 Task: Look for space in Gent, Belgium from 9th June, 2023 to 17th June, 2023 for 2 adults in price range Rs.7000 to Rs.12000. Place can be private room with 1  bedroom having 2 beds and 1 bathroom. Property type can be house, flat, guest house. Amenities needed are: heating. Booking option can be shelf check-in. Required host language is English.
Action: Key pressed <Key.caps_lock>g<Key.caps_lock>ent,<Key.space><Key.caps_lock>b<Key.caps_lock>elgium
Screenshot: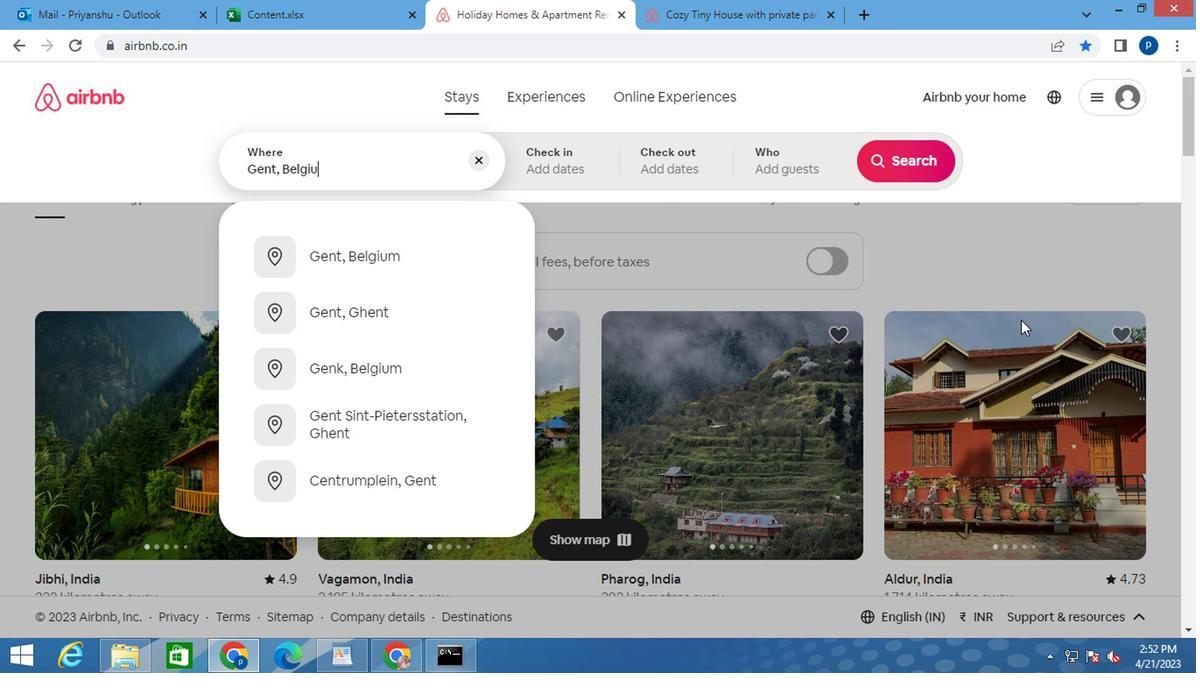 
Action: Mouse moved to (336, 257)
Screenshot: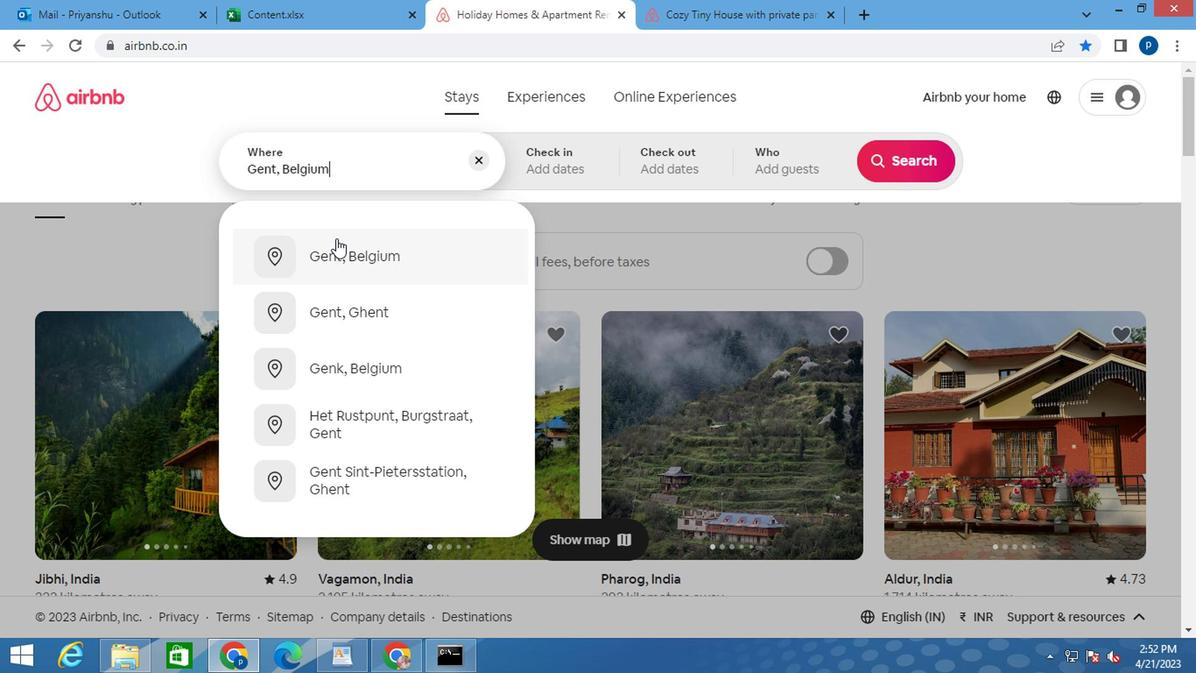 
Action: Mouse pressed left at (336, 257)
Screenshot: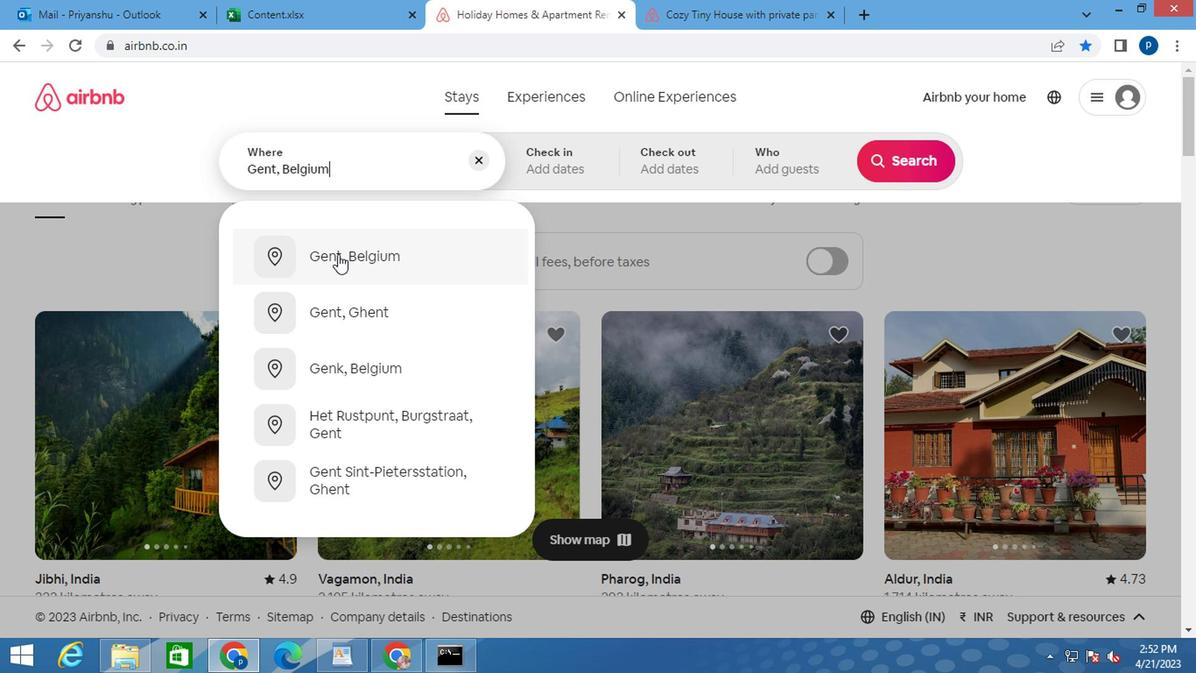 
Action: Mouse moved to (884, 301)
Screenshot: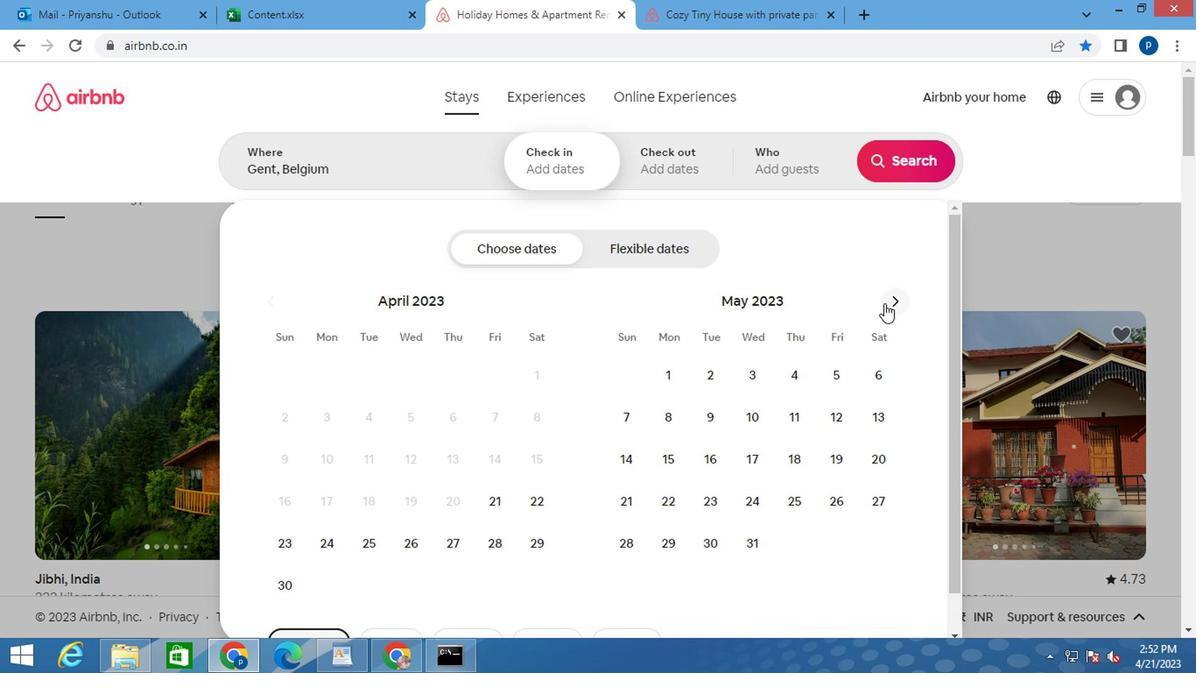 
Action: Mouse pressed left at (884, 301)
Screenshot: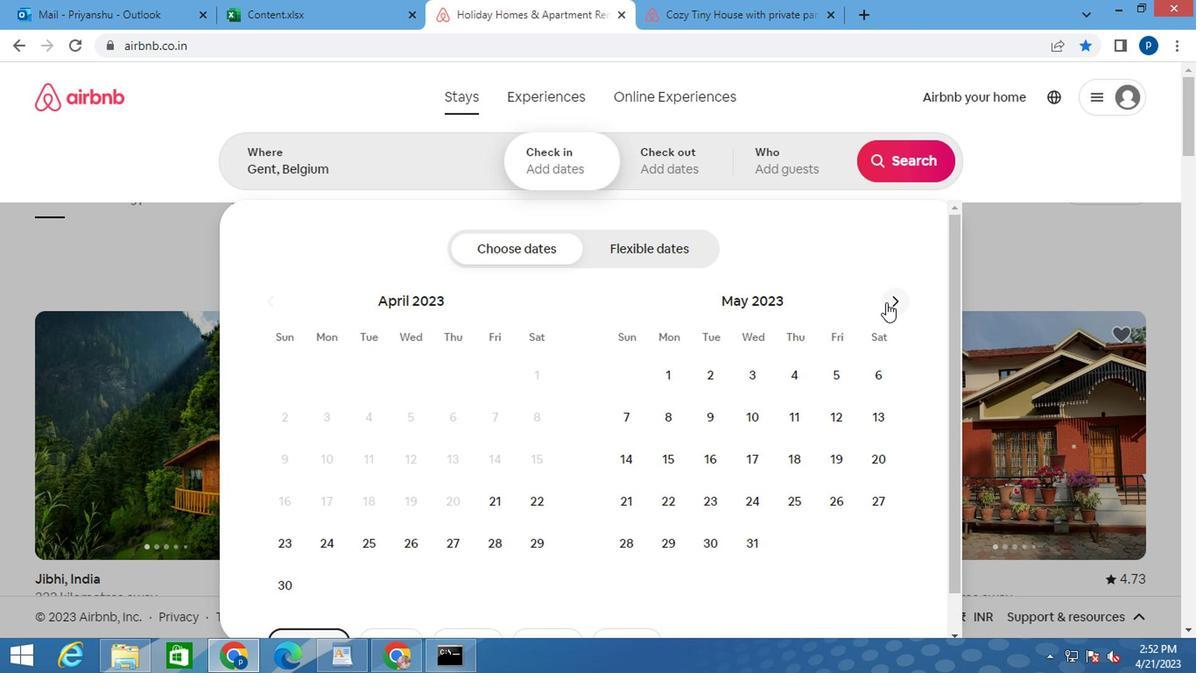 
Action: Mouse moved to (884, 301)
Screenshot: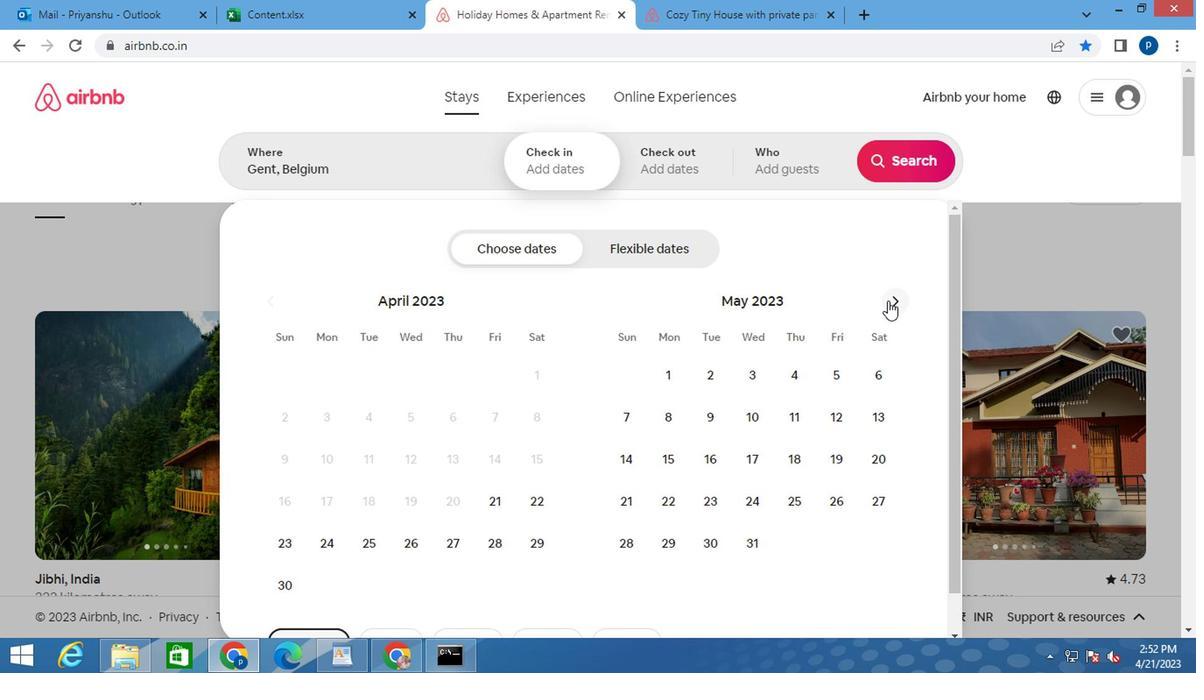 
Action: Mouse pressed left at (884, 301)
Screenshot: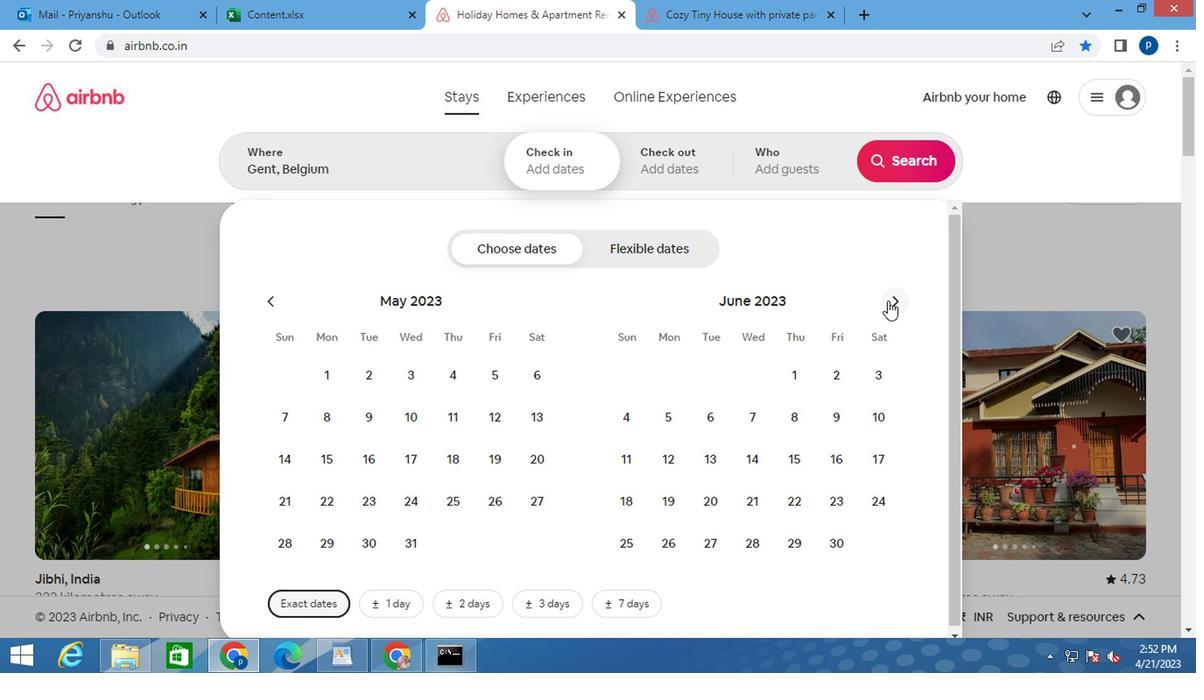 
Action: Mouse moved to (484, 415)
Screenshot: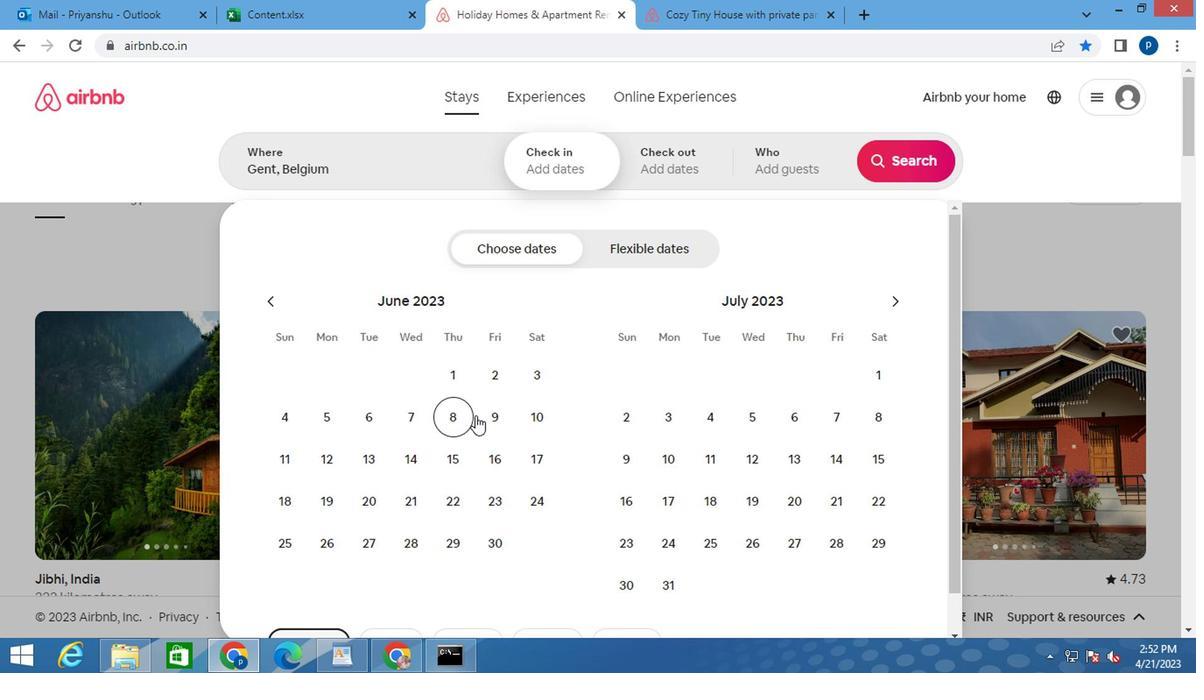 
Action: Mouse pressed left at (484, 415)
Screenshot: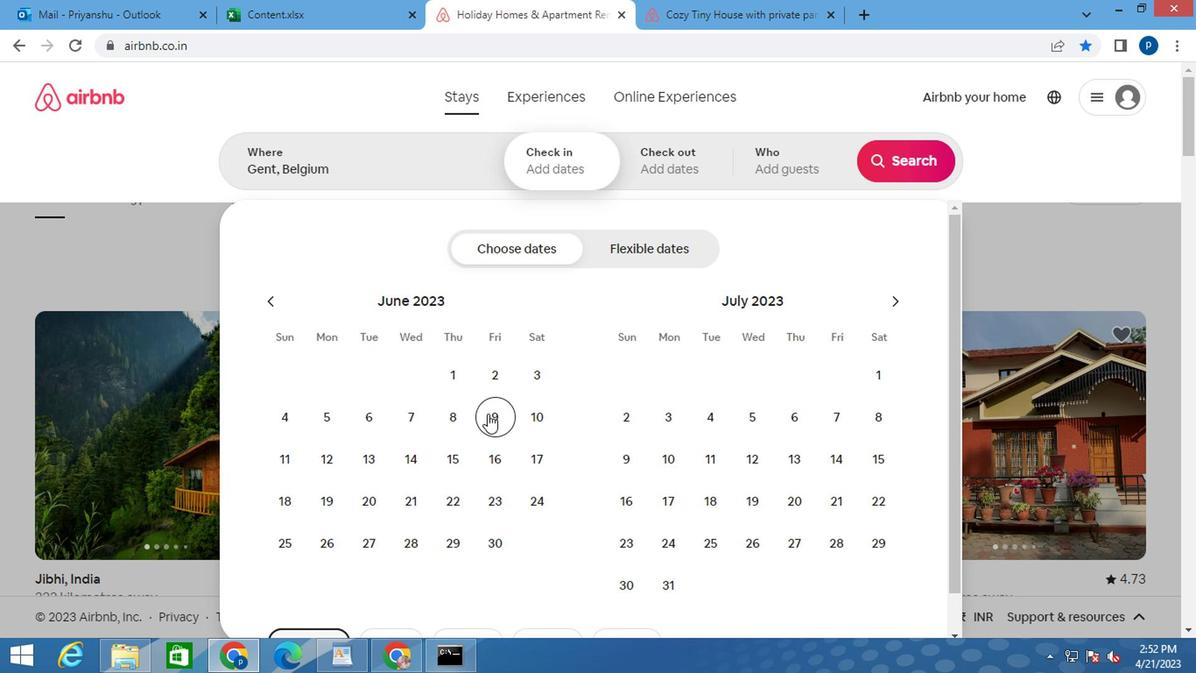 
Action: Mouse moved to (529, 457)
Screenshot: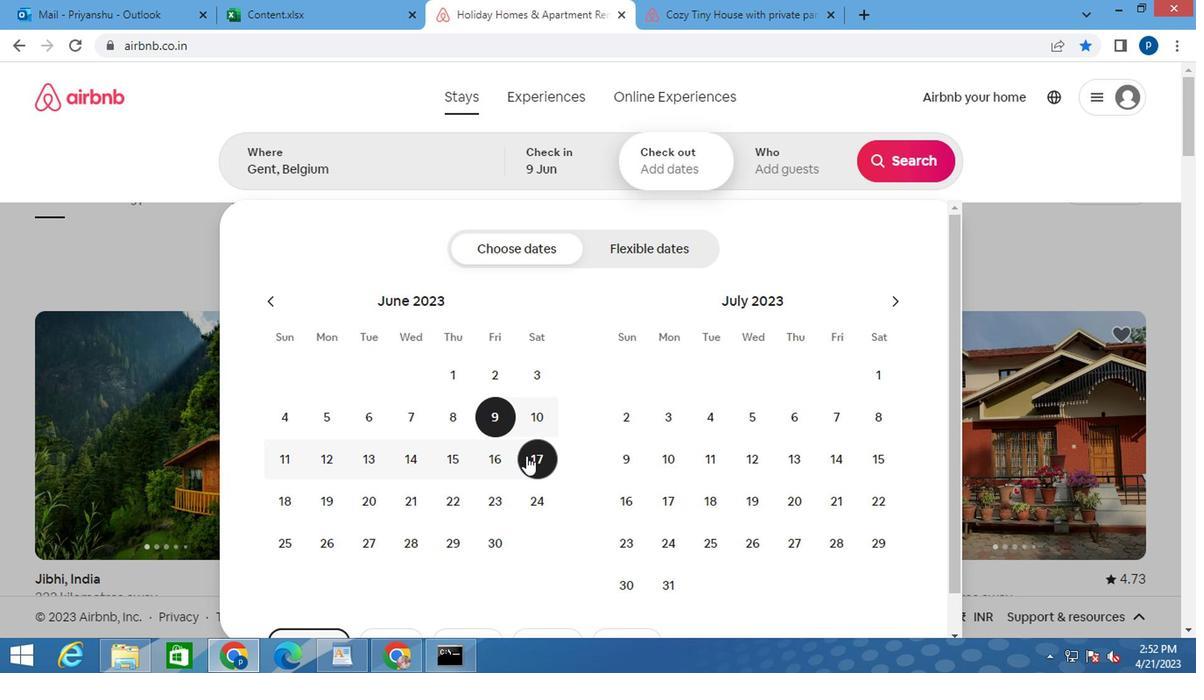 
Action: Mouse pressed left at (529, 457)
Screenshot: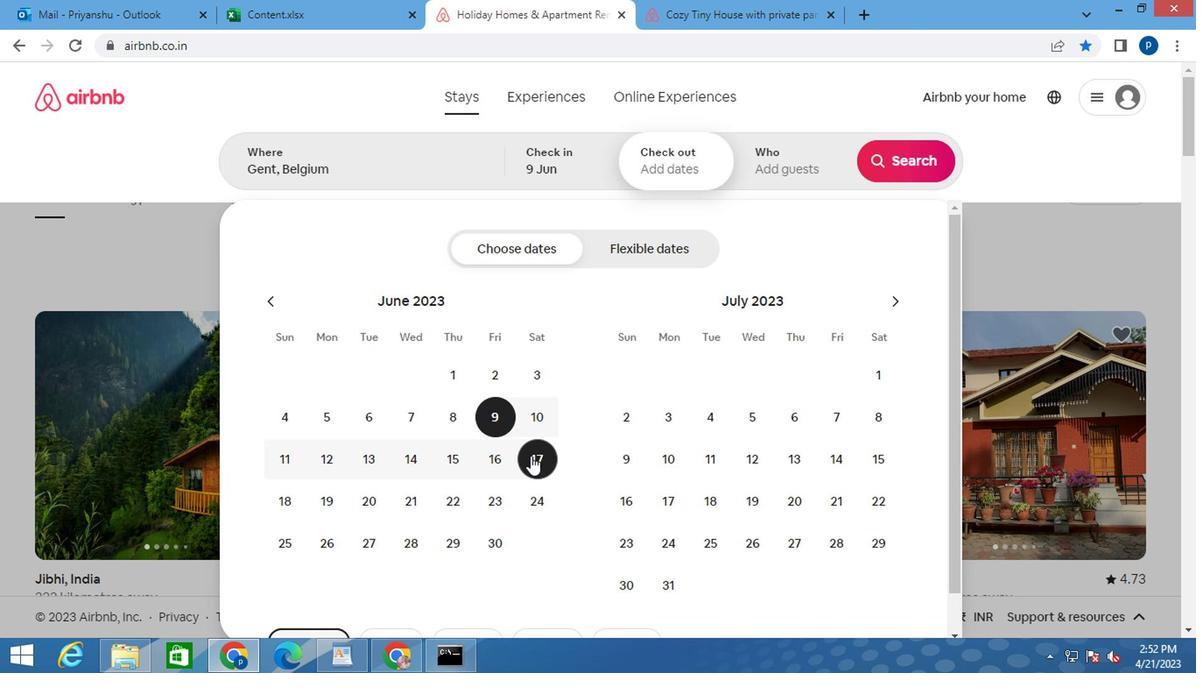 
Action: Mouse moved to (771, 172)
Screenshot: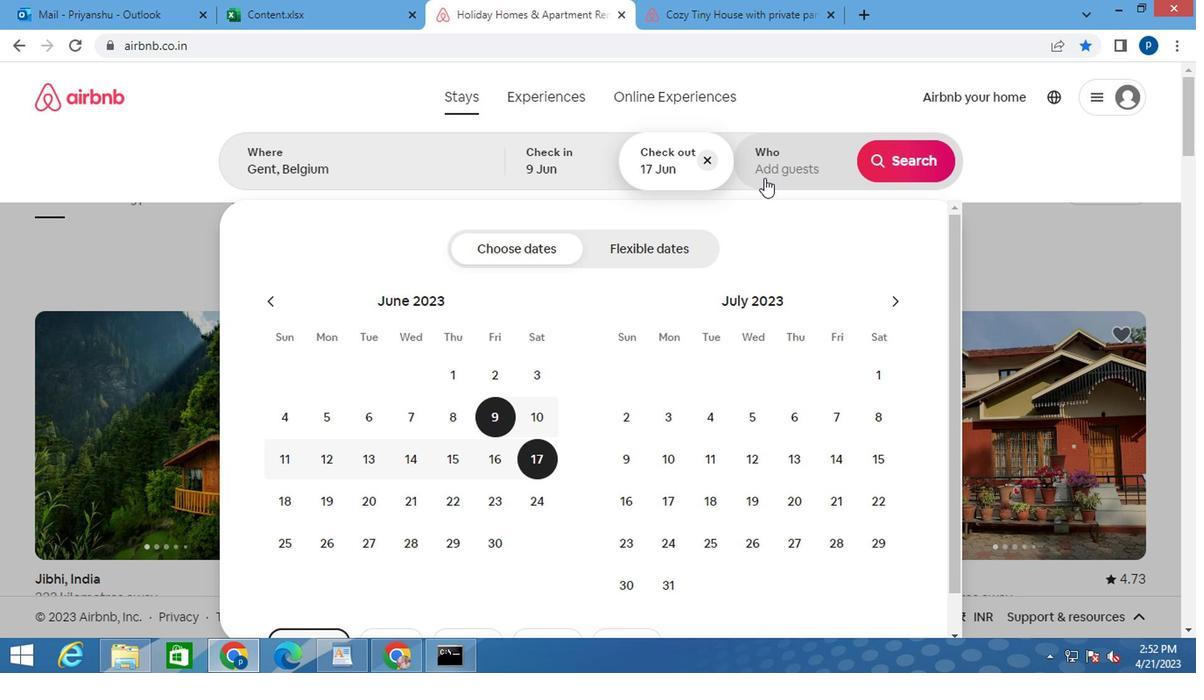 
Action: Mouse pressed left at (771, 172)
Screenshot: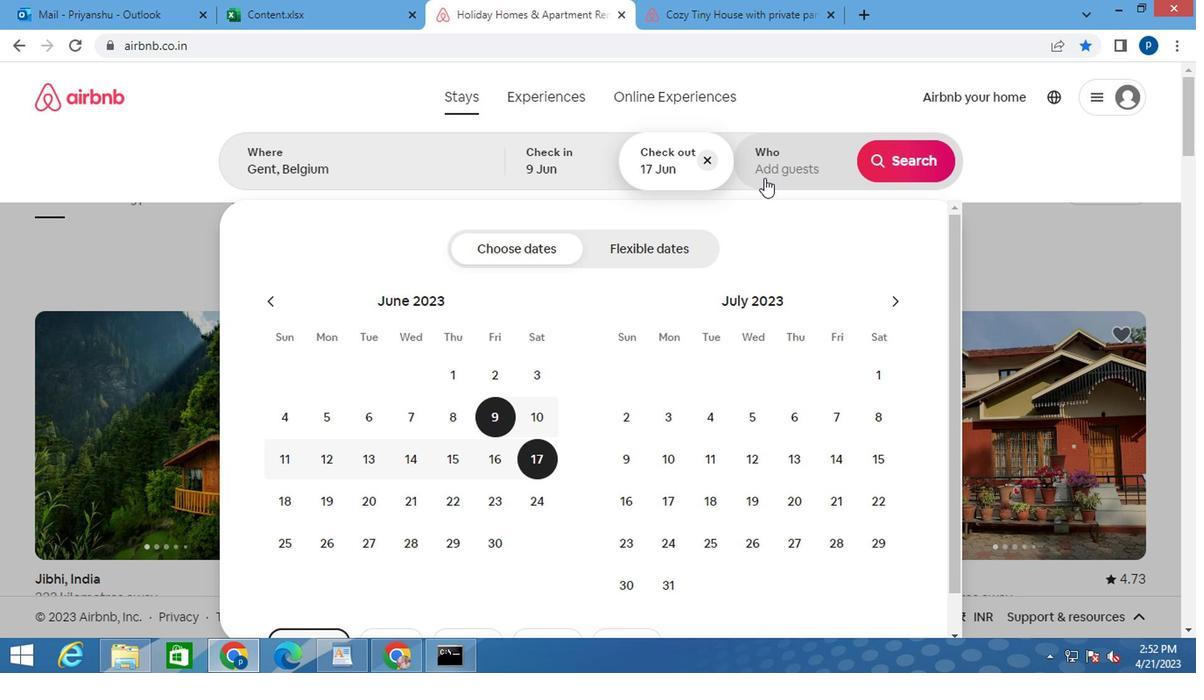 
Action: Mouse moved to (907, 244)
Screenshot: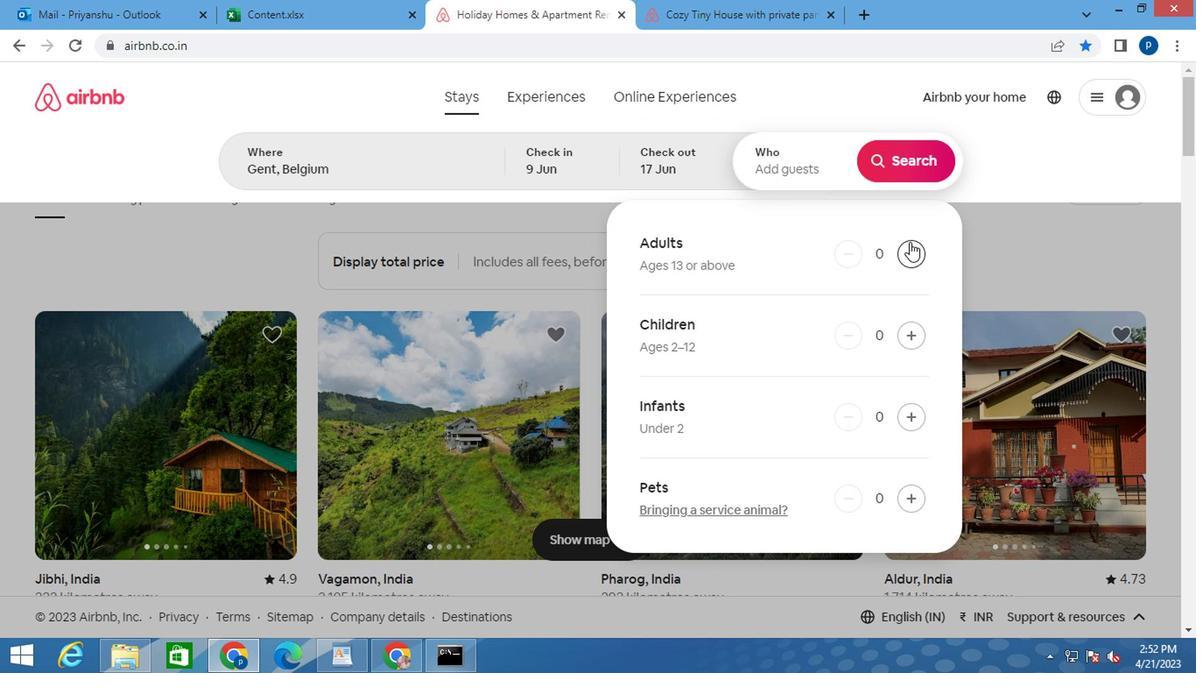 
Action: Mouse pressed left at (907, 244)
Screenshot: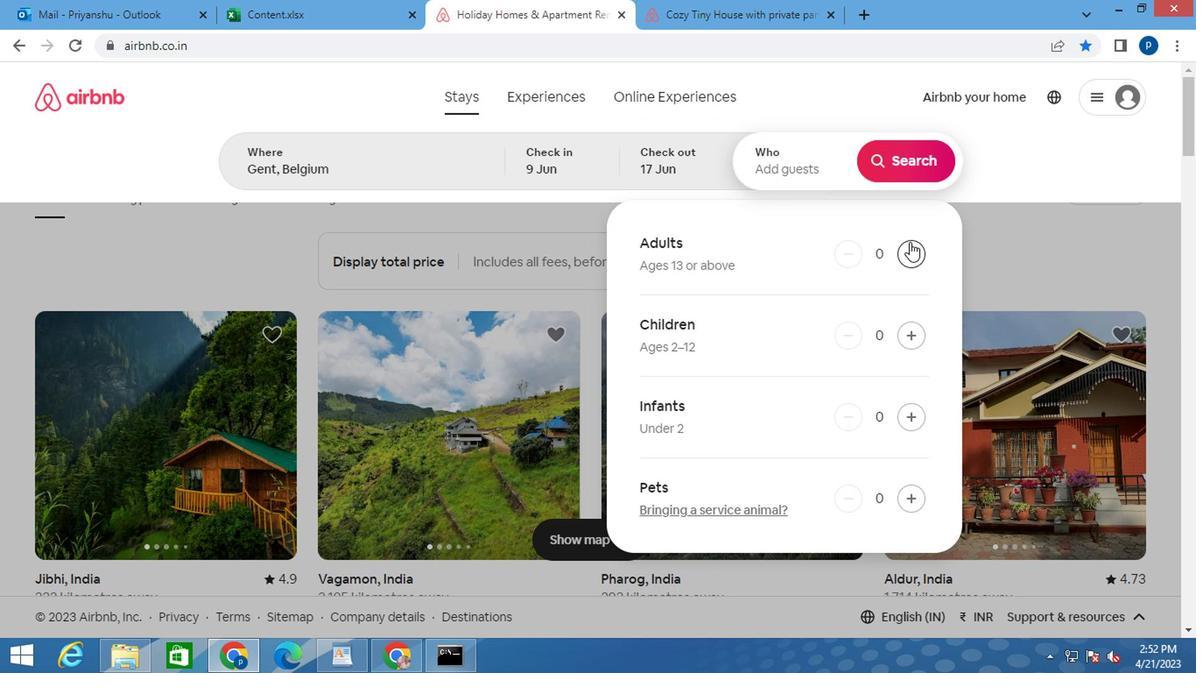 
Action: Mouse pressed left at (907, 244)
Screenshot: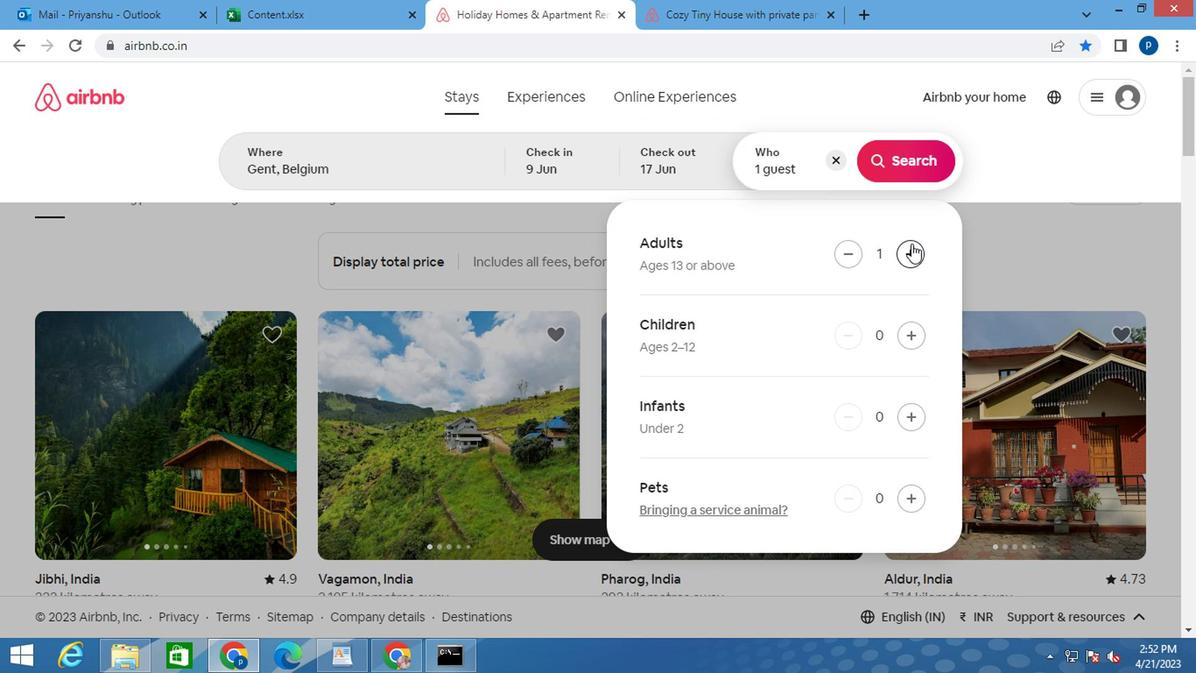 
Action: Mouse moved to (915, 163)
Screenshot: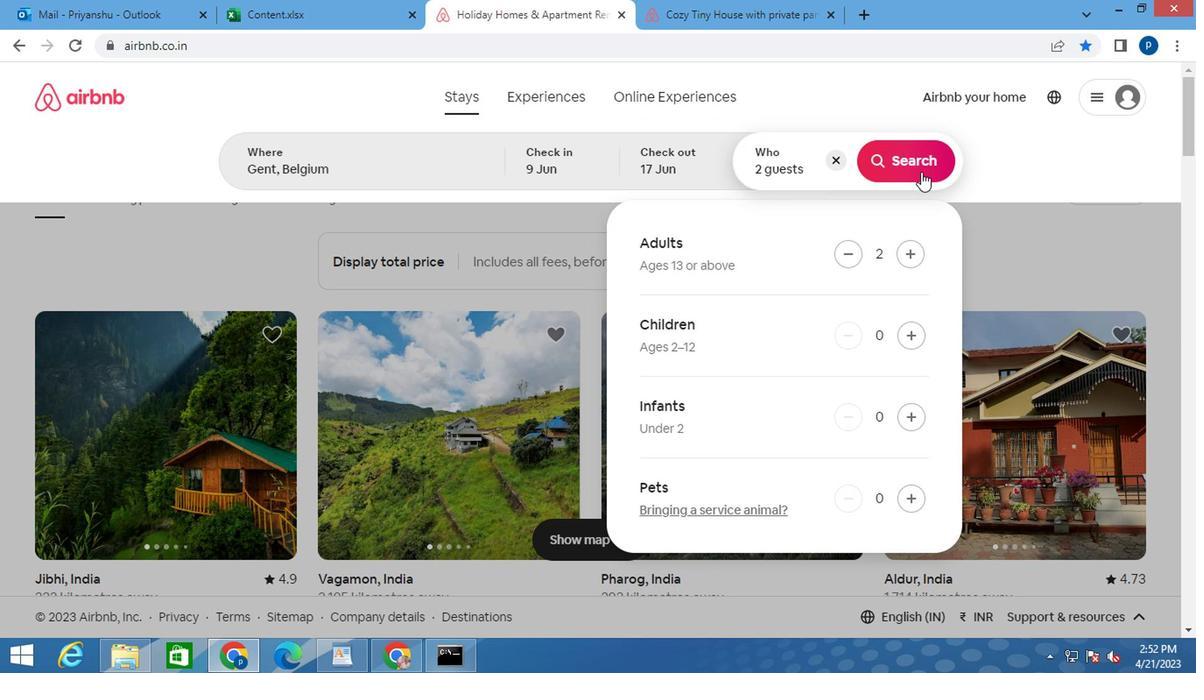 
Action: Mouse pressed left at (915, 163)
Screenshot: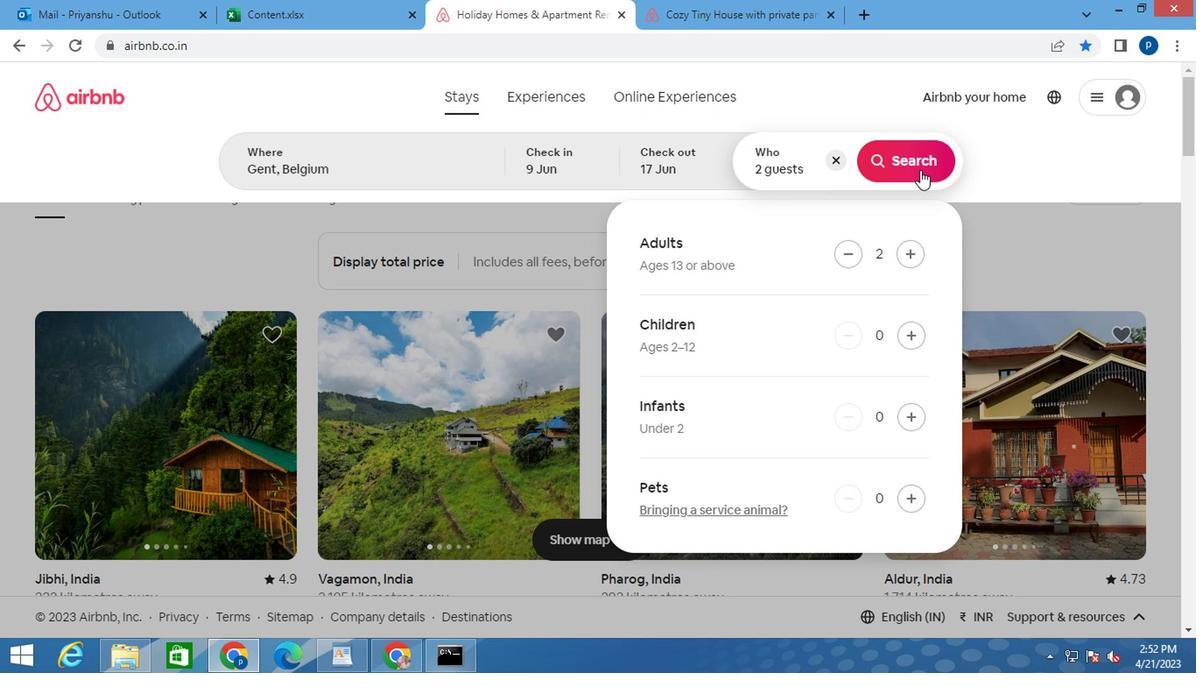 
Action: Mouse moved to (1095, 180)
Screenshot: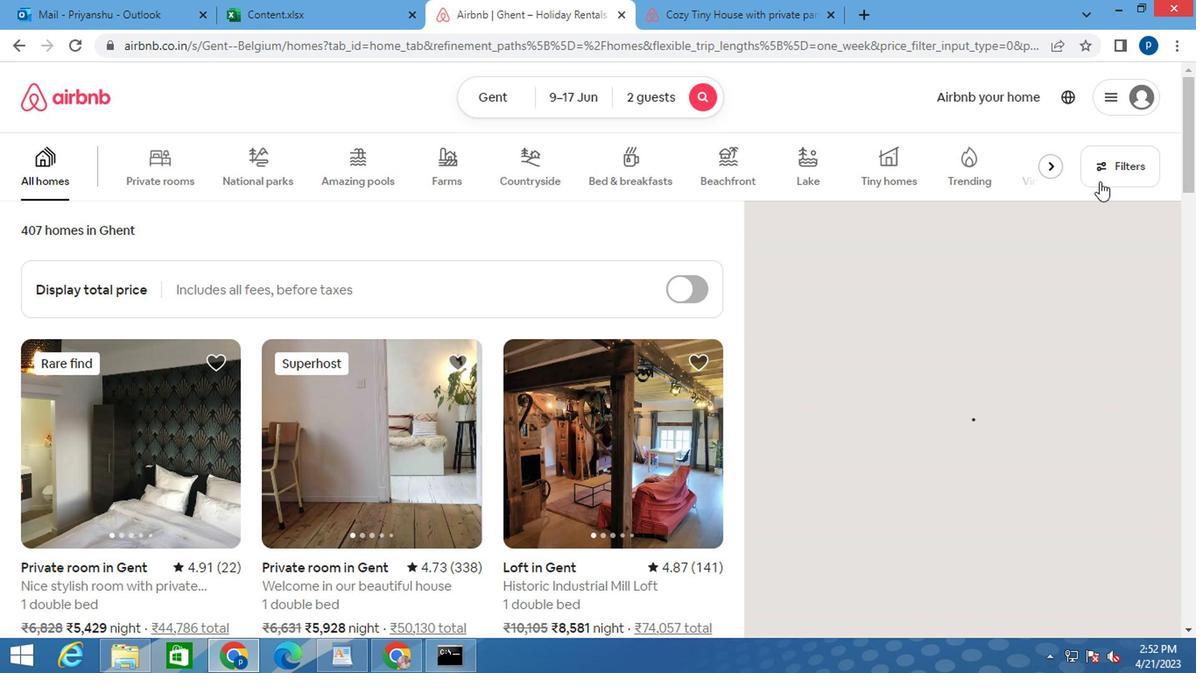 
Action: Mouse pressed left at (1095, 180)
Screenshot: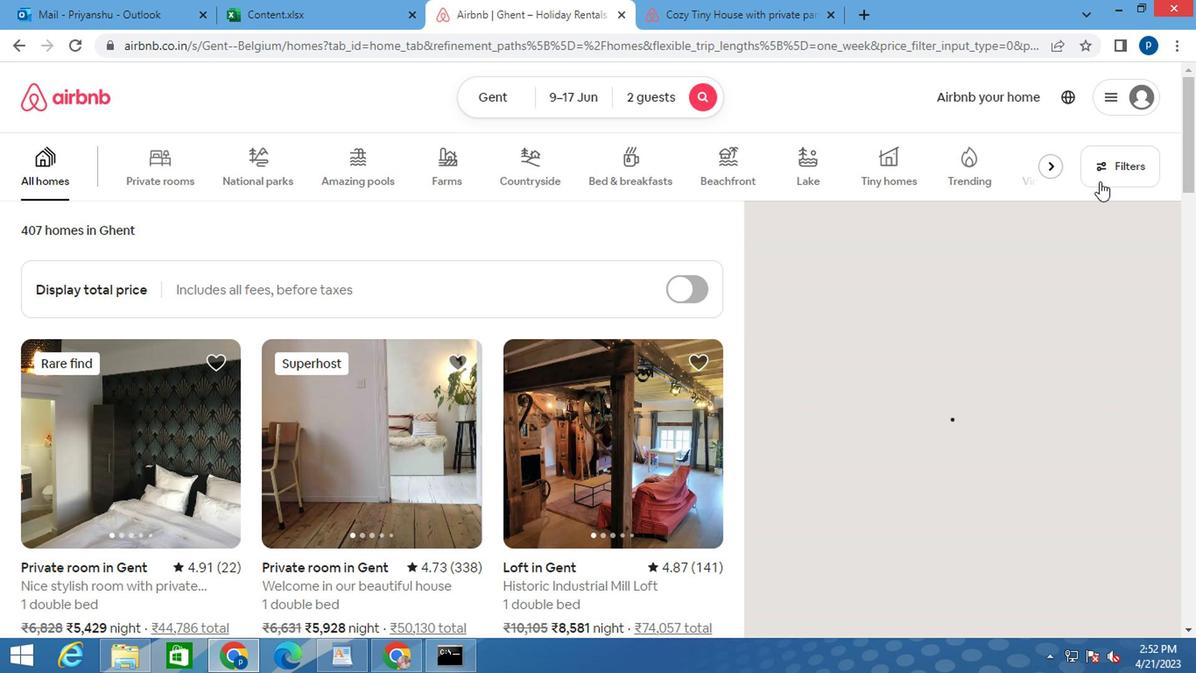 
Action: Mouse moved to (361, 386)
Screenshot: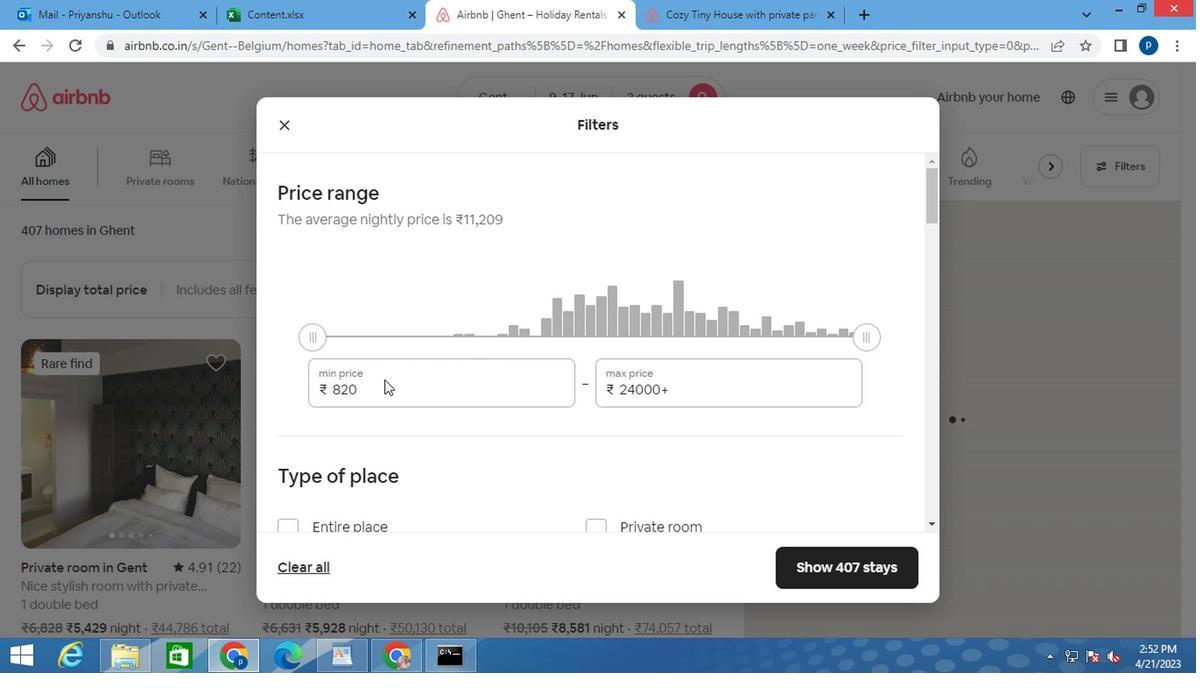
Action: Mouse pressed left at (361, 386)
Screenshot: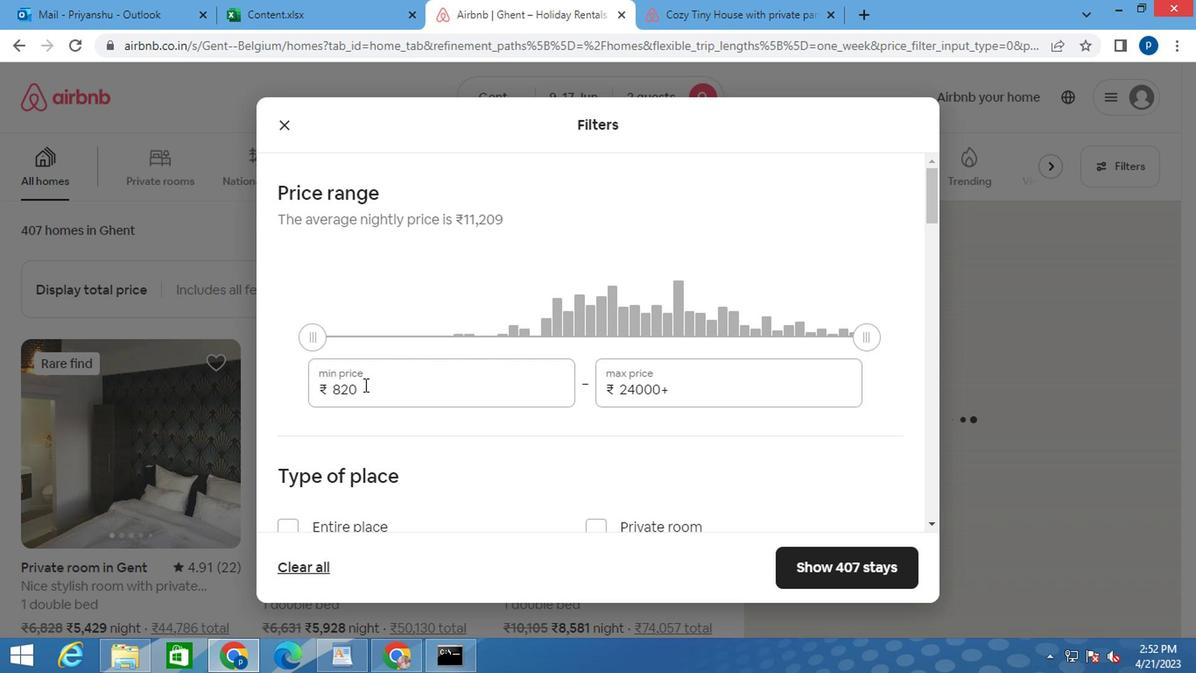 
Action: Mouse pressed left at (361, 386)
Screenshot: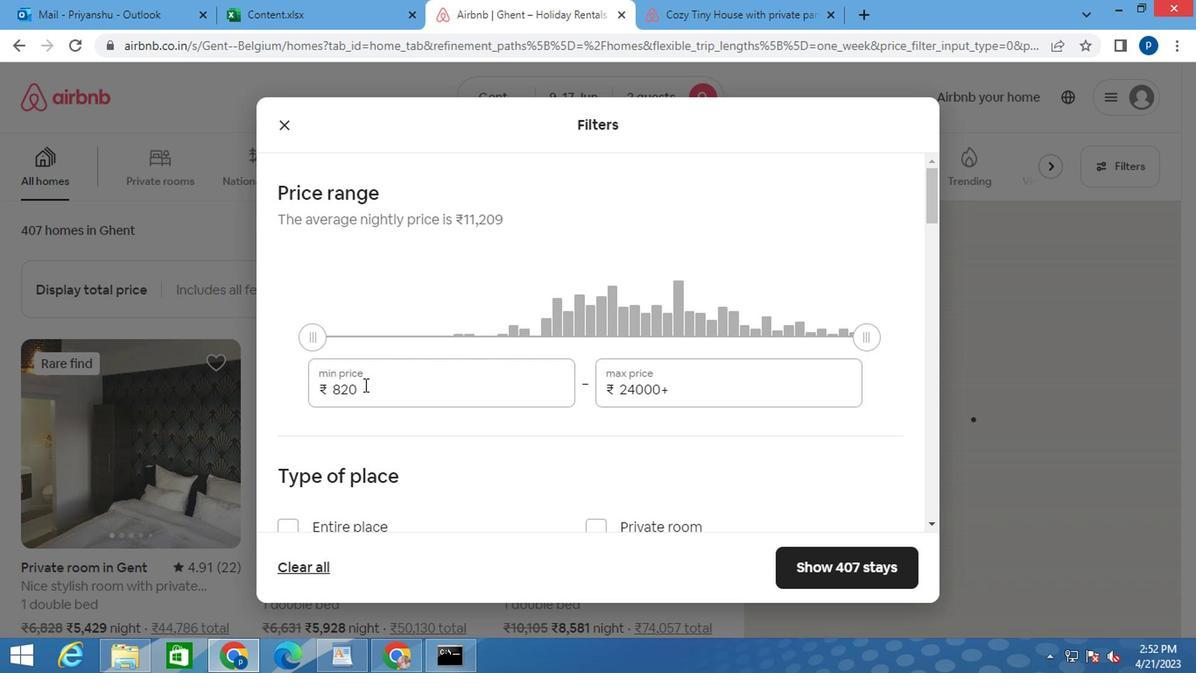 
Action: Key pressed 7000<Key.tab>12000
Screenshot: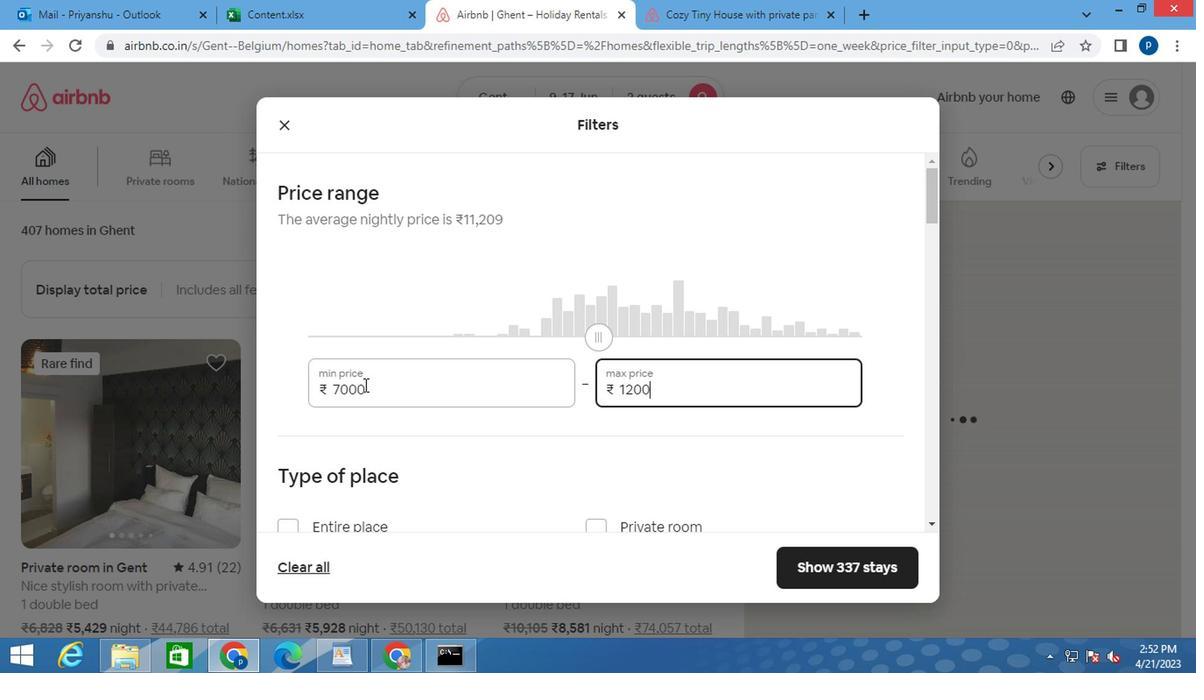 
Action: Mouse moved to (310, 454)
Screenshot: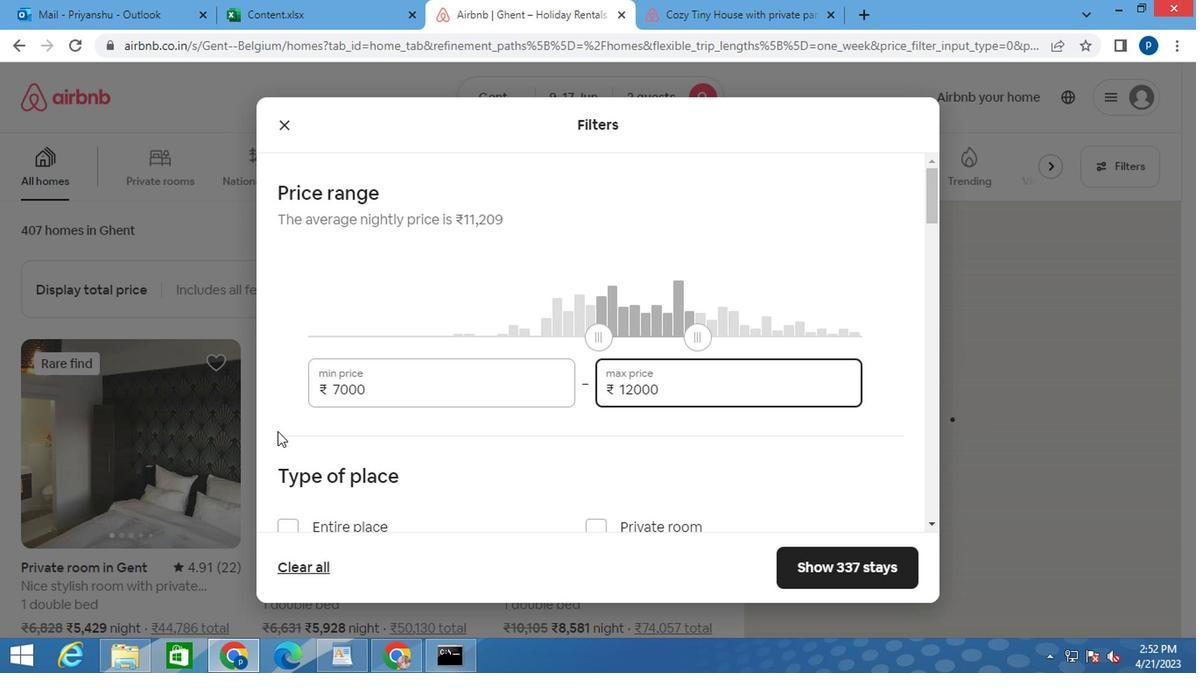 
Action: Mouse scrolled (310, 454) with delta (0, 0)
Screenshot: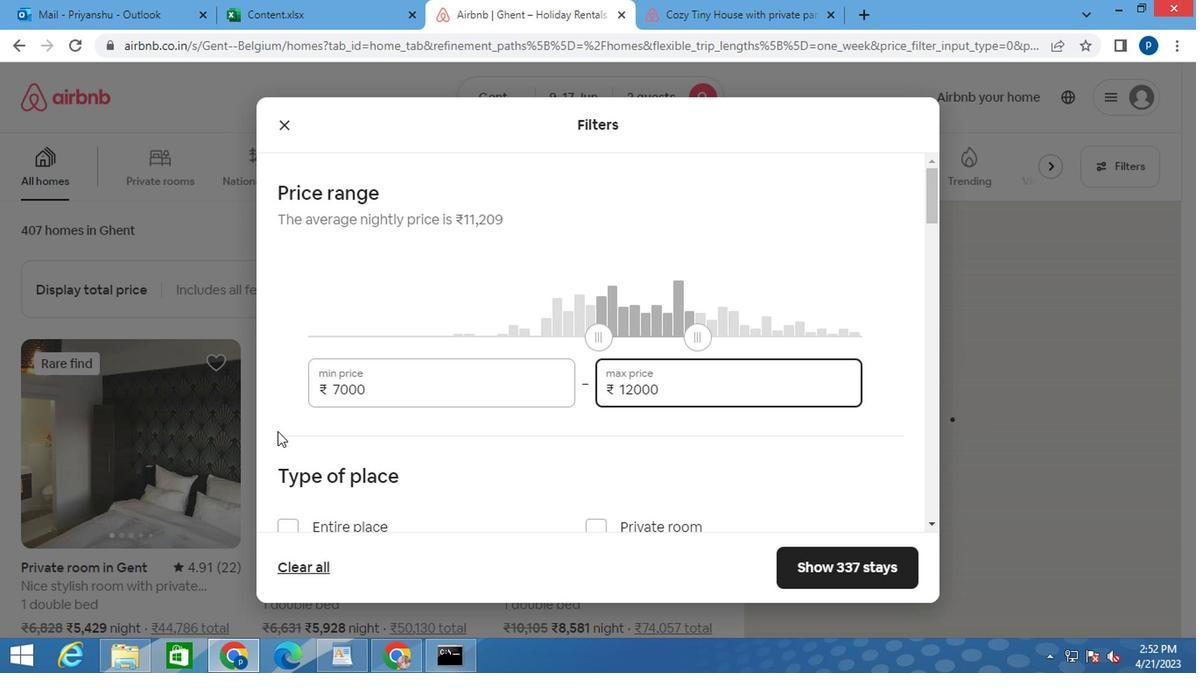 
Action: Mouse scrolled (310, 454) with delta (0, 0)
Screenshot: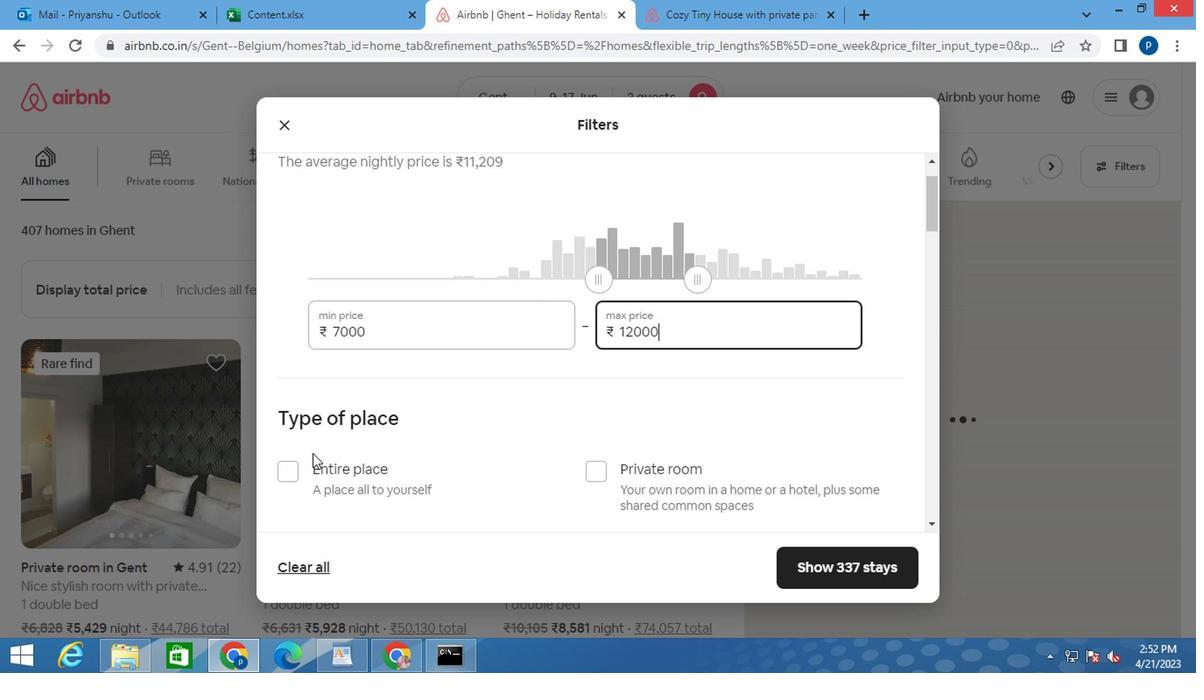 
Action: Mouse moved to (285, 363)
Screenshot: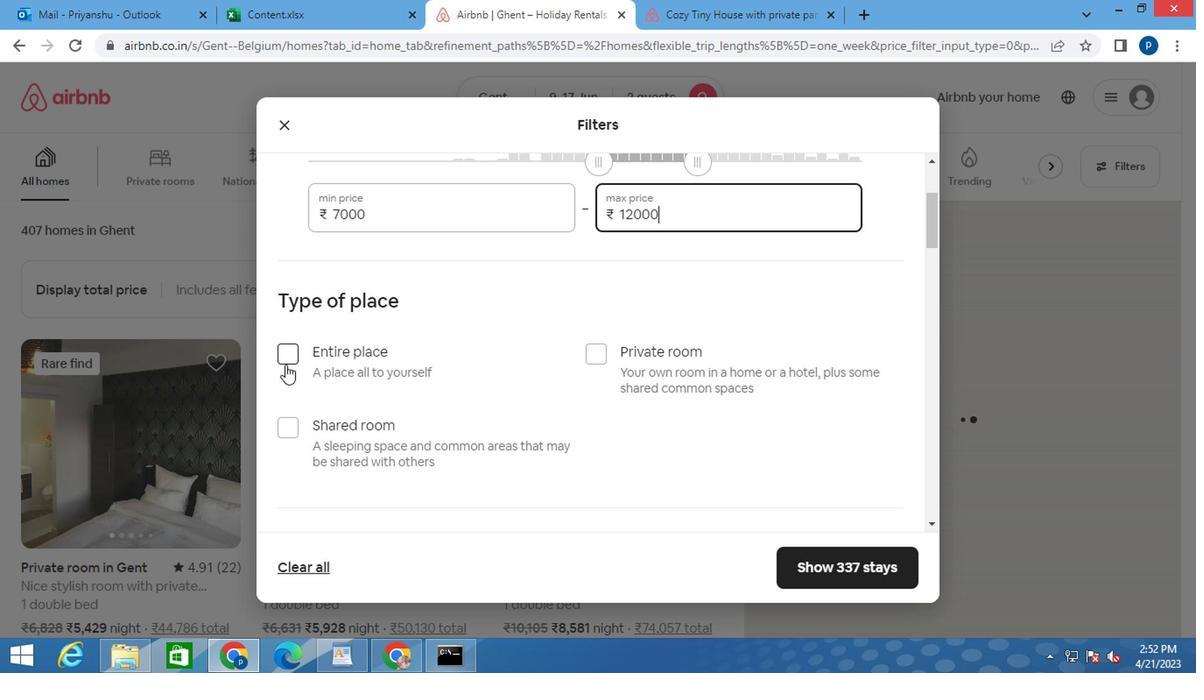 
Action: Mouse pressed left at (285, 363)
Screenshot: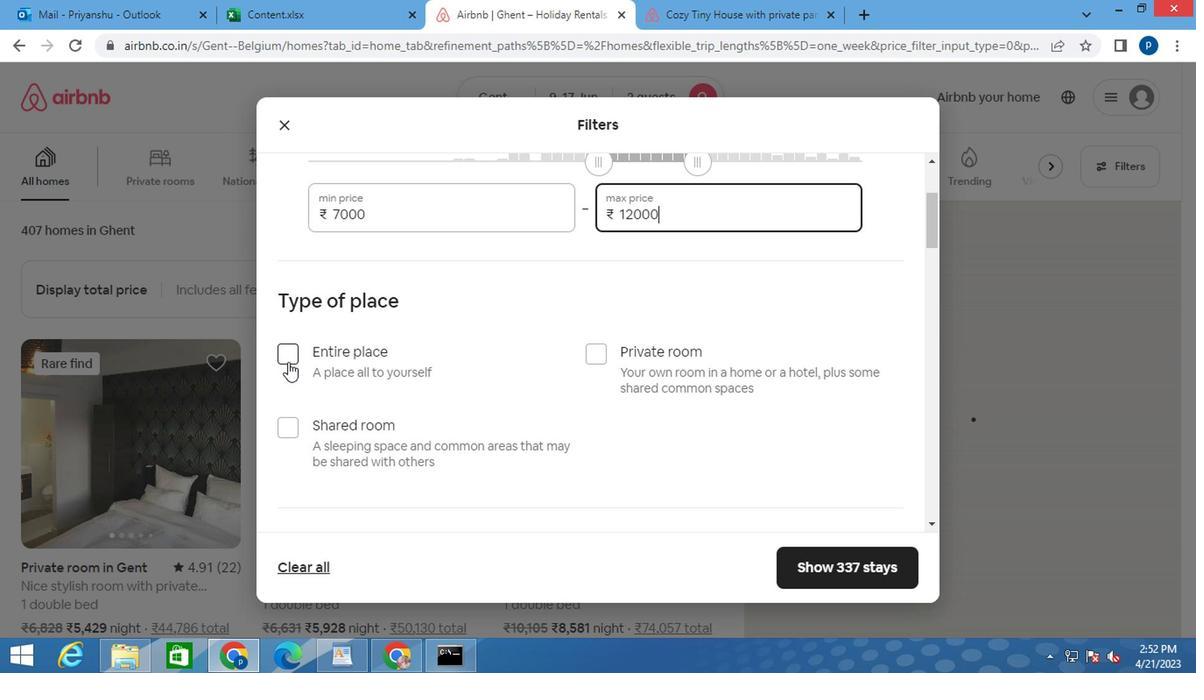 
Action: Mouse moved to (578, 357)
Screenshot: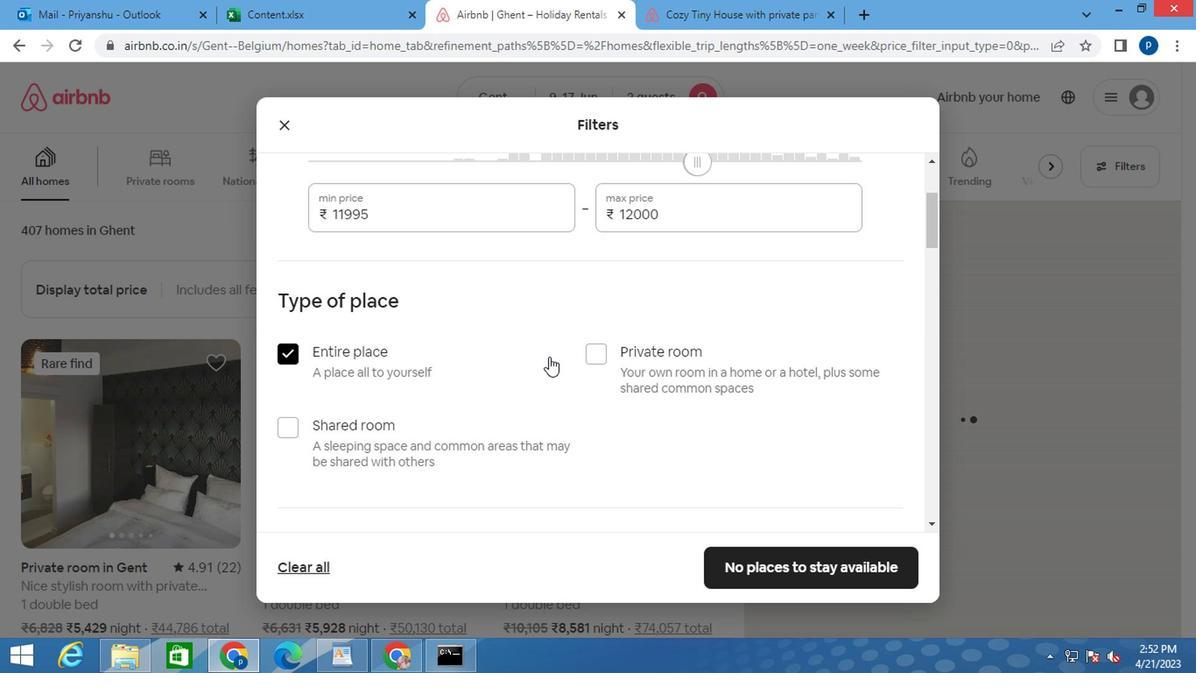 
Action: Mouse pressed left at (578, 357)
Screenshot: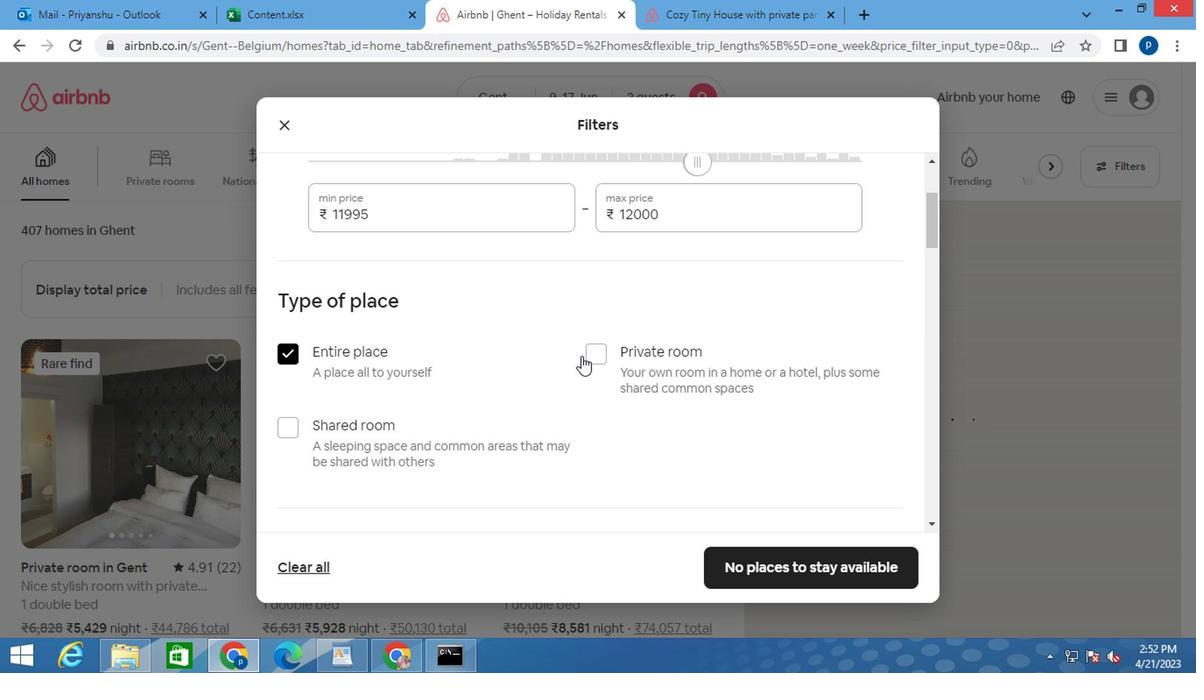 
Action: Mouse moved to (591, 357)
Screenshot: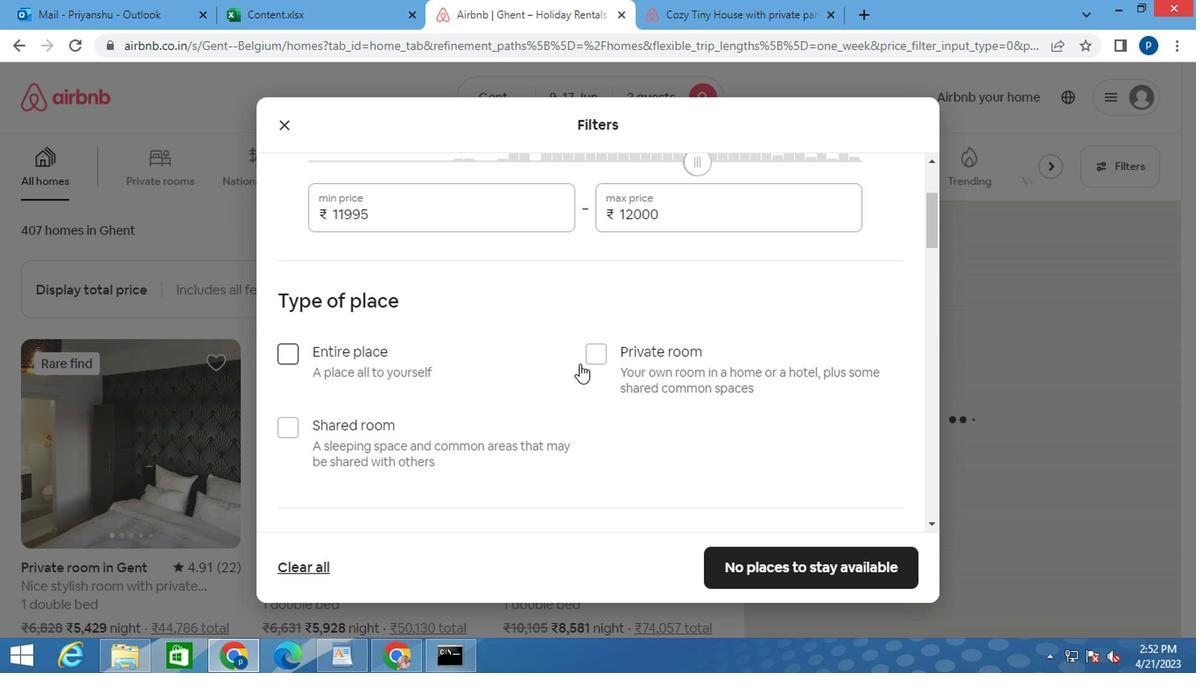 
Action: Mouse pressed left at (591, 357)
Screenshot: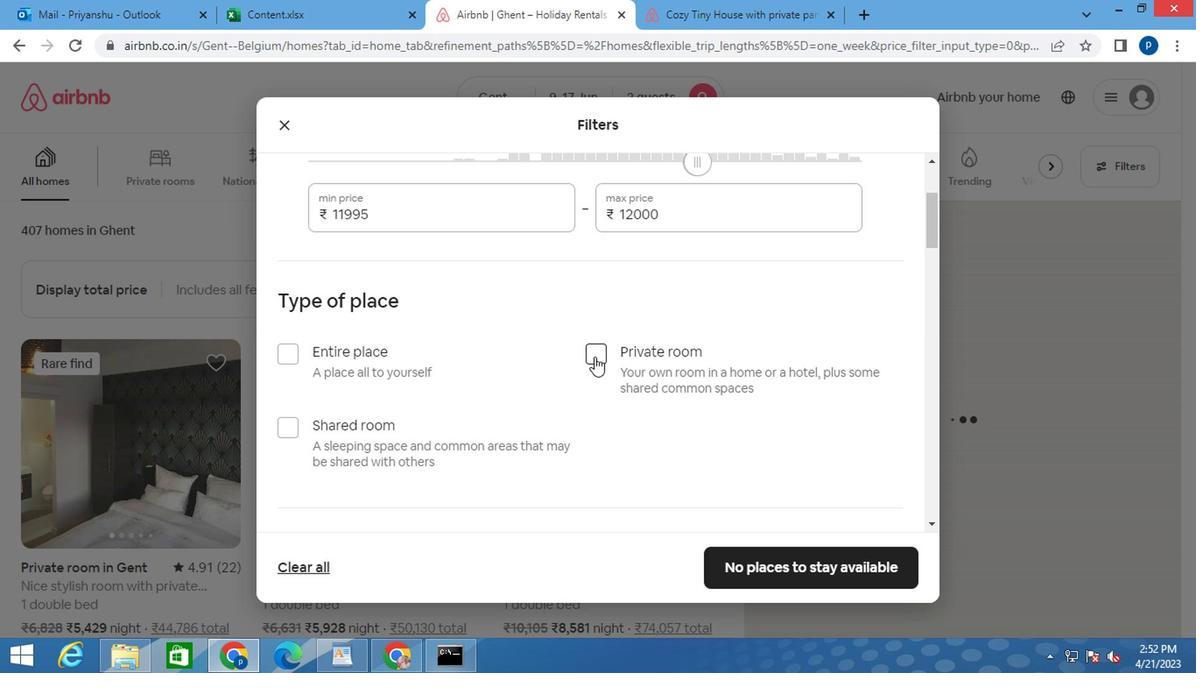 
Action: Mouse moved to (582, 355)
Screenshot: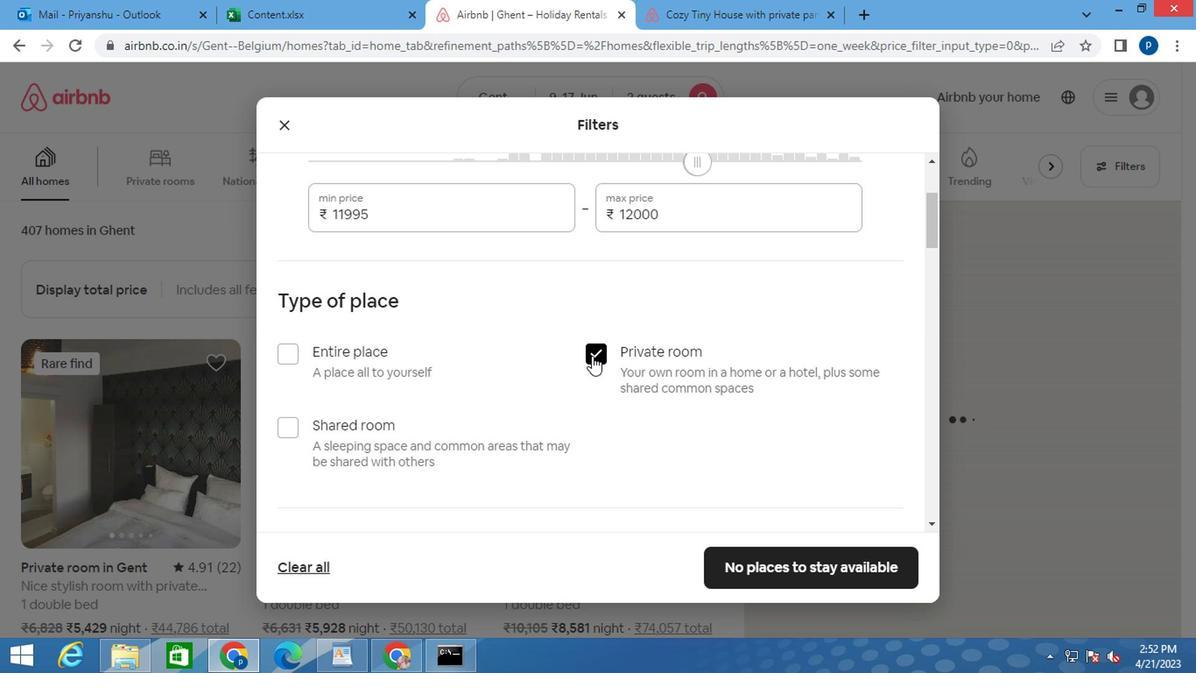 
Action: Mouse scrolled (582, 355) with delta (0, 0)
Screenshot: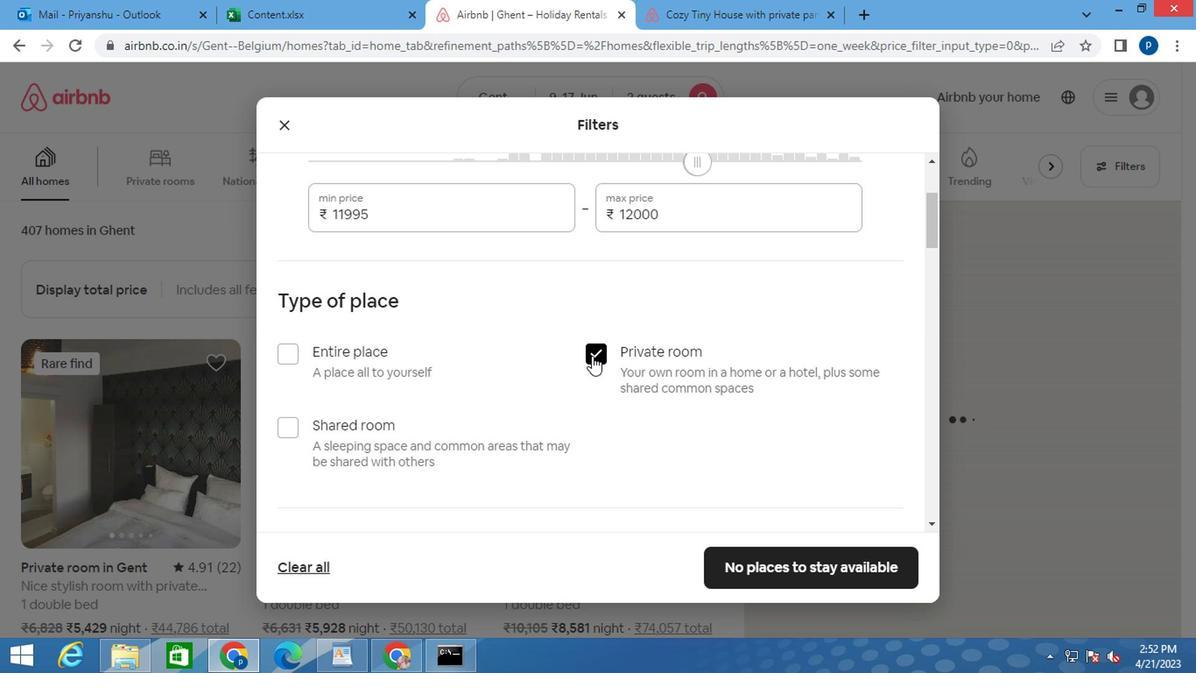 
Action: Mouse moved to (580, 355)
Screenshot: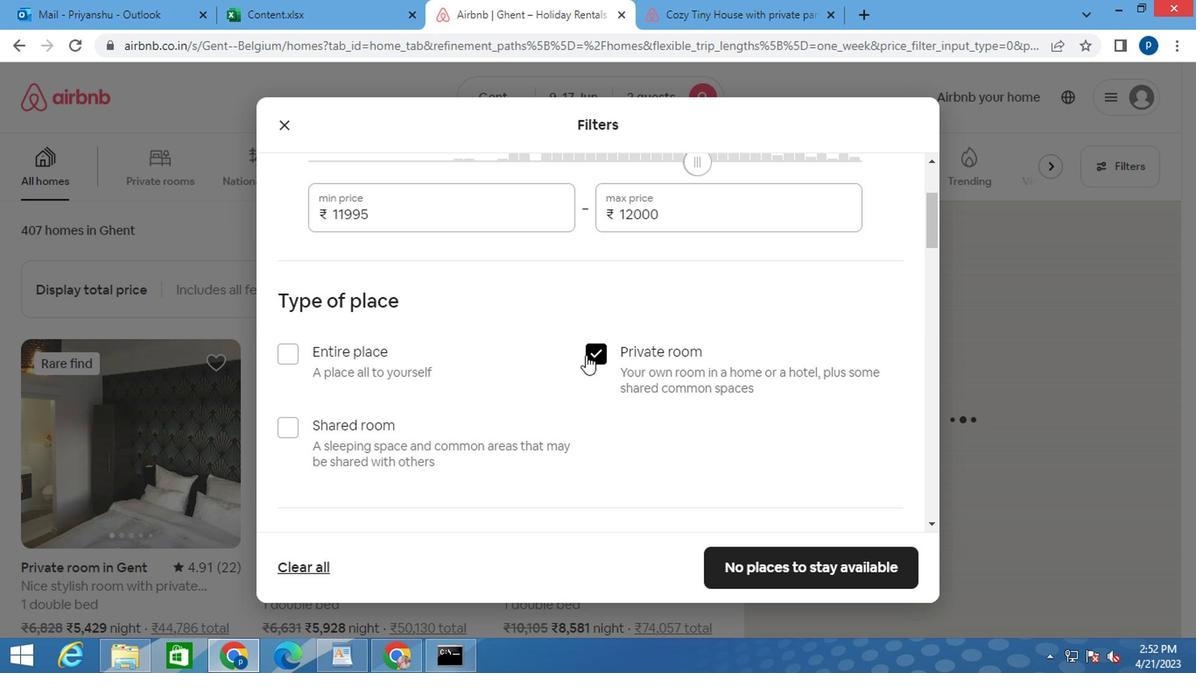 
Action: Mouse scrolled (580, 355) with delta (0, 0)
Screenshot: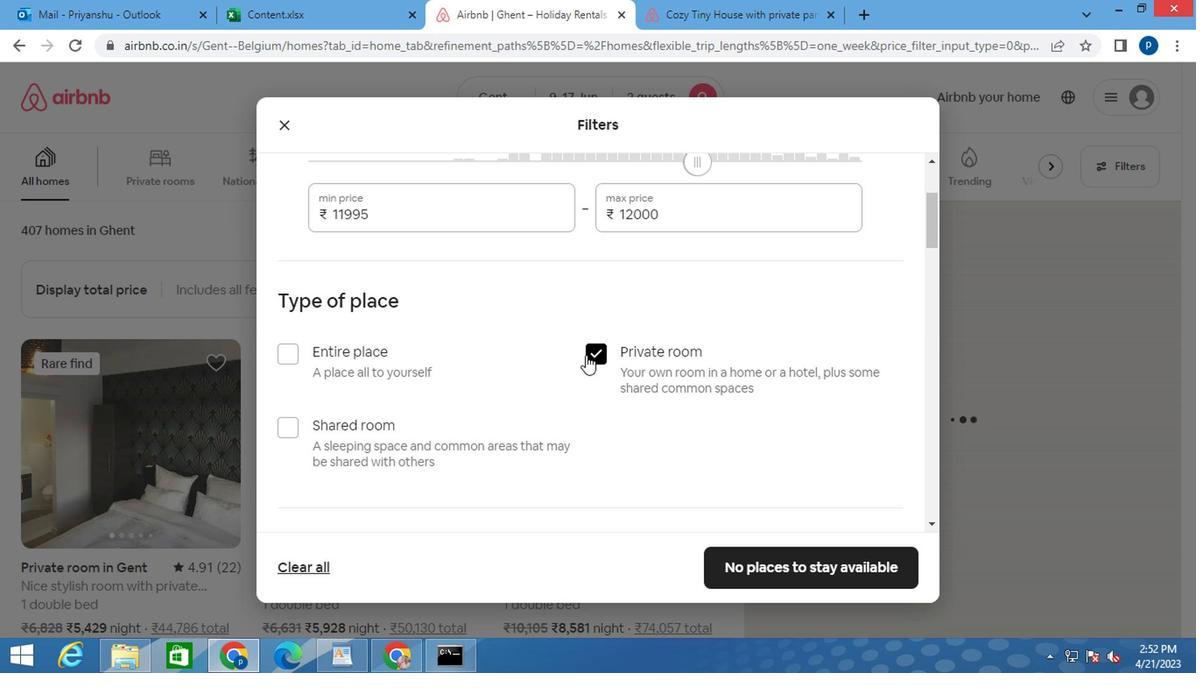 
Action: Mouse moved to (506, 347)
Screenshot: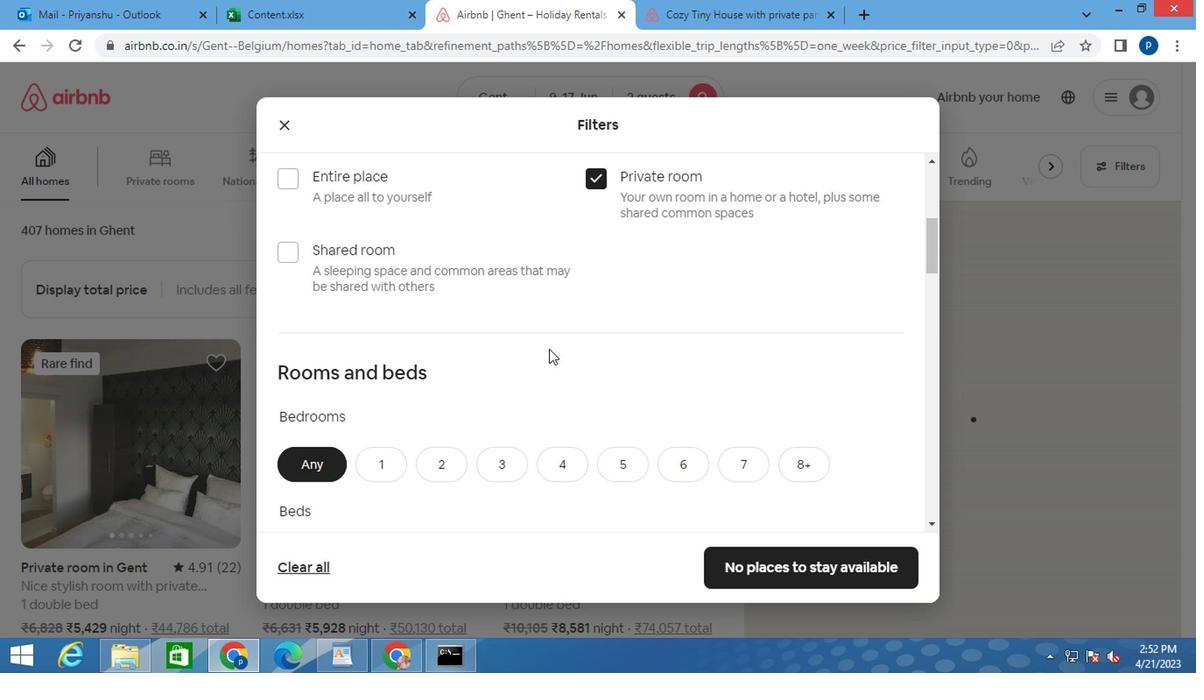 
Action: Mouse scrolled (506, 346) with delta (0, 0)
Screenshot: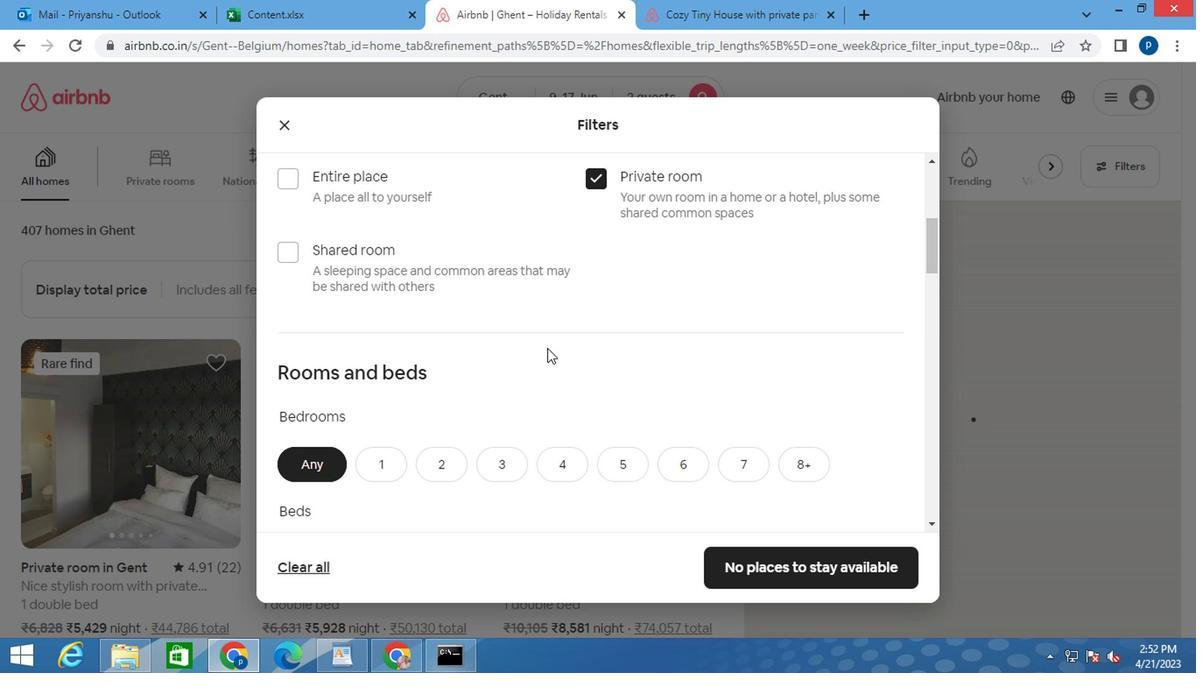 
Action: Mouse moved to (378, 373)
Screenshot: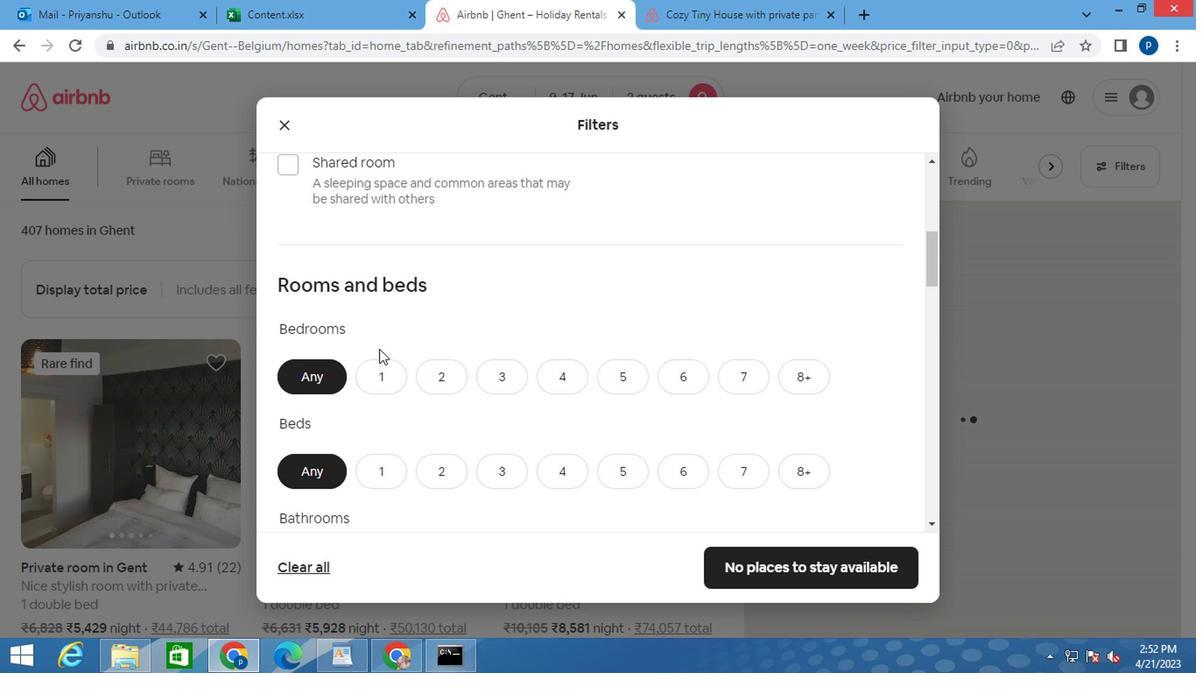 
Action: Mouse pressed left at (378, 373)
Screenshot: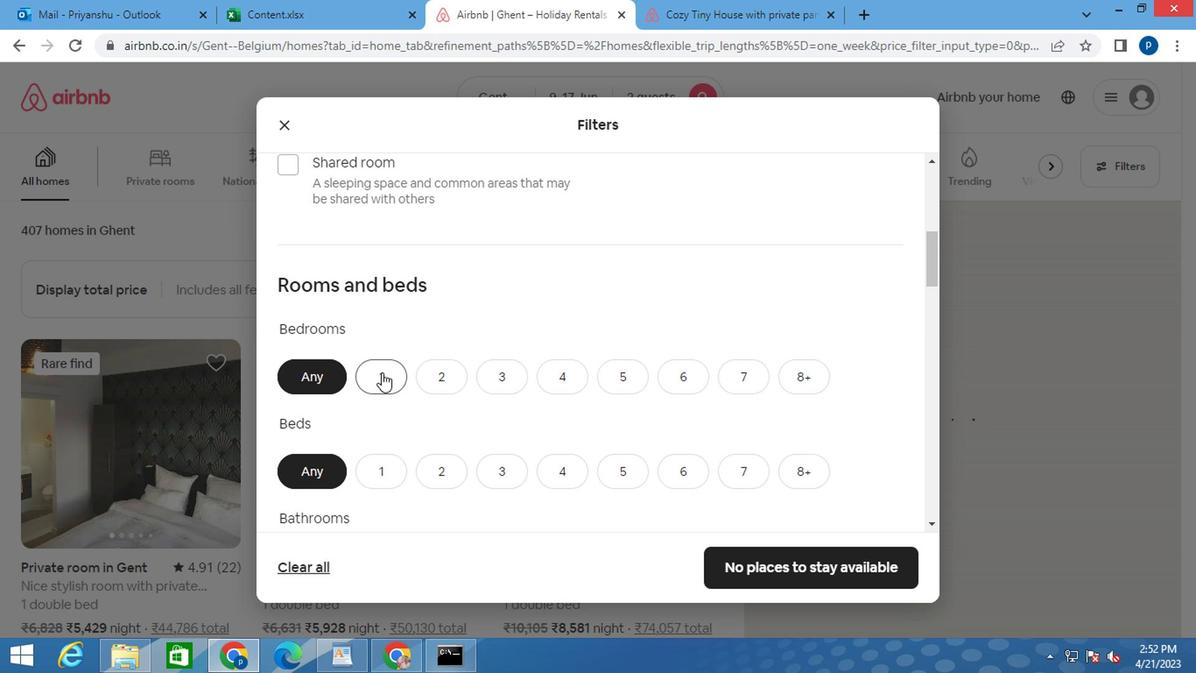 
Action: Mouse scrolled (378, 372) with delta (0, -1)
Screenshot: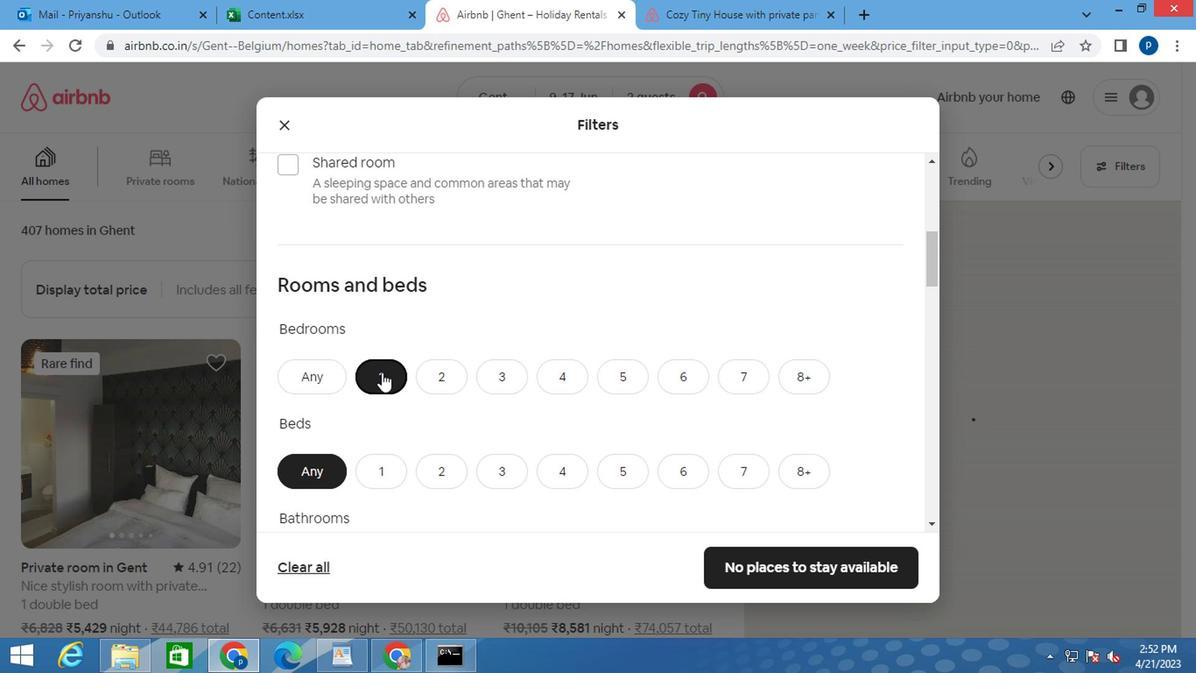 
Action: Mouse scrolled (378, 372) with delta (0, -1)
Screenshot: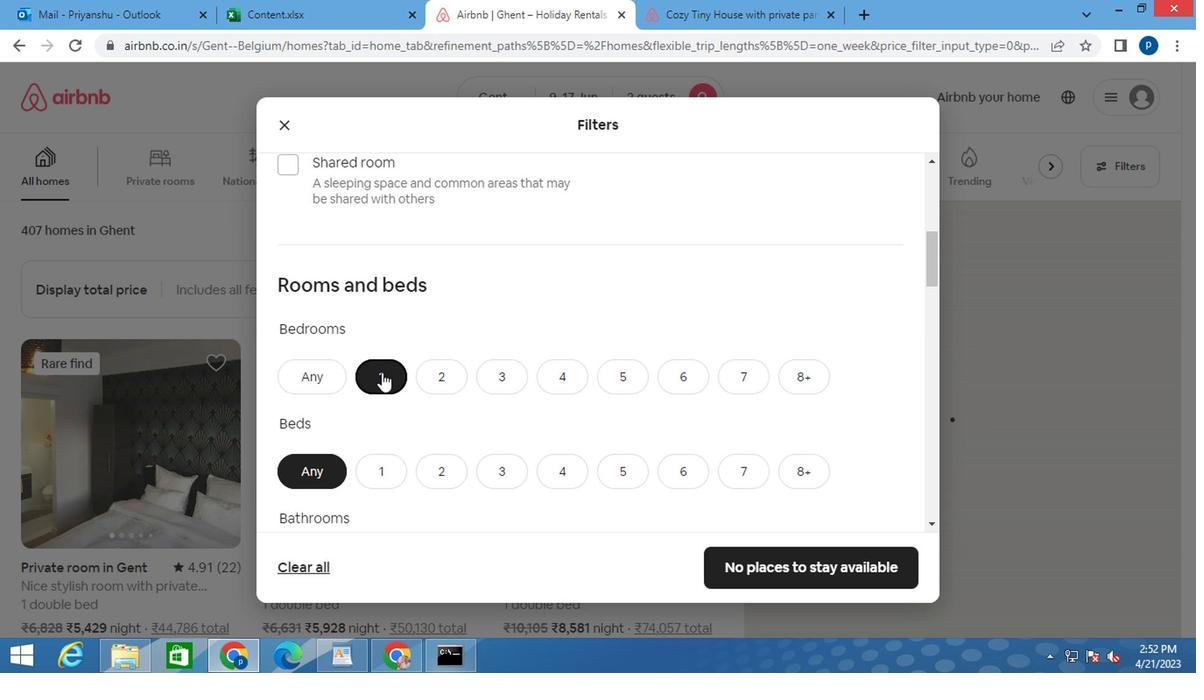 
Action: Mouse moved to (437, 296)
Screenshot: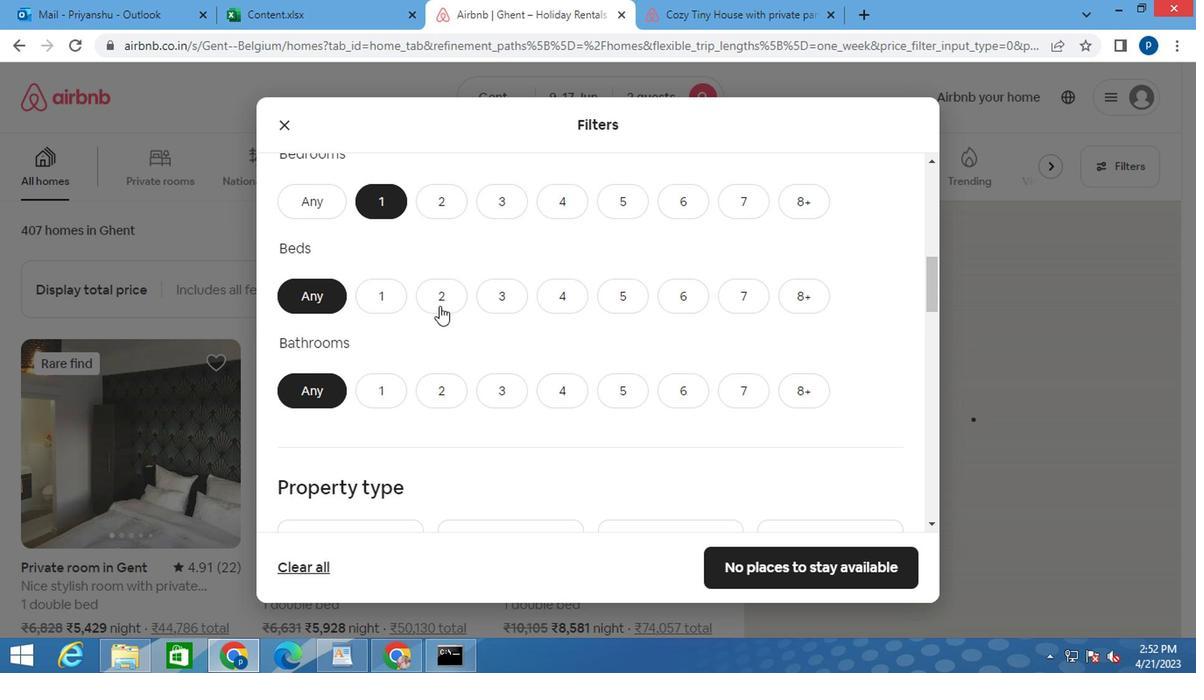 
Action: Mouse pressed left at (437, 296)
Screenshot: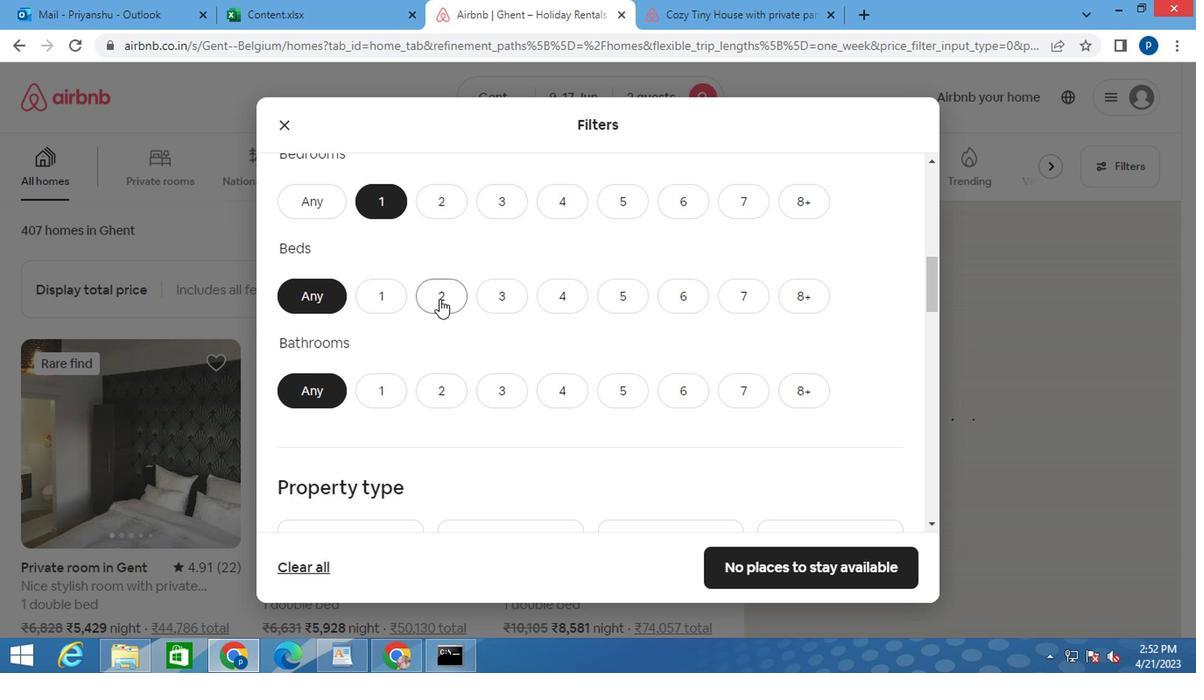 
Action: Mouse moved to (380, 382)
Screenshot: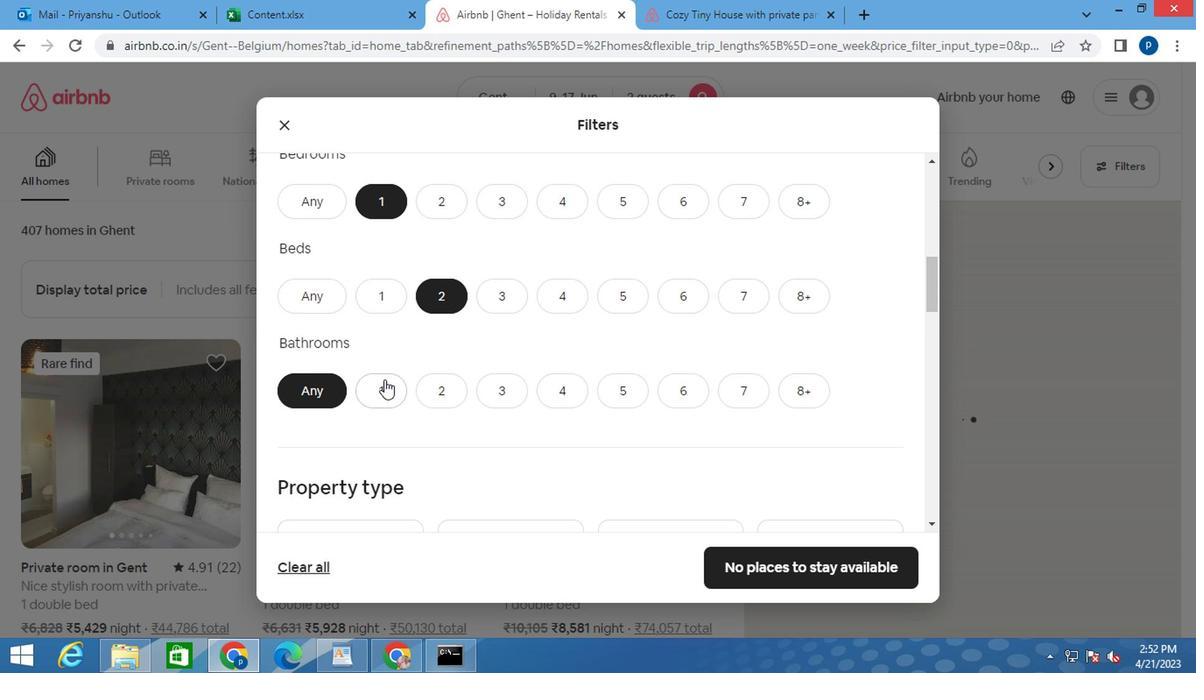 
Action: Mouse pressed left at (380, 382)
Screenshot: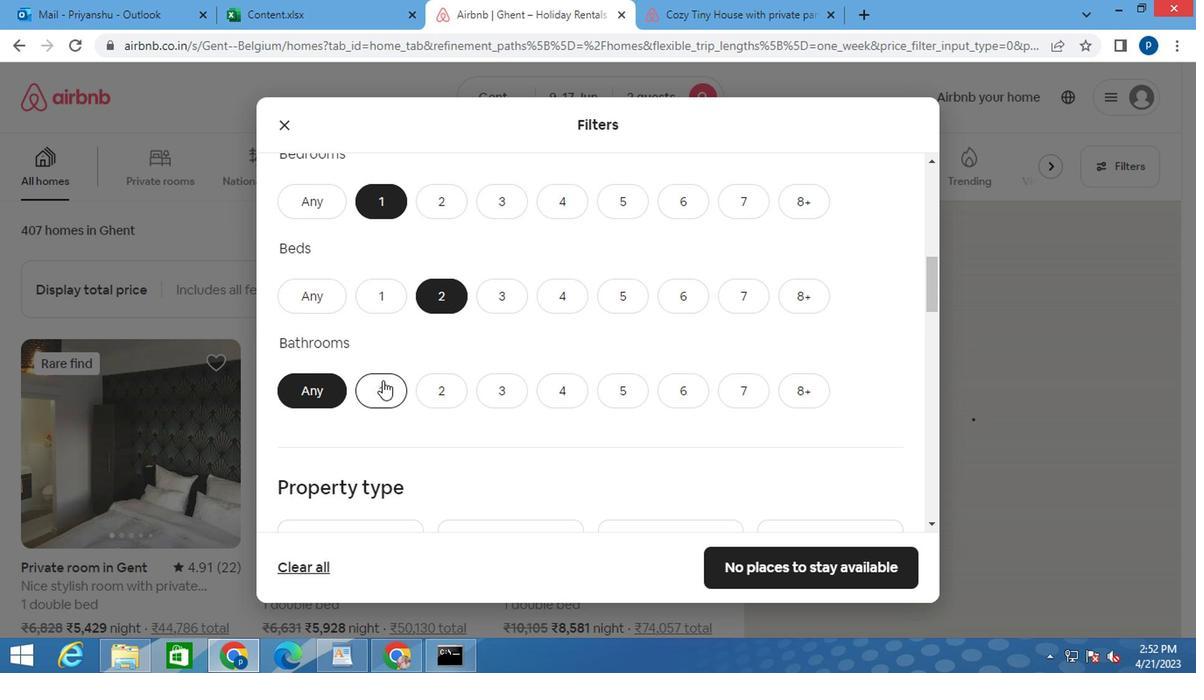
Action: Mouse moved to (380, 384)
Screenshot: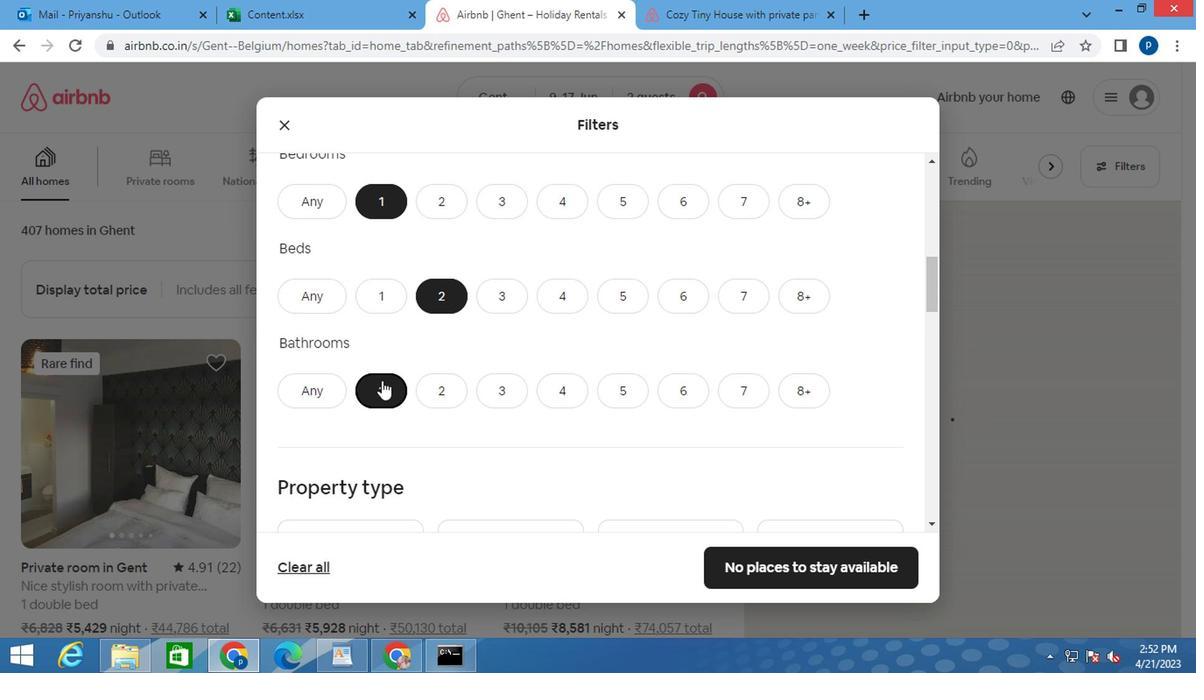 
Action: Mouse scrolled (380, 383) with delta (0, -1)
Screenshot: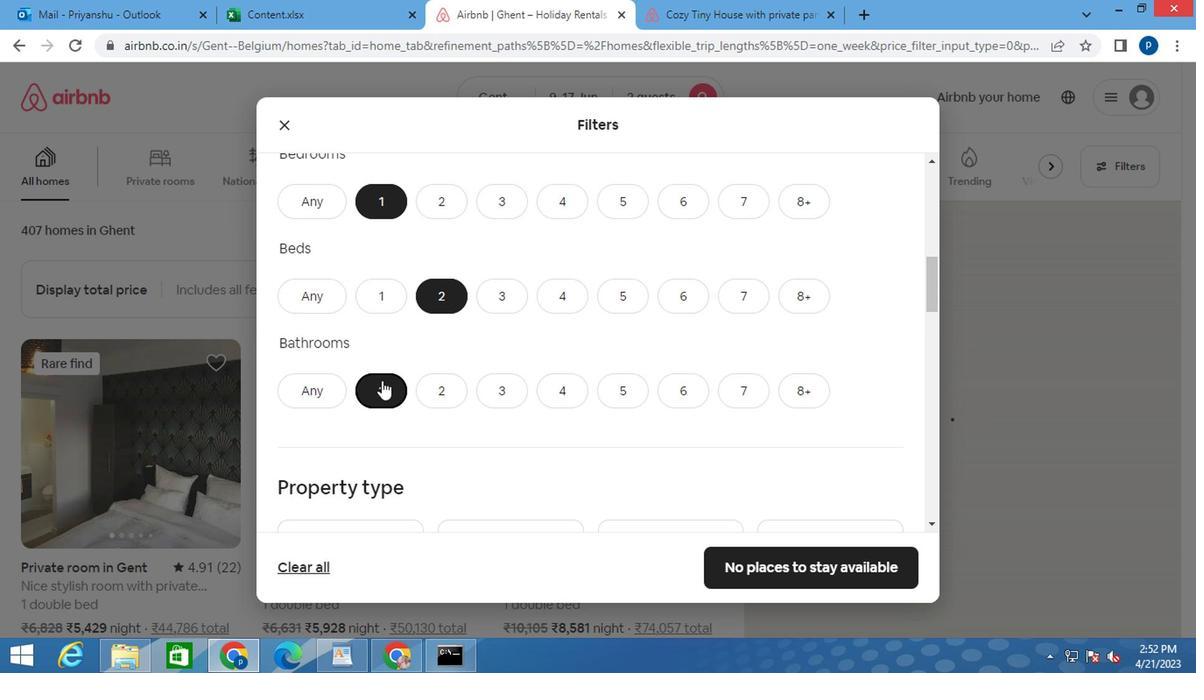 
Action: Mouse moved to (395, 386)
Screenshot: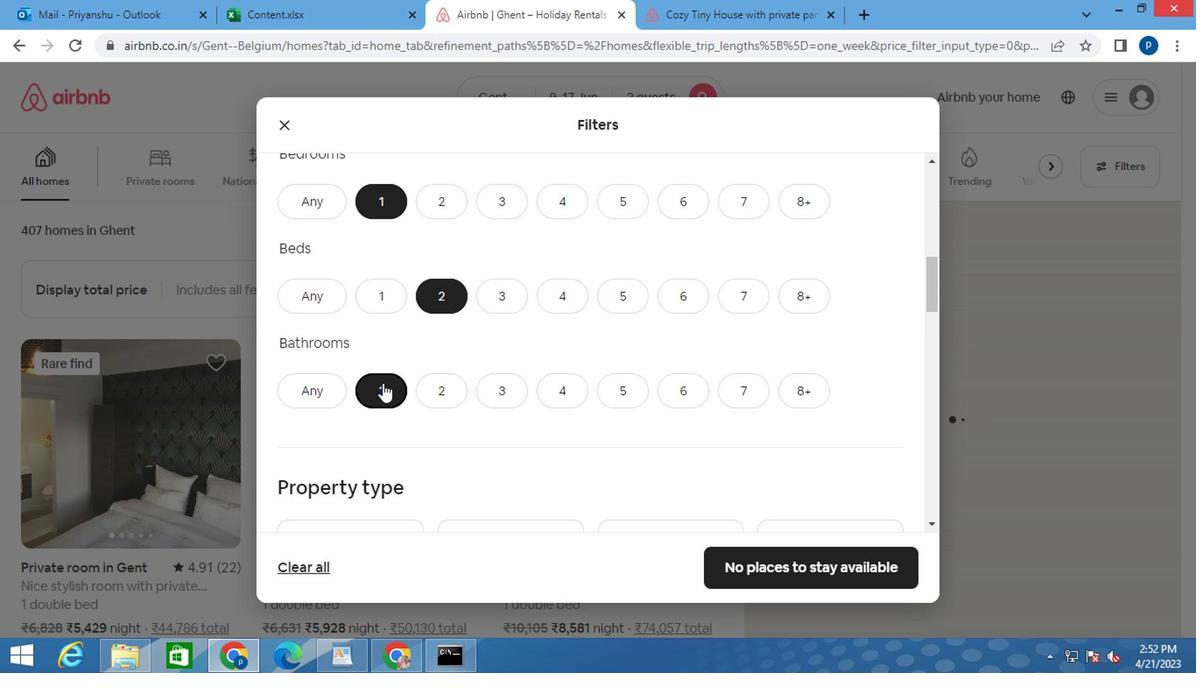 
Action: Mouse scrolled (395, 385) with delta (0, -1)
Screenshot: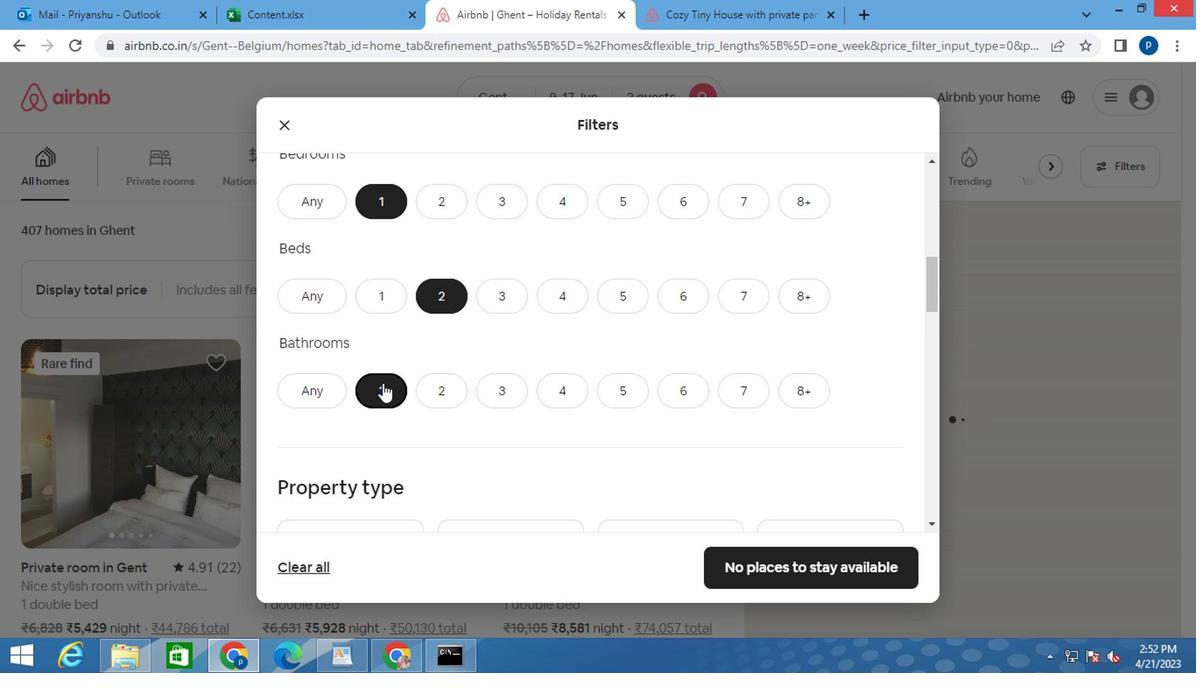 
Action: Mouse moved to (436, 378)
Screenshot: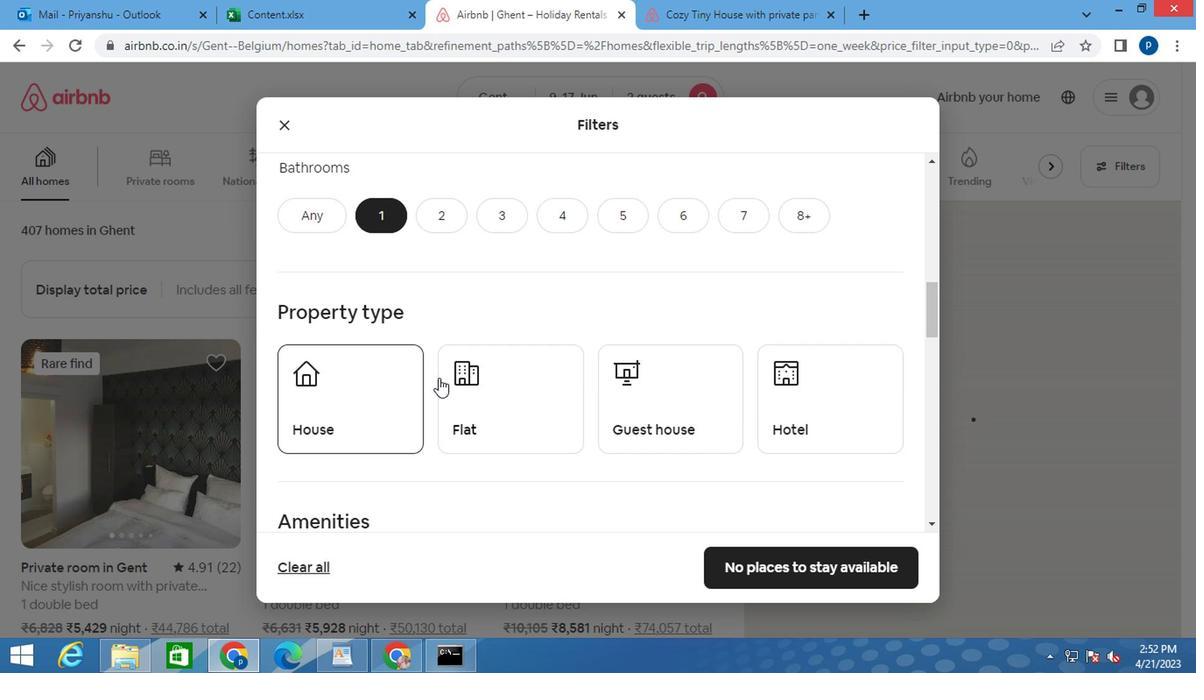 
Action: Mouse scrolled (436, 377) with delta (0, -1)
Screenshot: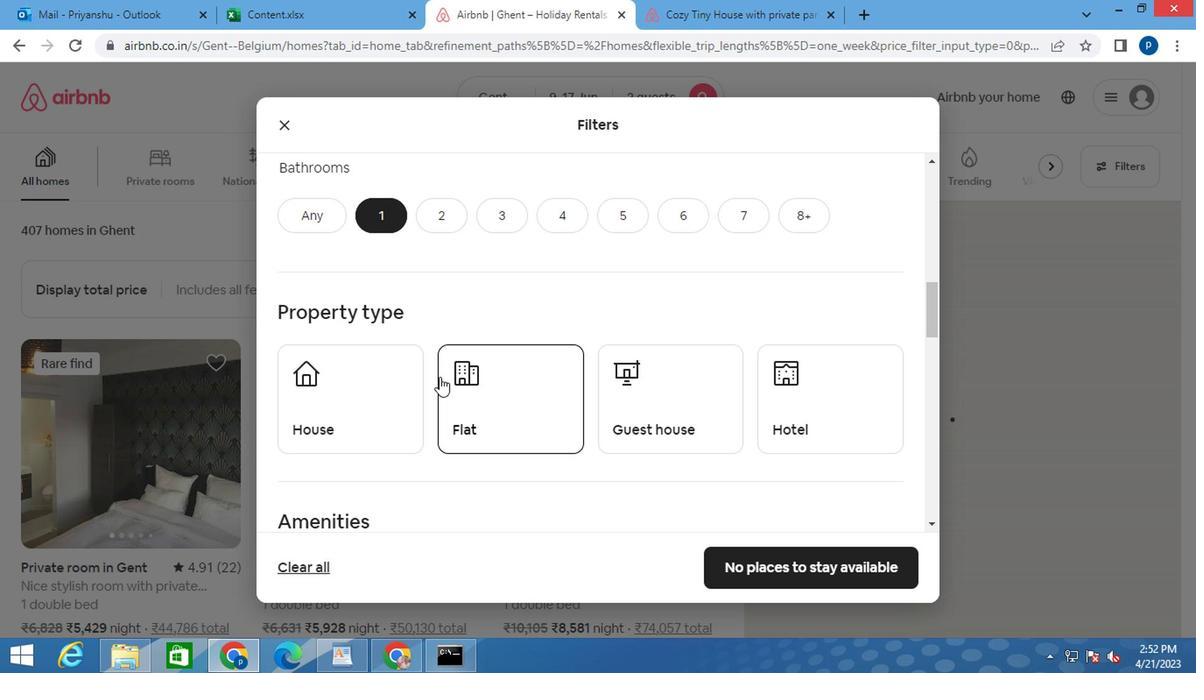 
Action: Mouse moved to (375, 340)
Screenshot: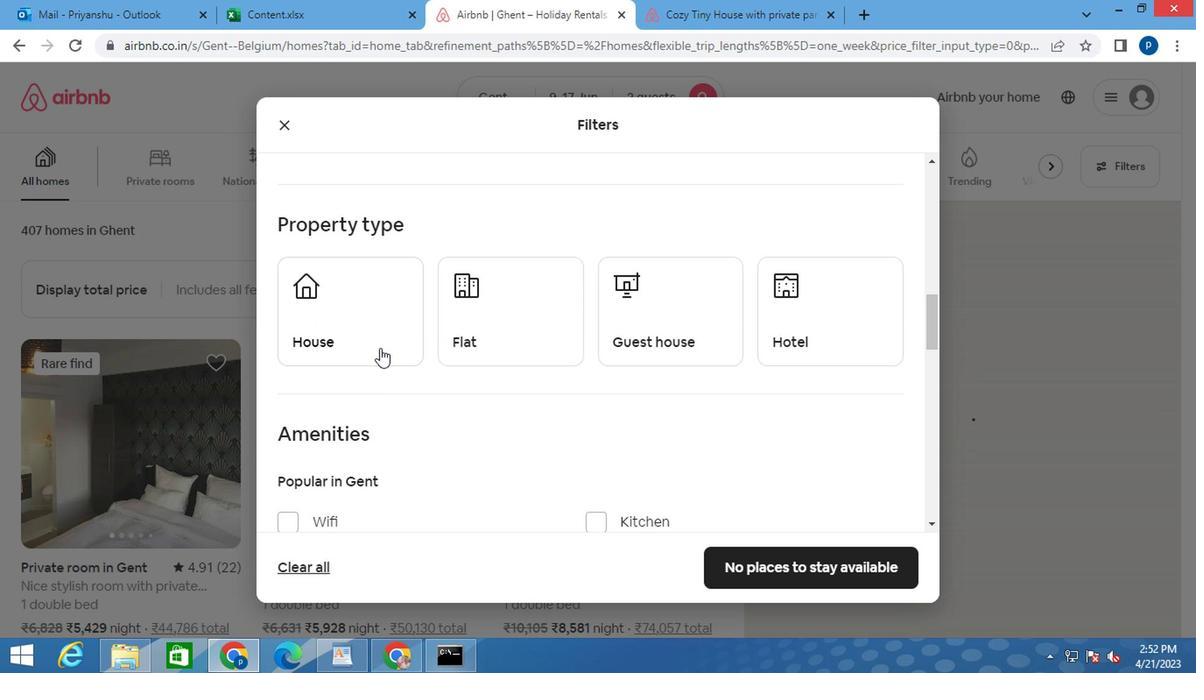 
Action: Mouse pressed left at (375, 340)
Screenshot: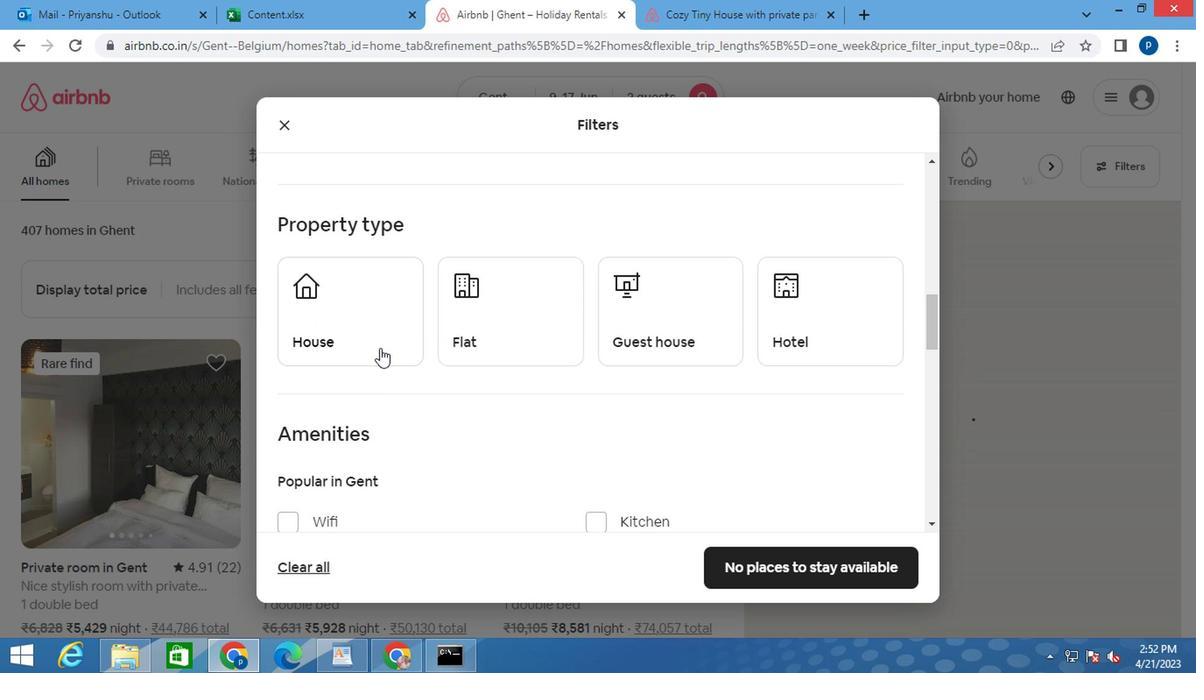 
Action: Mouse moved to (500, 330)
Screenshot: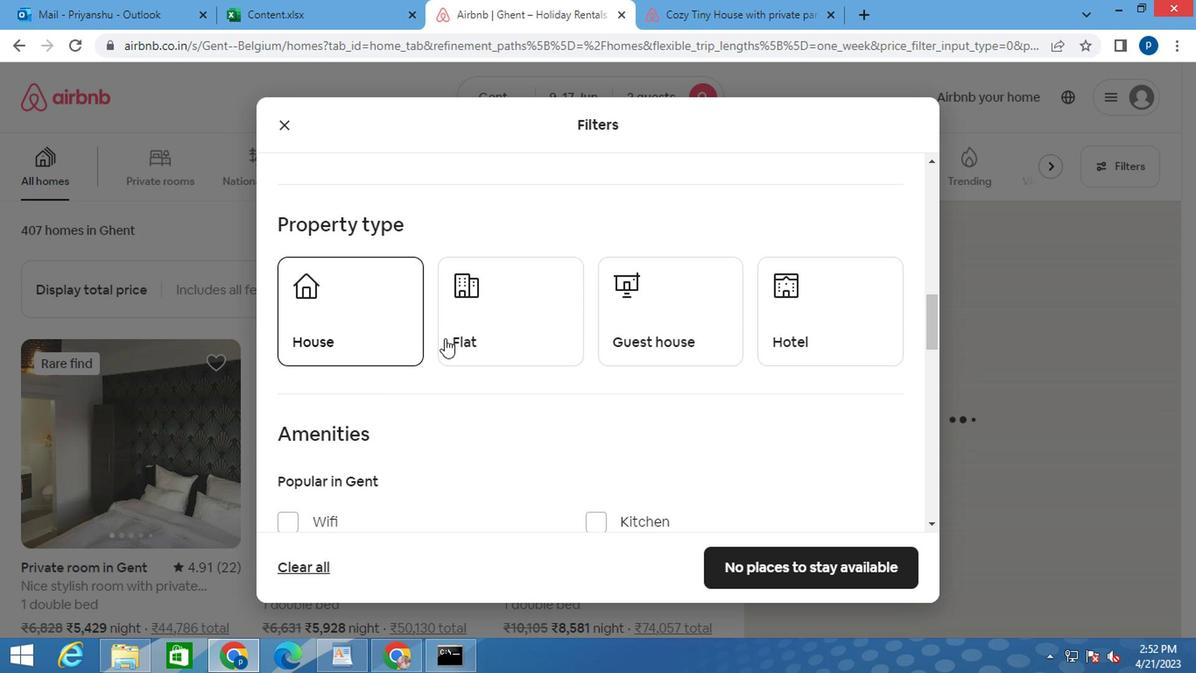 
Action: Mouse pressed left at (500, 330)
Screenshot: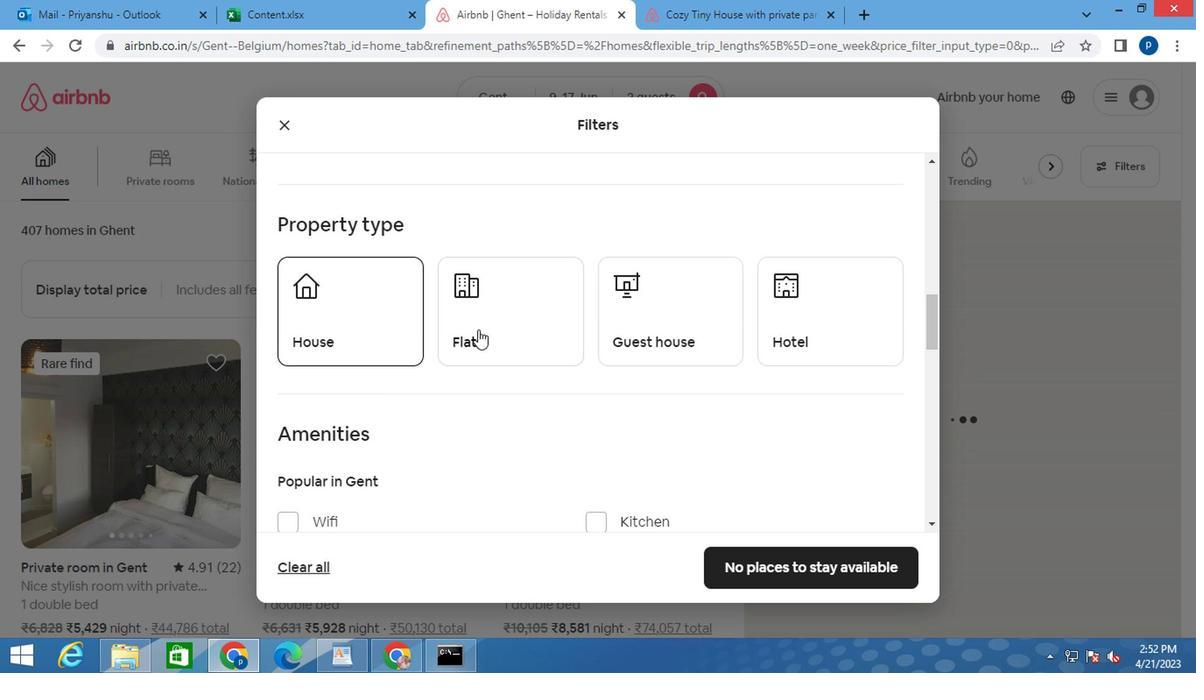 
Action: Mouse moved to (792, 319)
Screenshot: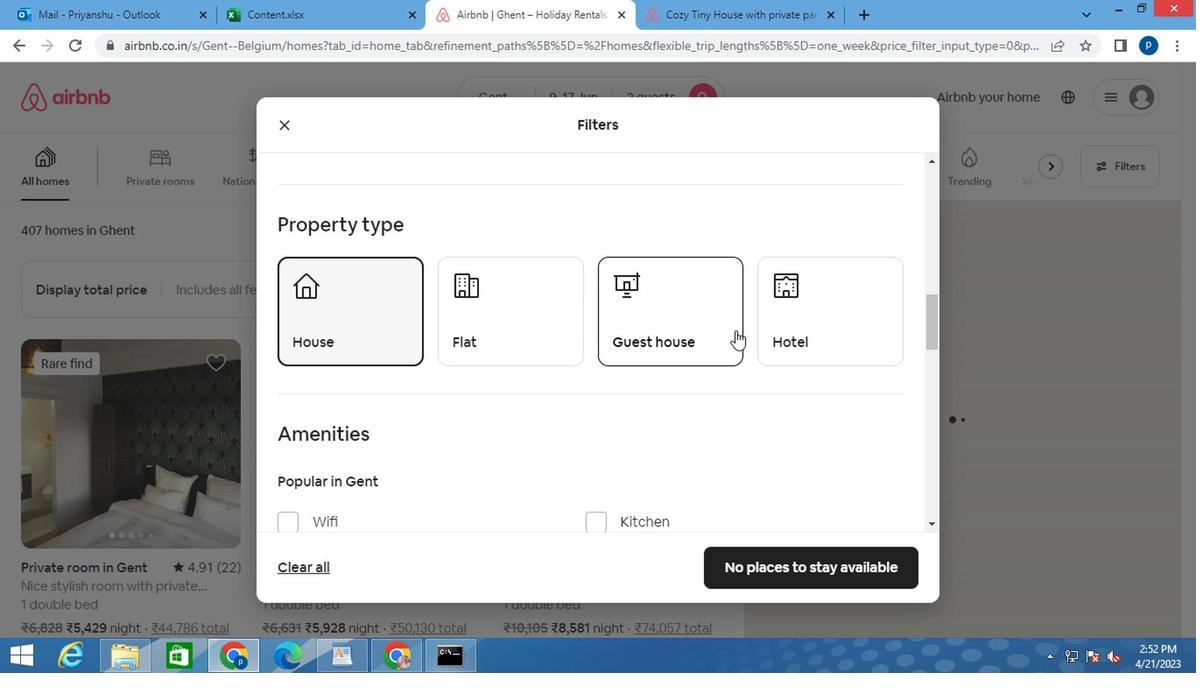 
Action: Mouse pressed left at (792, 319)
Screenshot: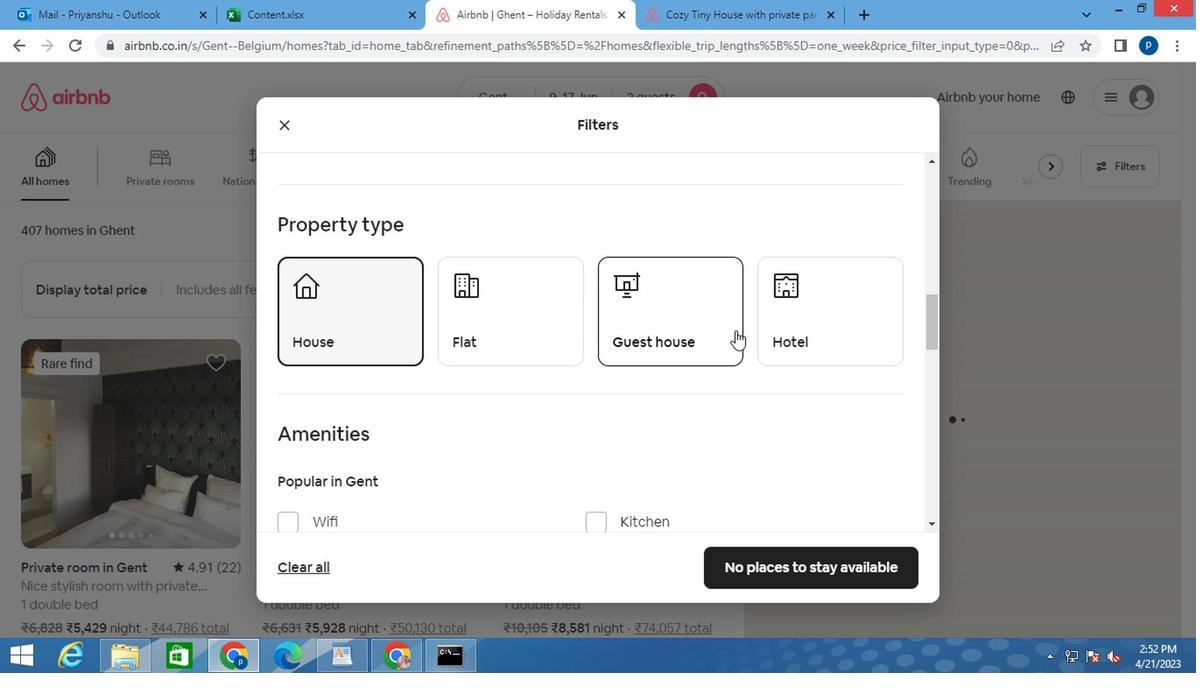 
Action: Mouse moved to (625, 315)
Screenshot: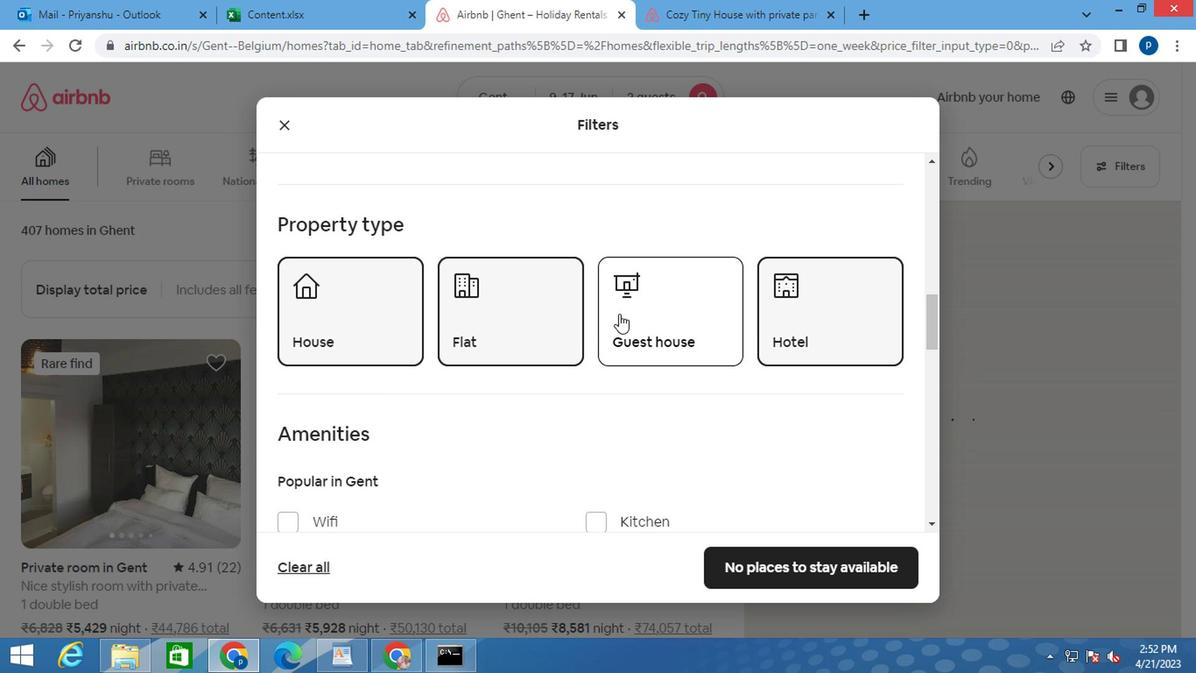 
Action: Mouse pressed left at (625, 315)
Screenshot: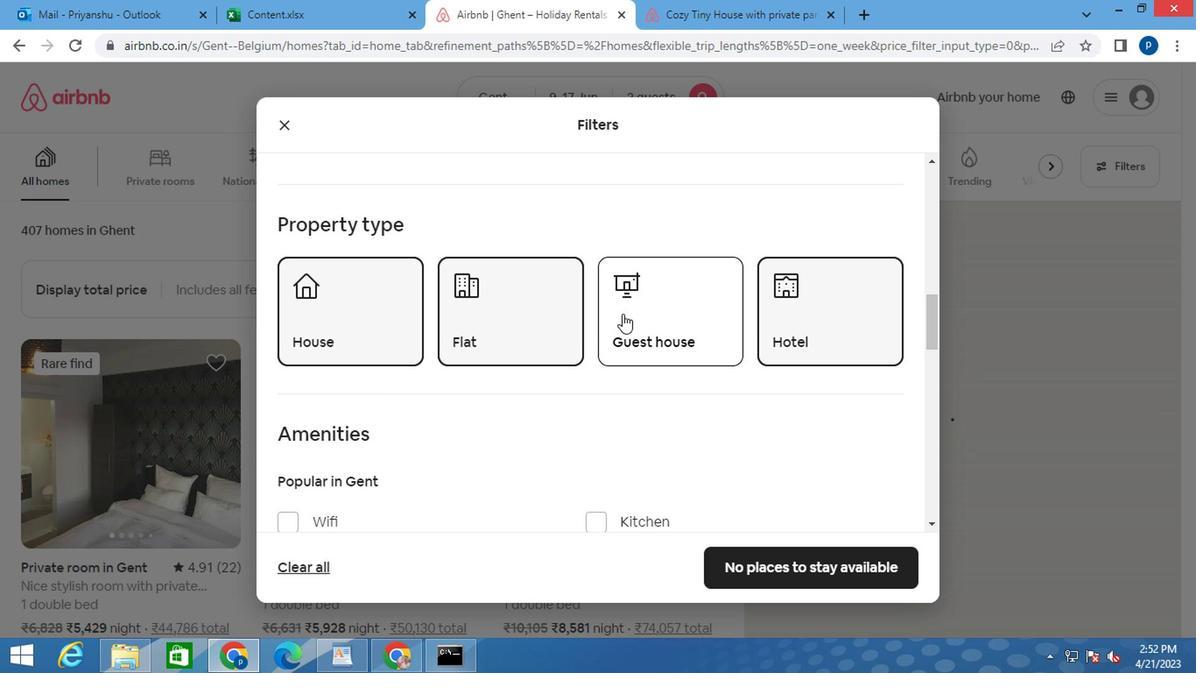 
Action: Mouse moved to (602, 340)
Screenshot: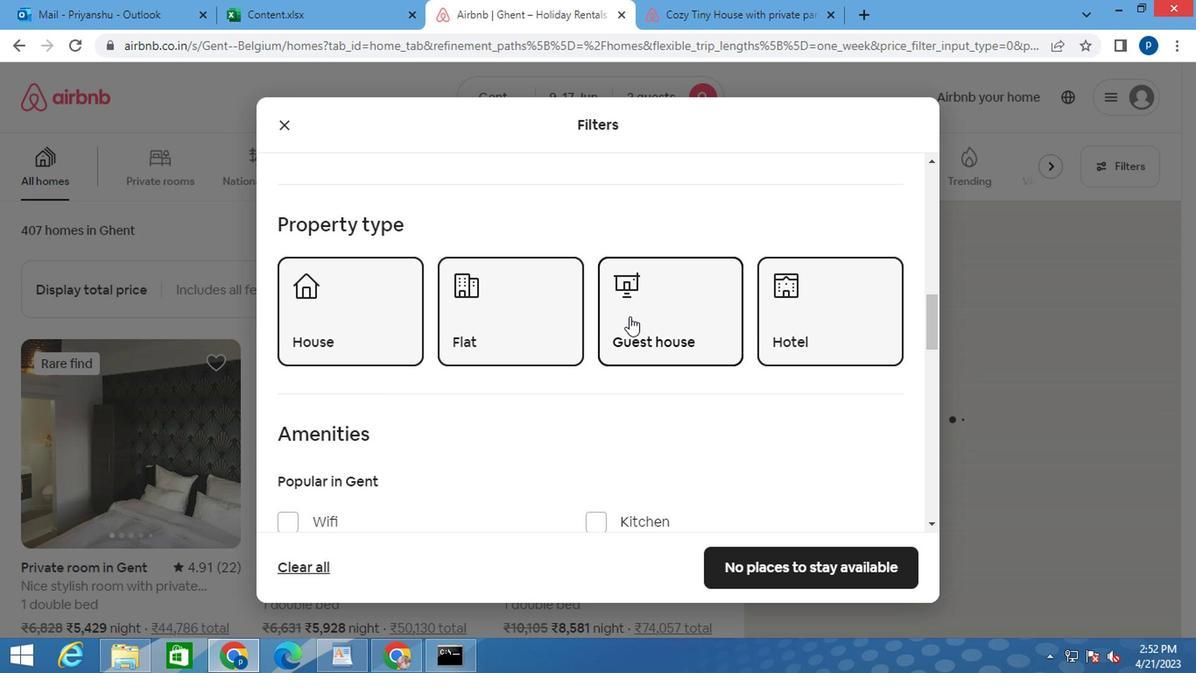 
Action: Mouse scrolled (606, 336) with delta (0, -1)
Screenshot: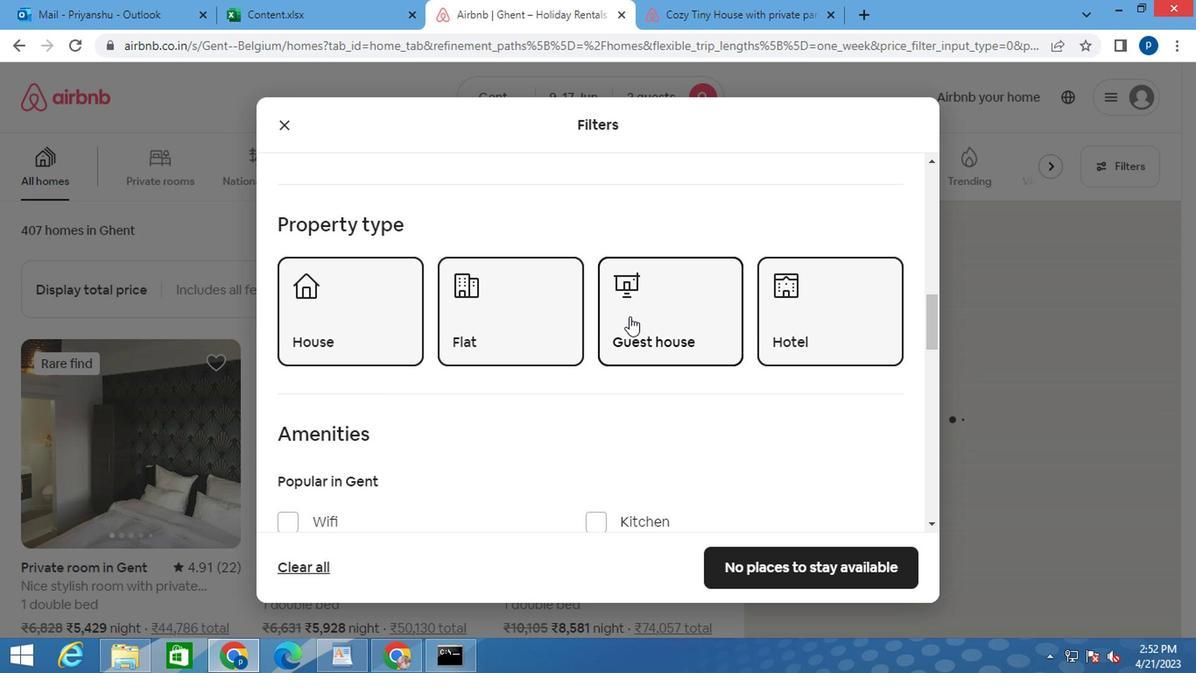 
Action: Mouse moved to (589, 344)
Screenshot: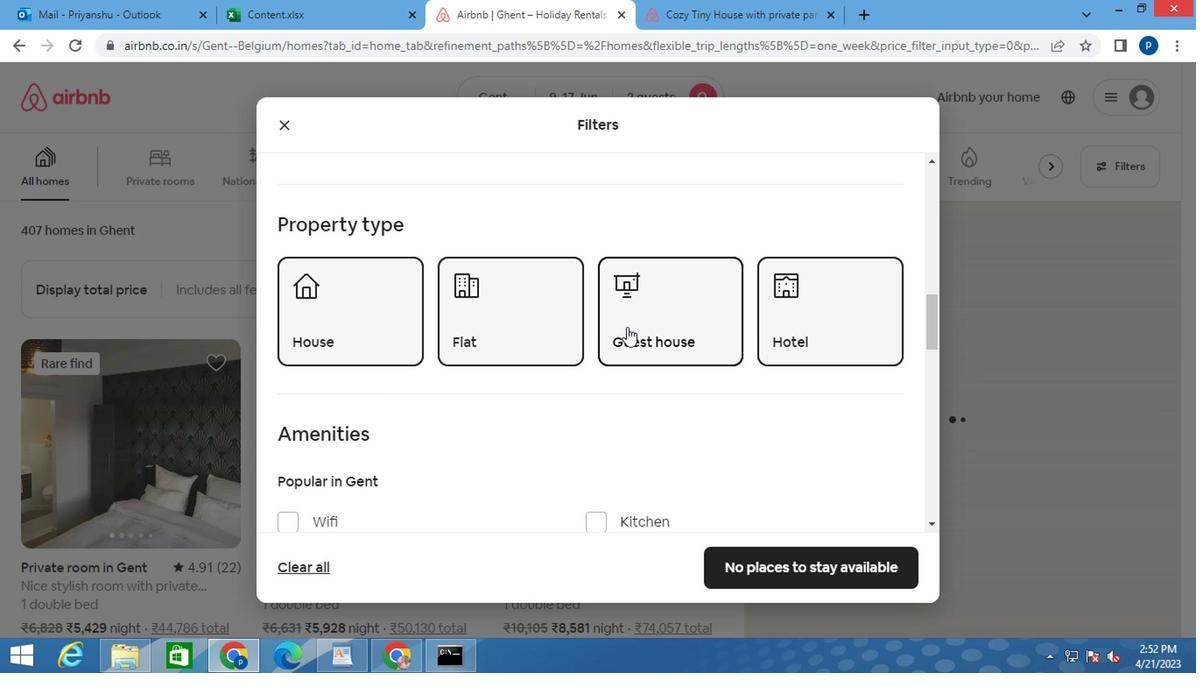
Action: Mouse scrolled (591, 342) with delta (0, -1)
Screenshot: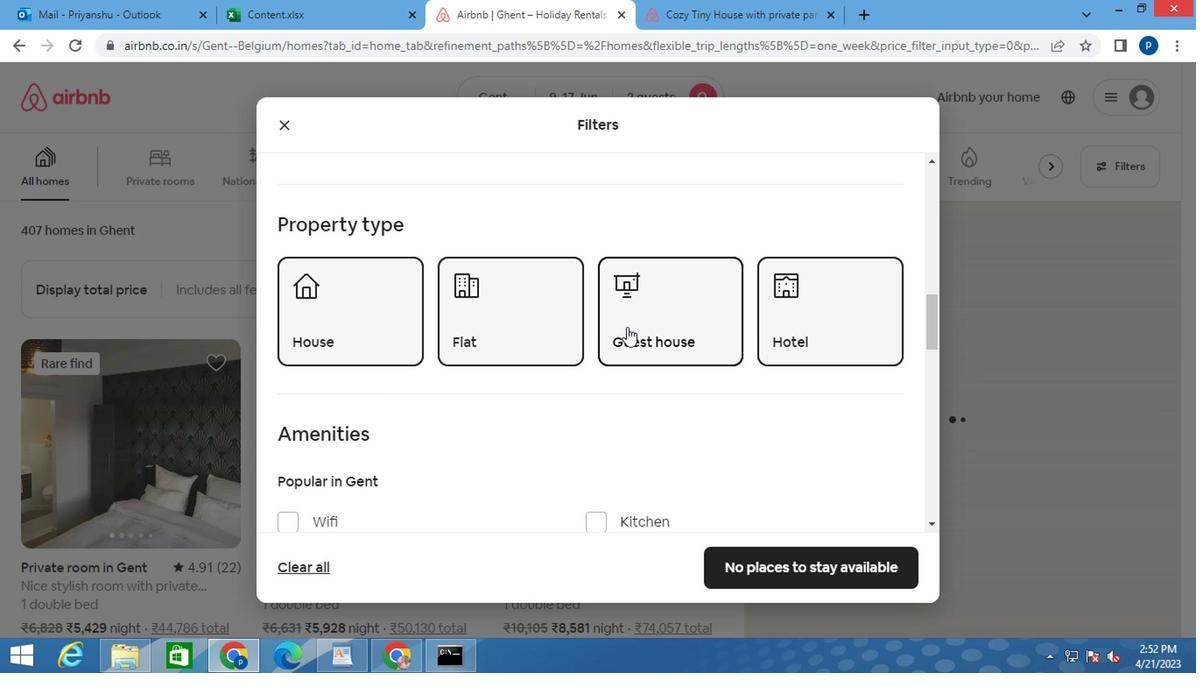 
Action: Mouse moved to (586, 344)
Screenshot: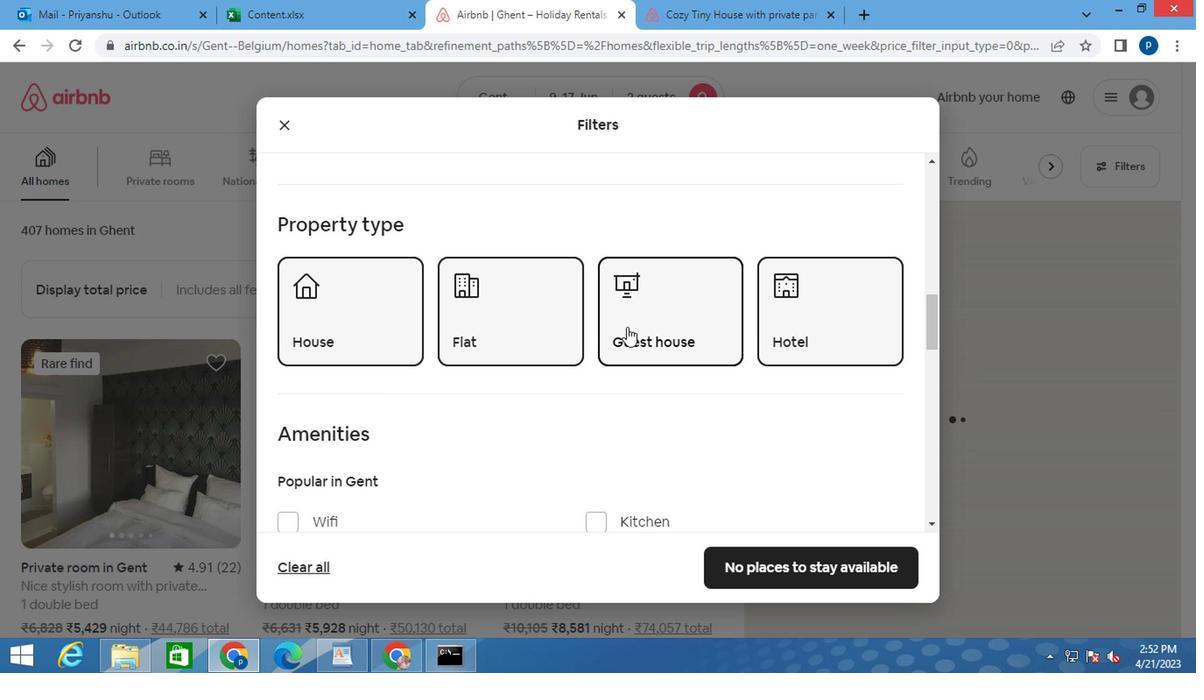 
Action: Mouse scrolled (586, 344) with delta (0, 0)
Screenshot: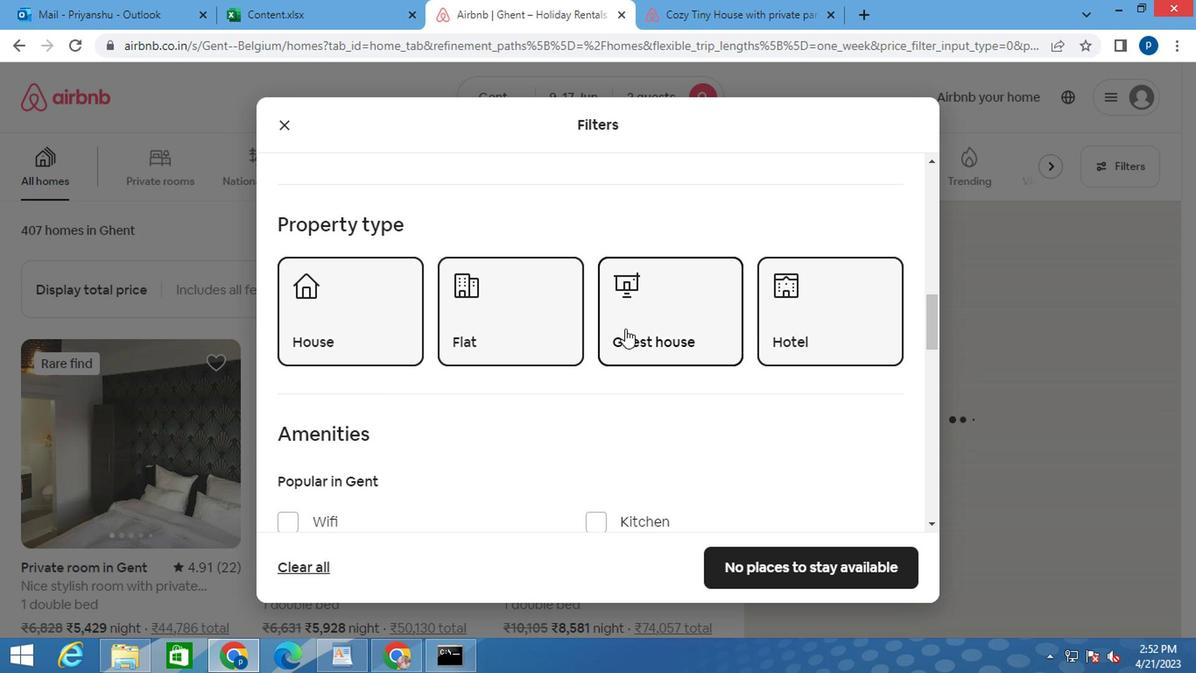 
Action: Mouse moved to (590, 336)
Screenshot: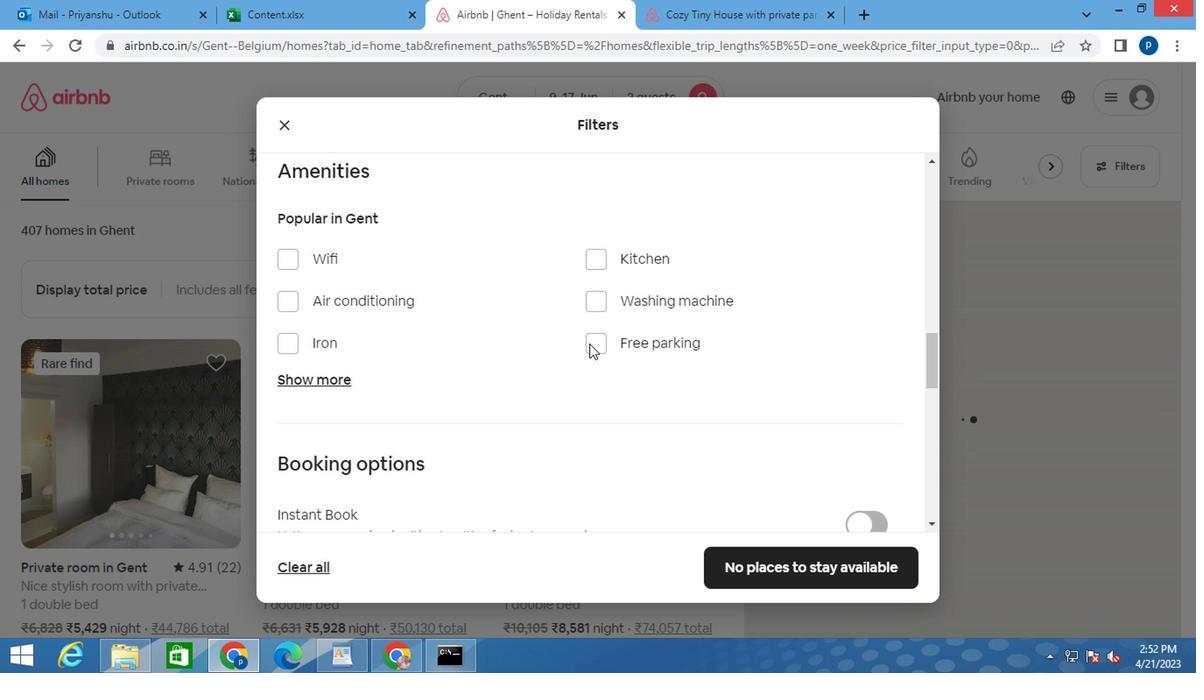 
Action: Mouse scrolled (590, 337) with delta (0, 1)
Screenshot: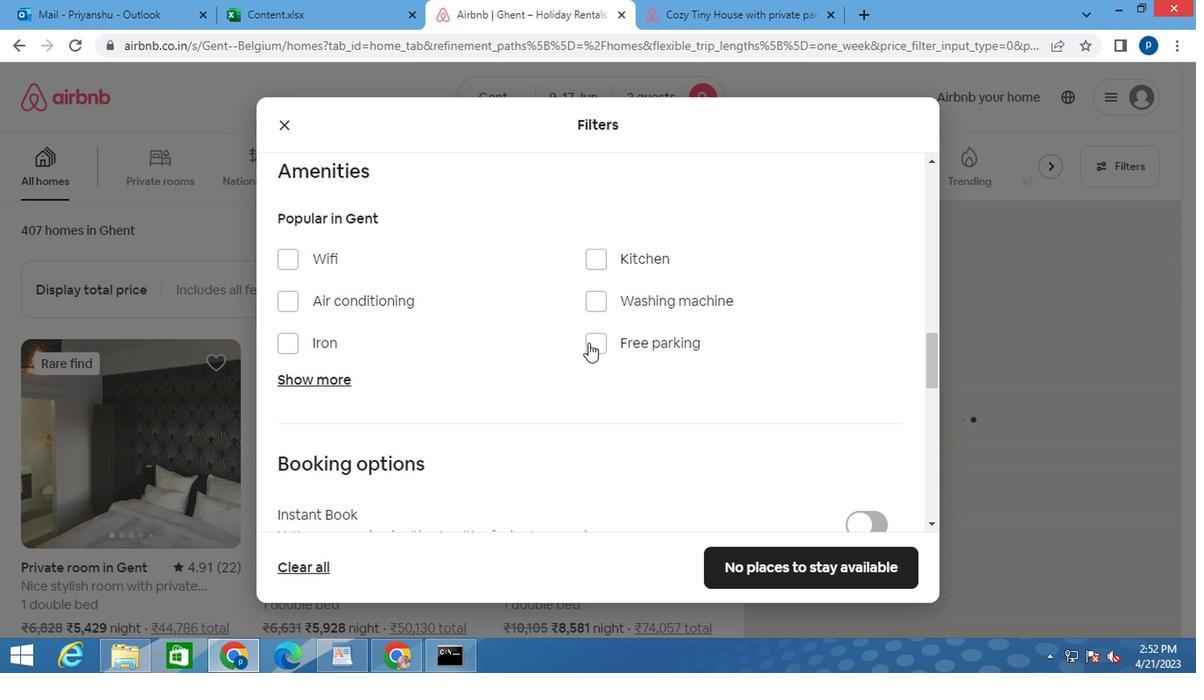 
Action: Mouse scrolled (590, 337) with delta (0, 1)
Screenshot: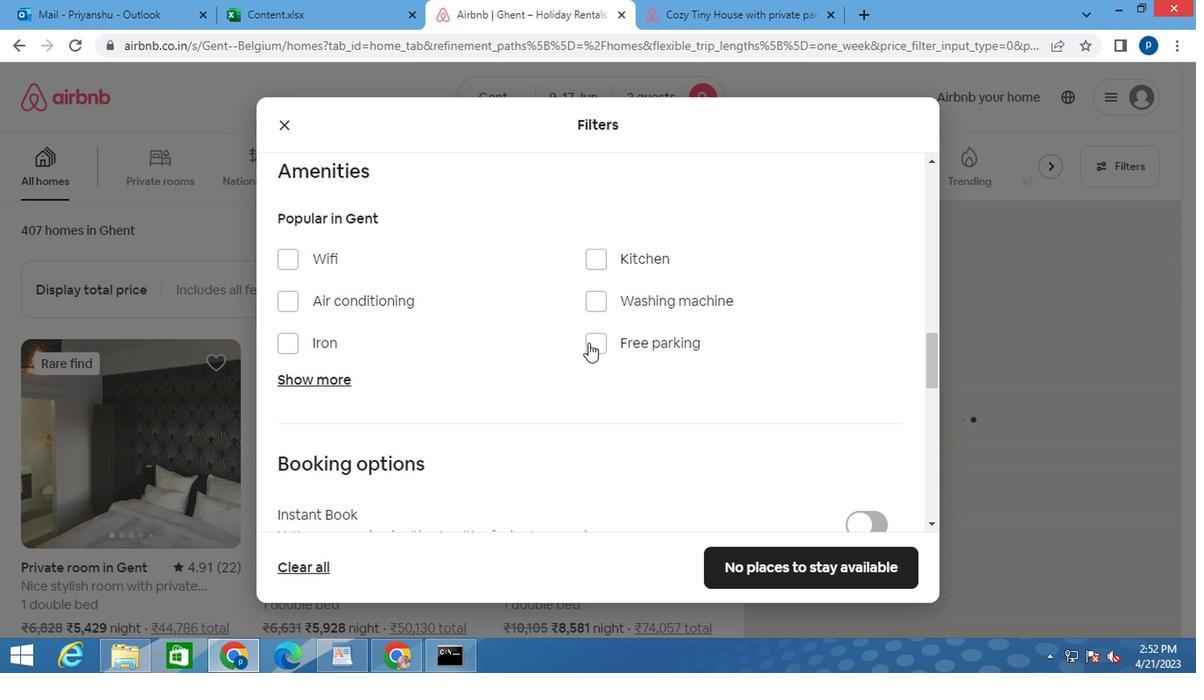 
Action: Mouse moved to (591, 335)
Screenshot: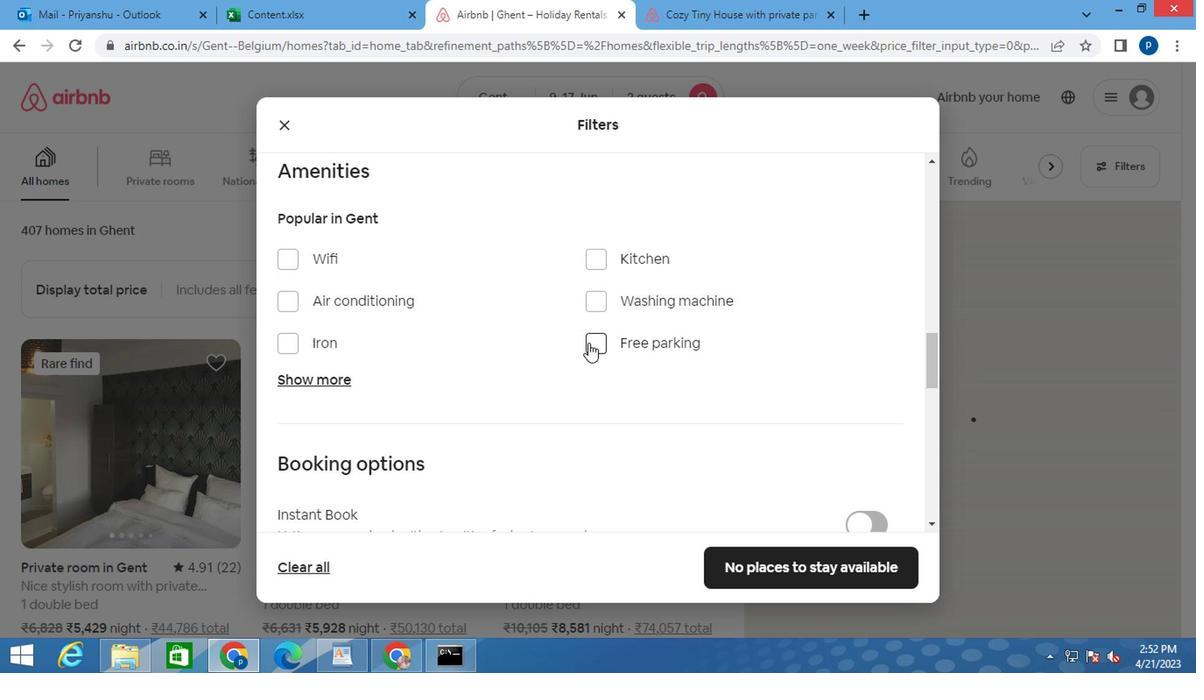 
Action: Mouse scrolled (591, 336) with delta (0, 0)
Screenshot: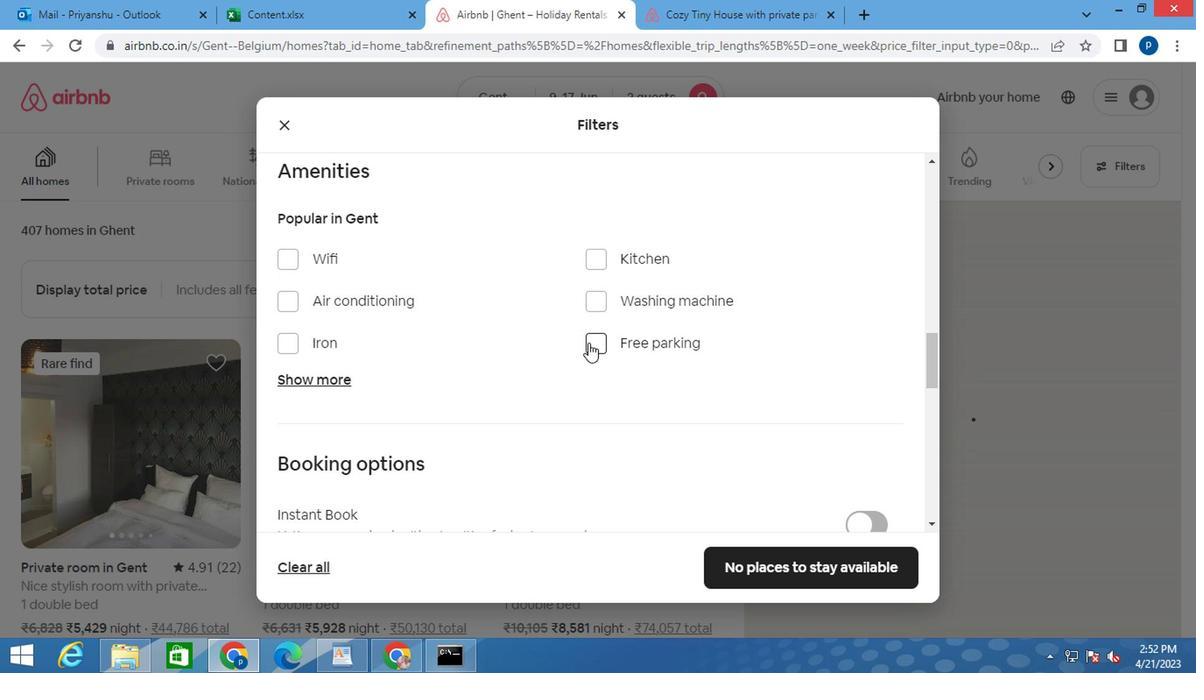 
Action: Mouse moved to (822, 306)
Screenshot: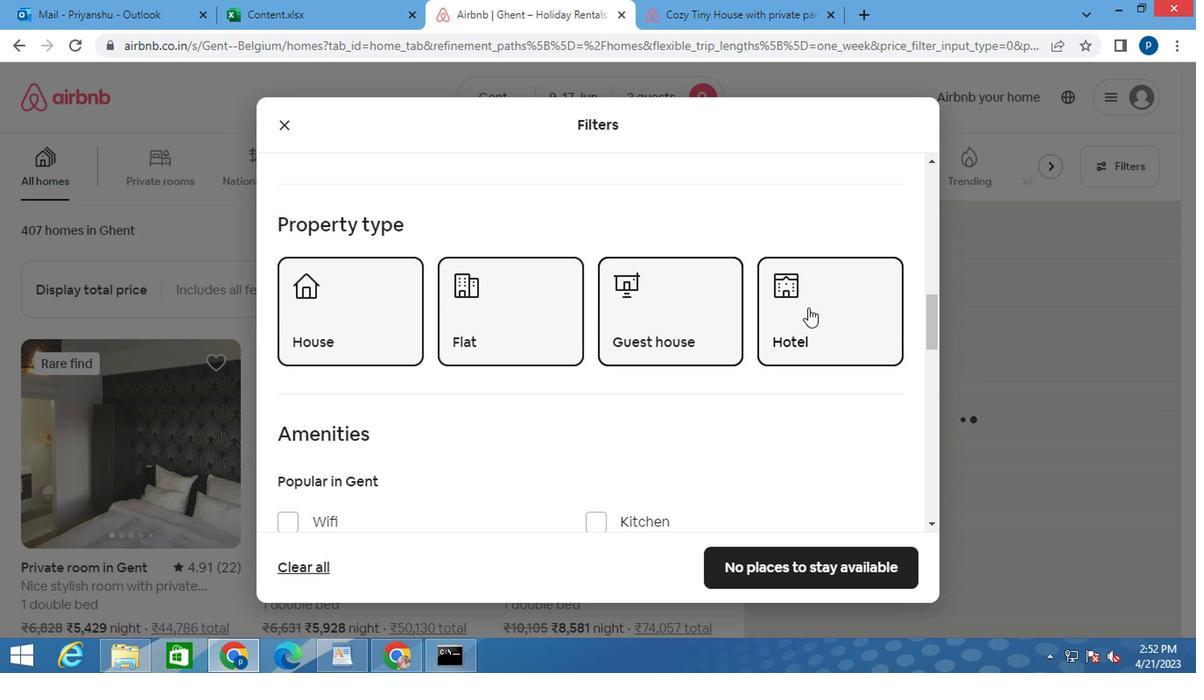 
Action: Mouse pressed left at (822, 306)
Screenshot: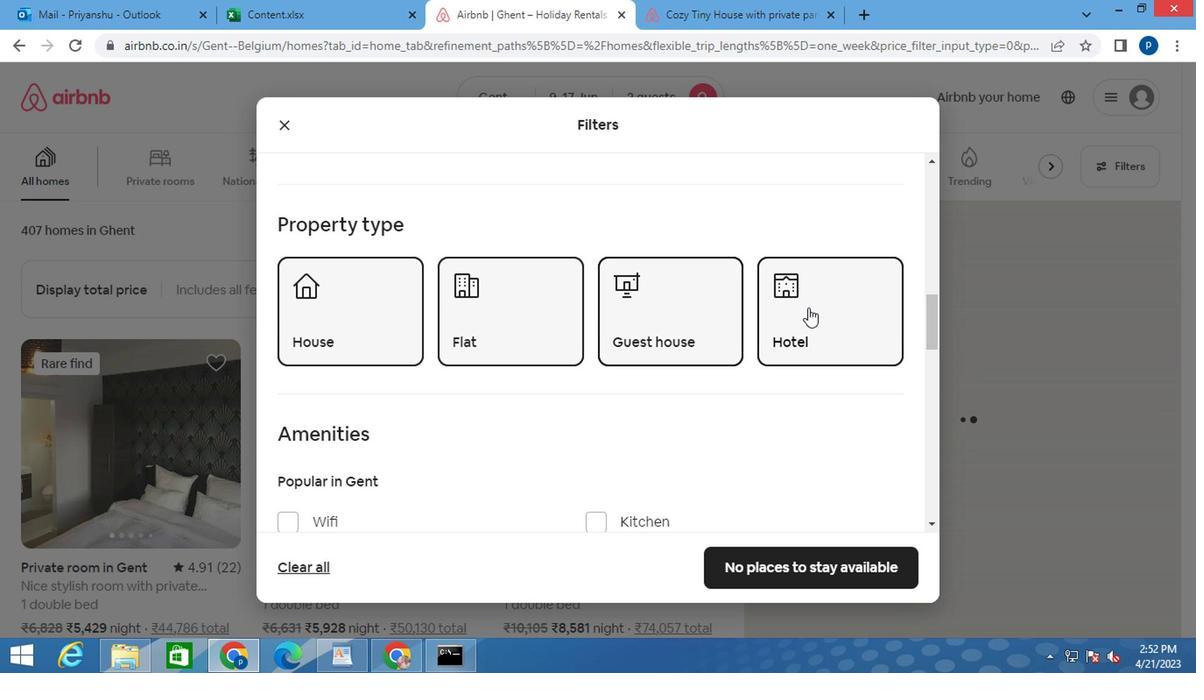 
Action: Mouse moved to (663, 407)
Screenshot: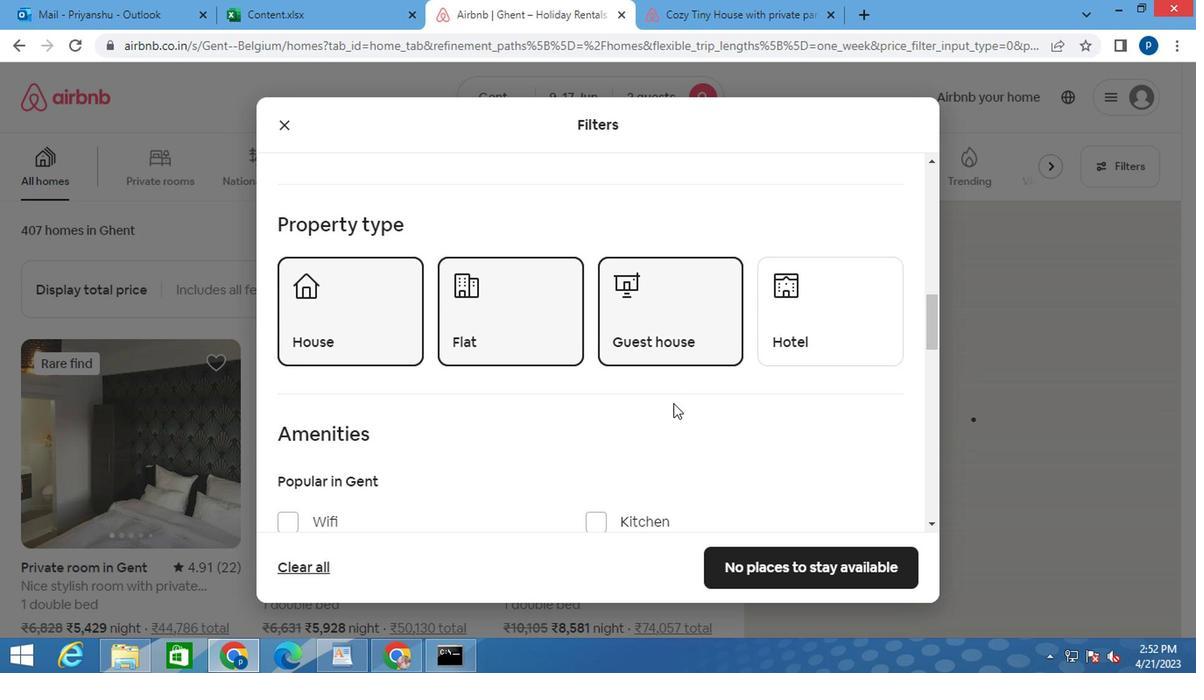 
Action: Mouse scrolled (663, 406) with delta (0, -1)
Screenshot: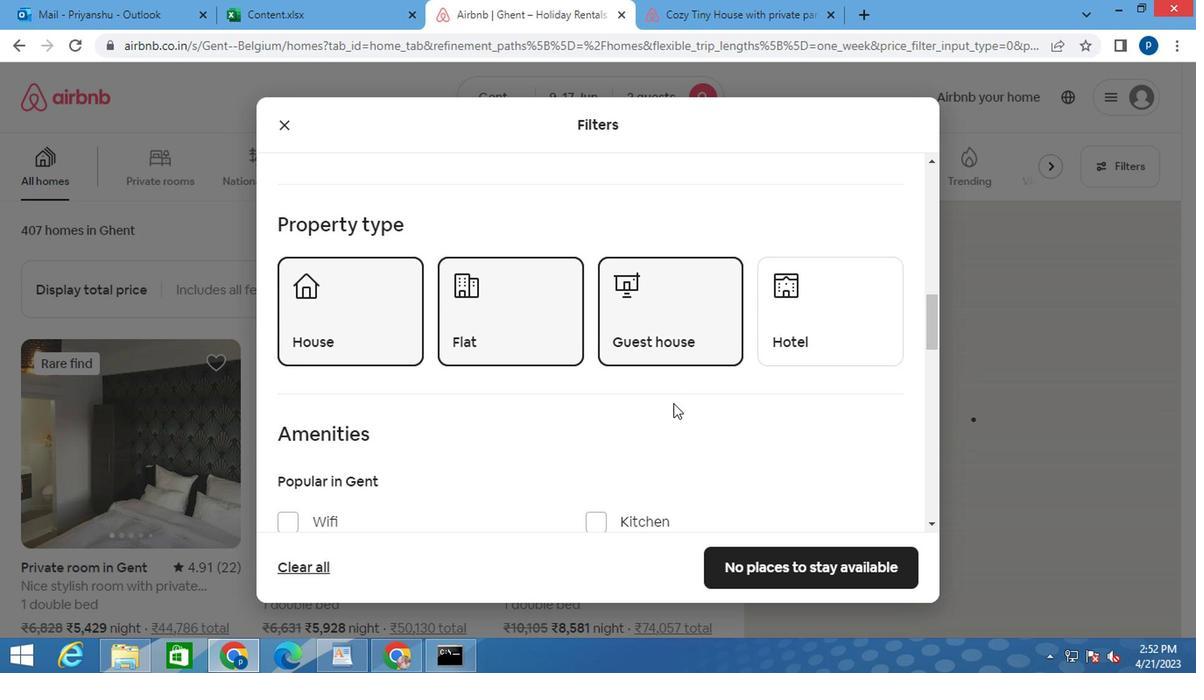 
Action: Mouse moved to (658, 407)
Screenshot: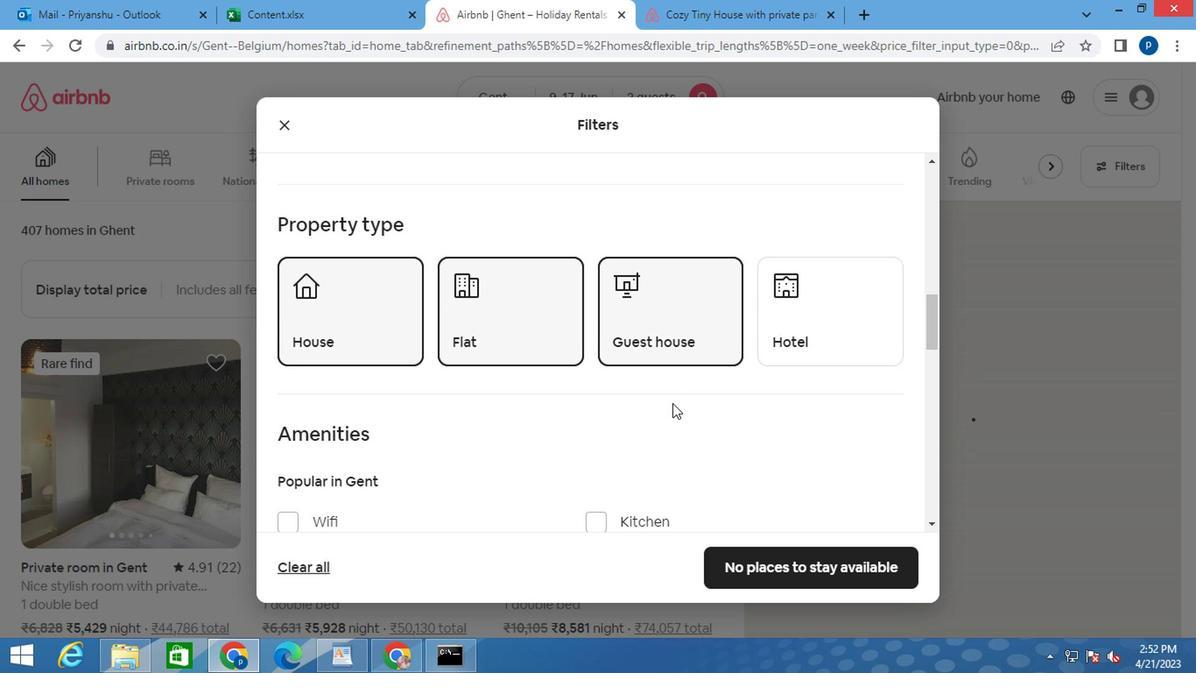 
Action: Mouse scrolled (658, 406) with delta (0, -1)
Screenshot: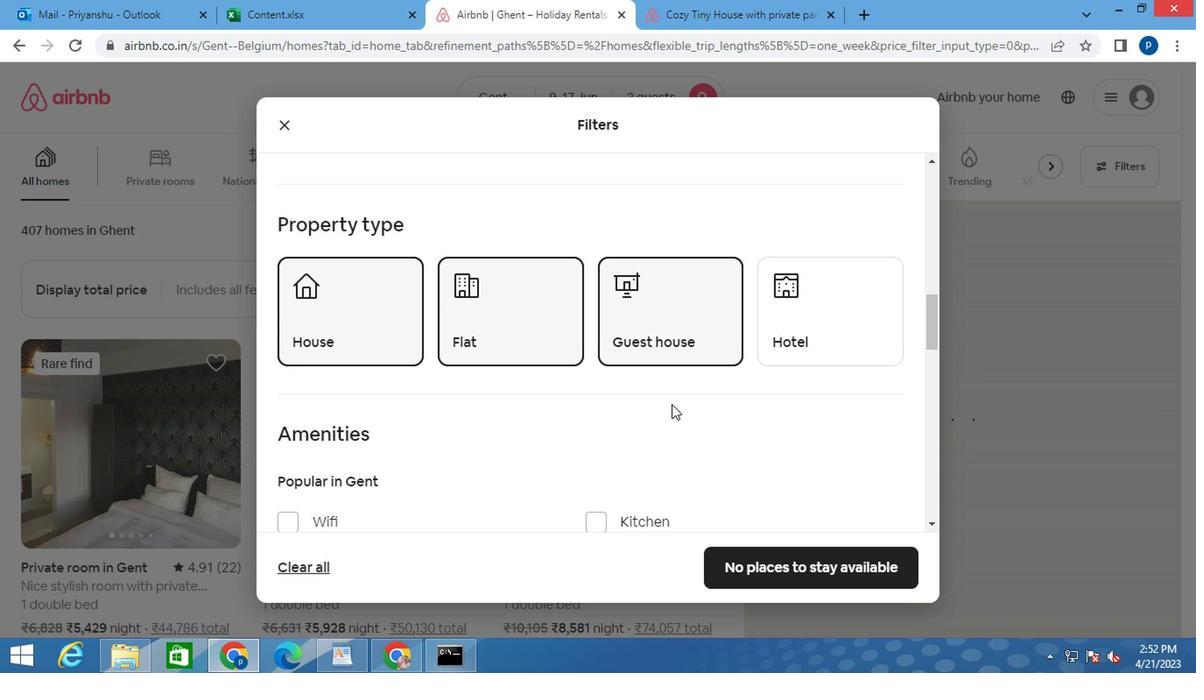 
Action: Mouse moved to (325, 461)
Screenshot: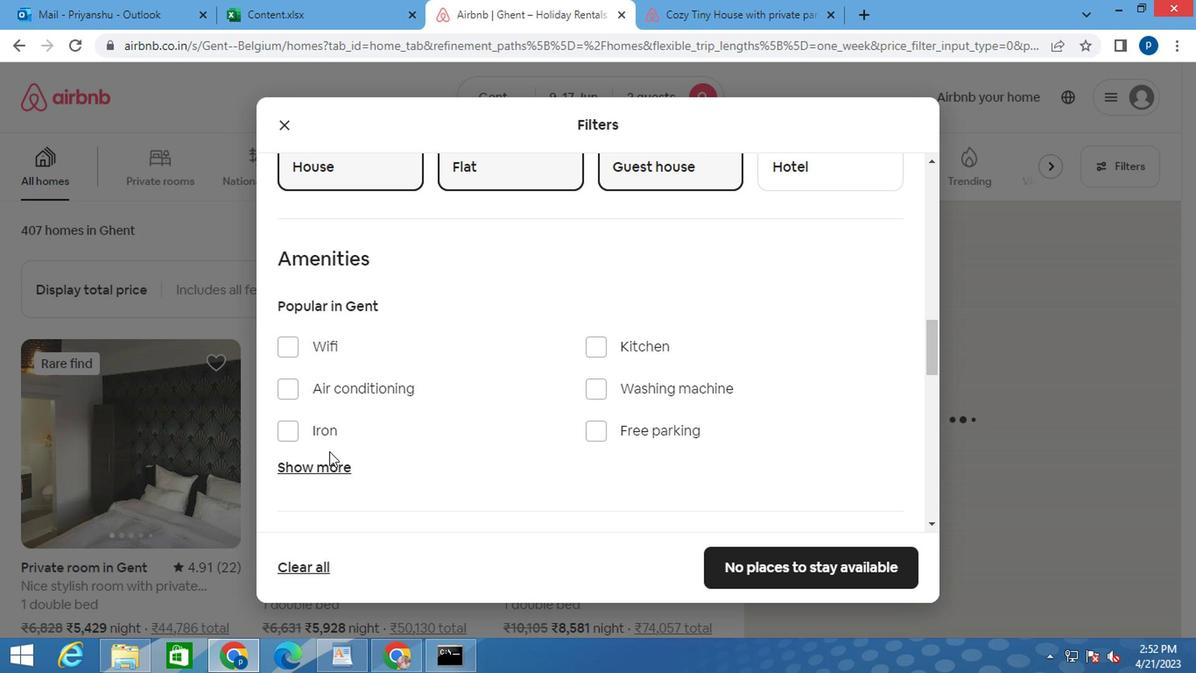 
Action: Mouse pressed left at (325, 461)
Screenshot: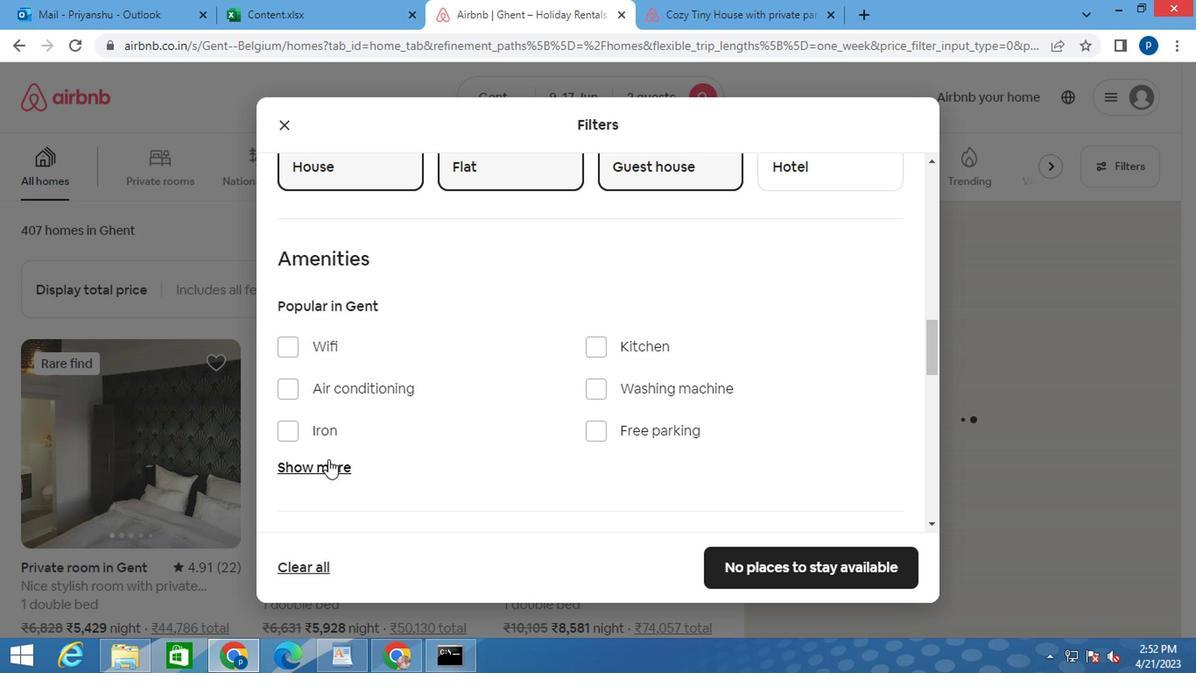 
Action: Mouse moved to (369, 448)
Screenshot: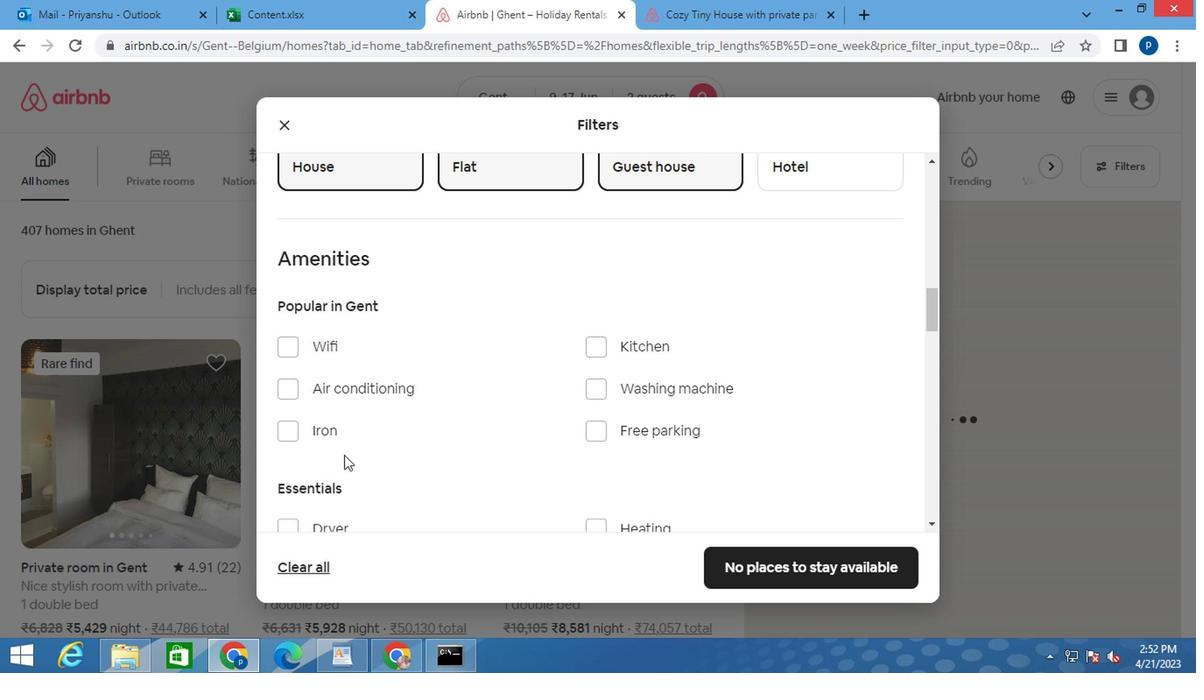 
Action: Mouse scrolled (369, 448) with delta (0, 0)
Screenshot: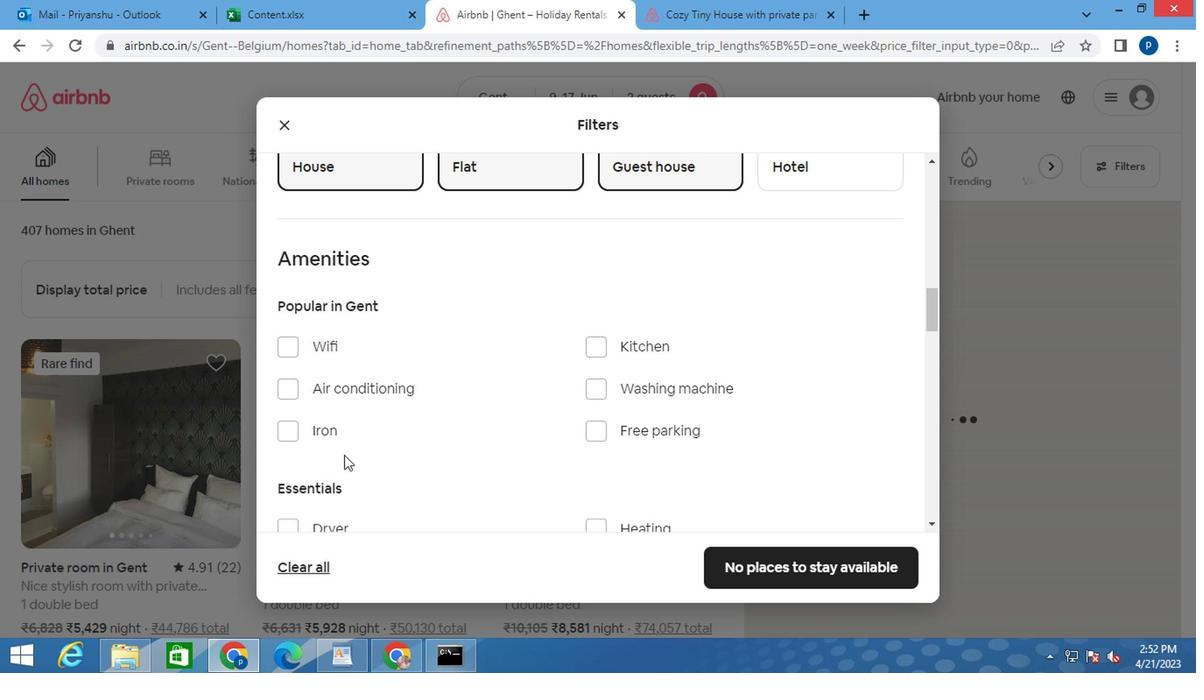 
Action: Mouse moved to (370, 446)
Screenshot: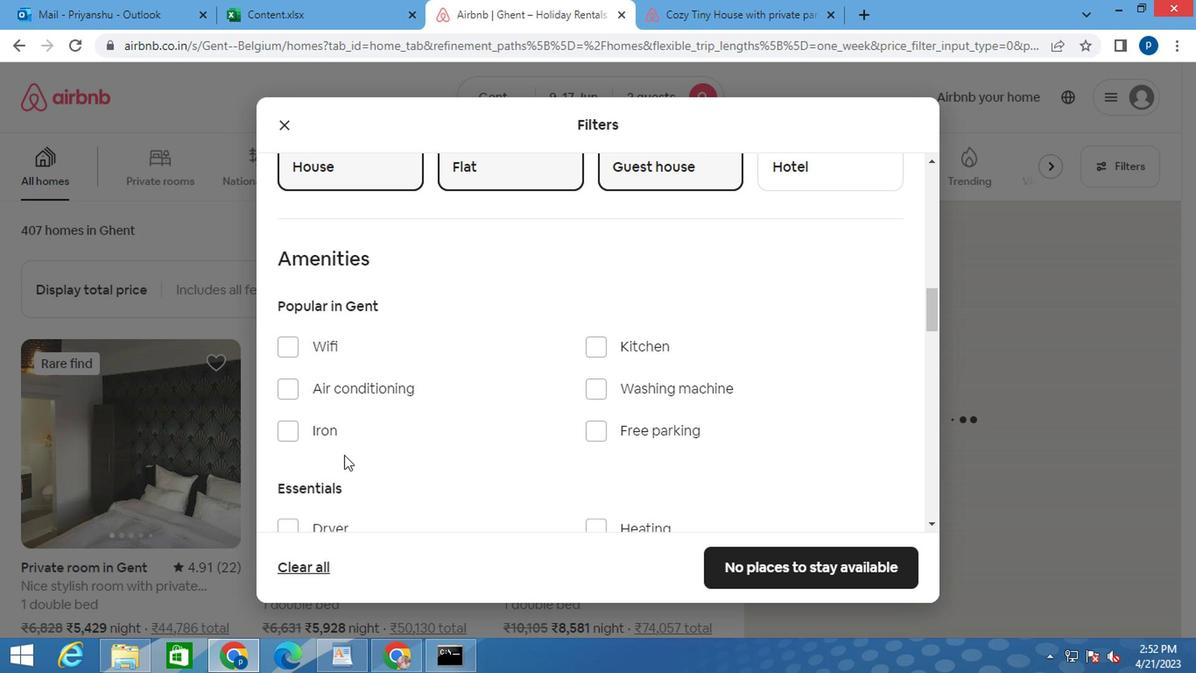 
Action: Mouse scrolled (370, 446) with delta (0, 0)
Screenshot: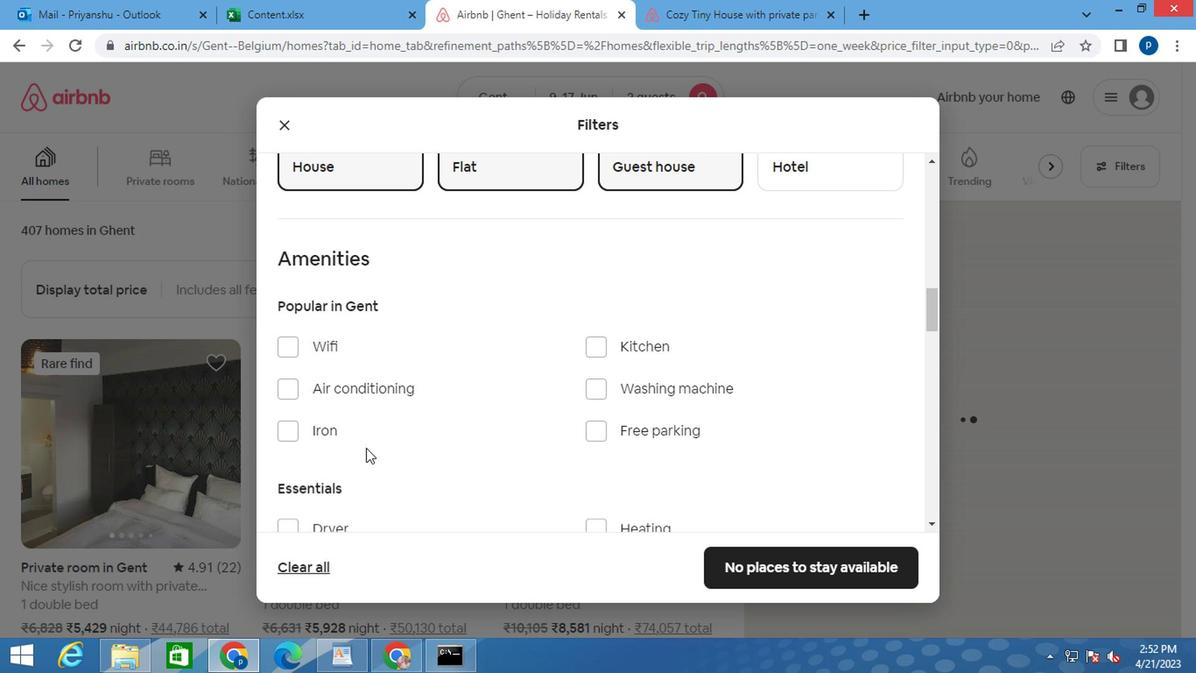 
Action: Mouse moved to (593, 350)
Screenshot: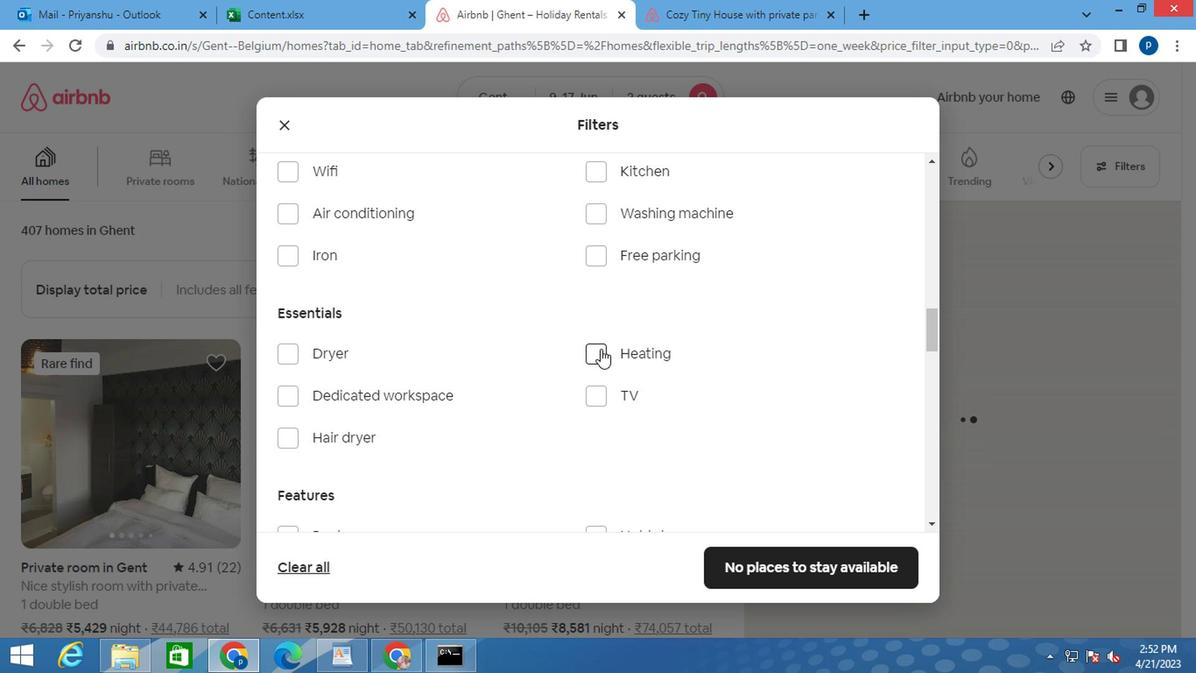 
Action: Mouse pressed left at (593, 350)
Screenshot: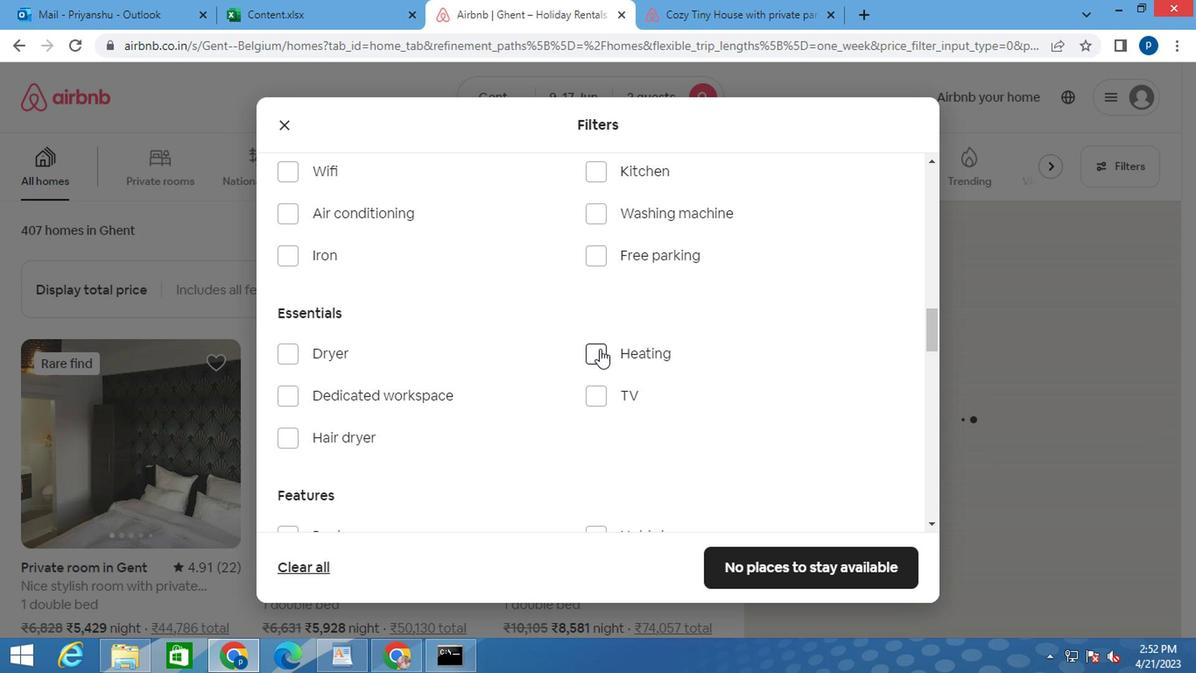 
Action: Mouse moved to (591, 350)
Screenshot: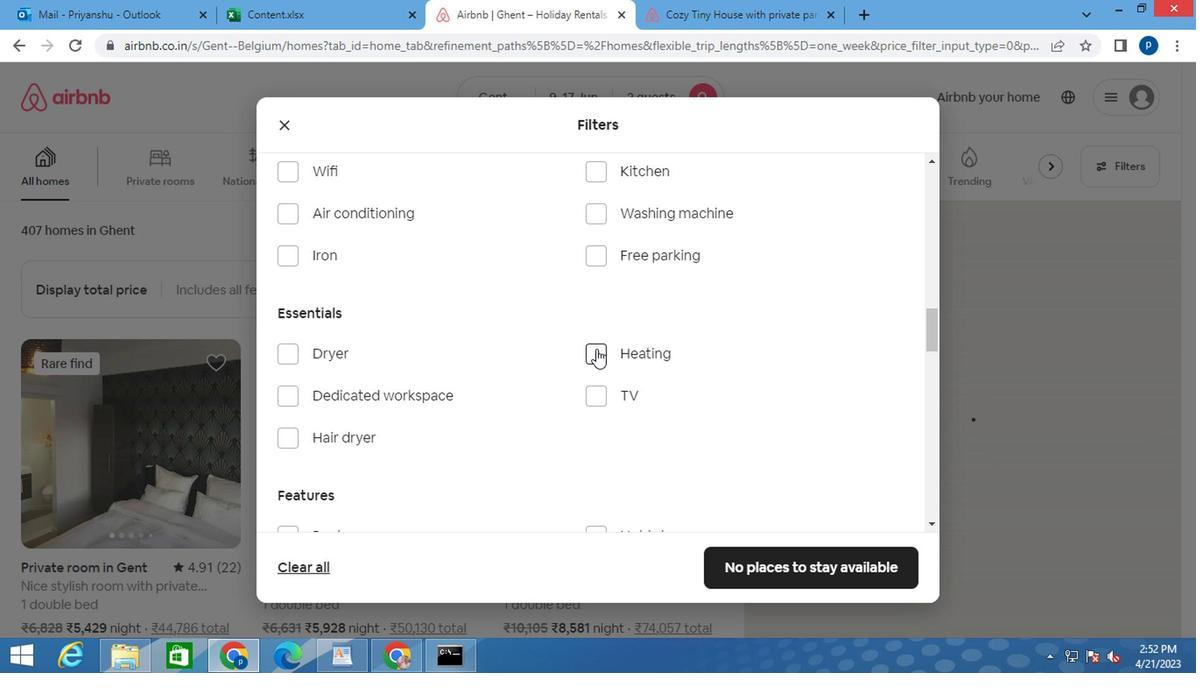 
Action: Mouse scrolled (591, 349) with delta (0, -1)
Screenshot: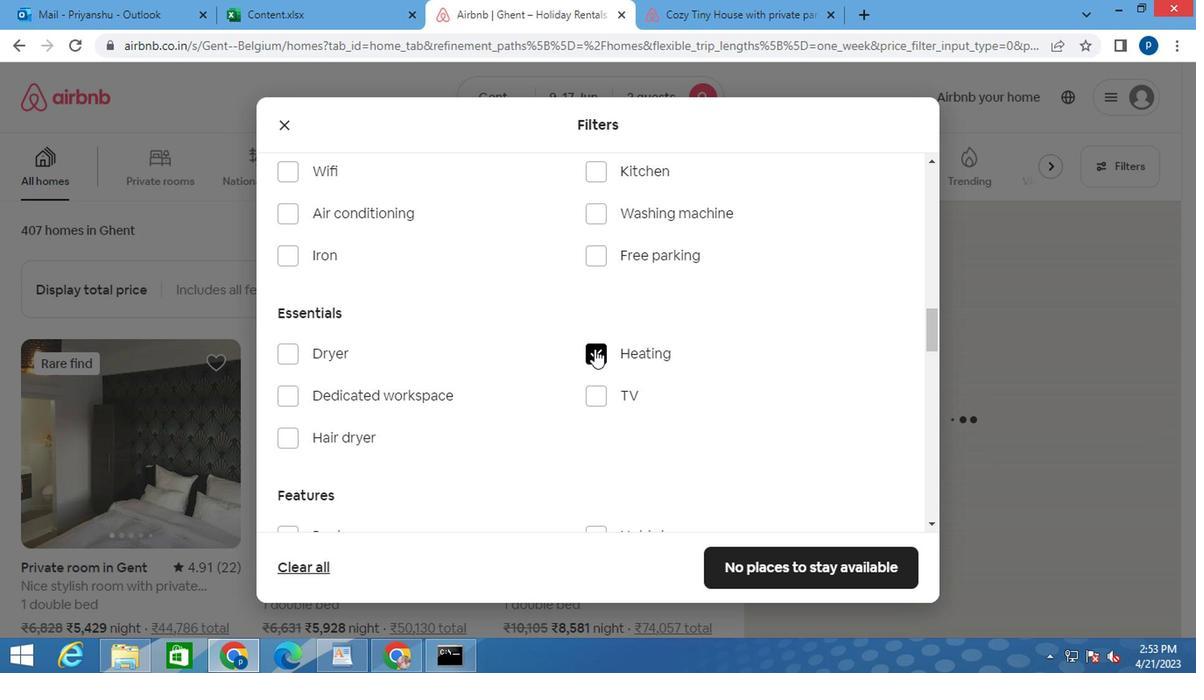 
Action: Mouse scrolled (591, 349) with delta (0, -1)
Screenshot: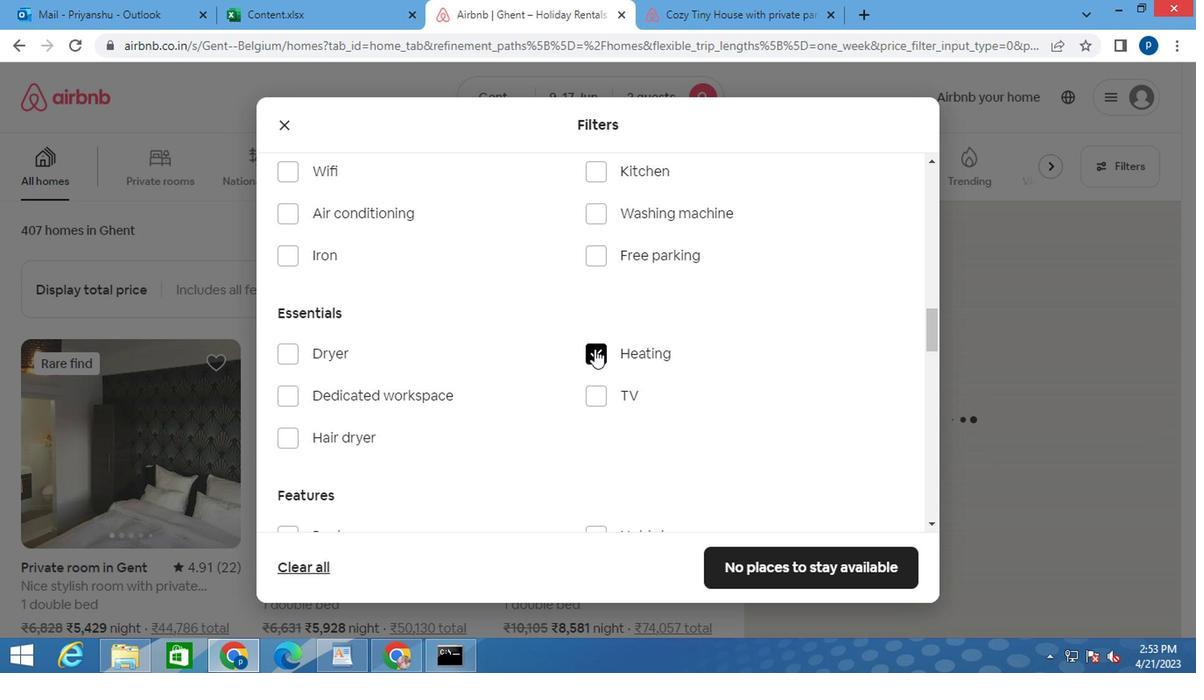 
Action: Mouse scrolled (591, 349) with delta (0, -1)
Screenshot: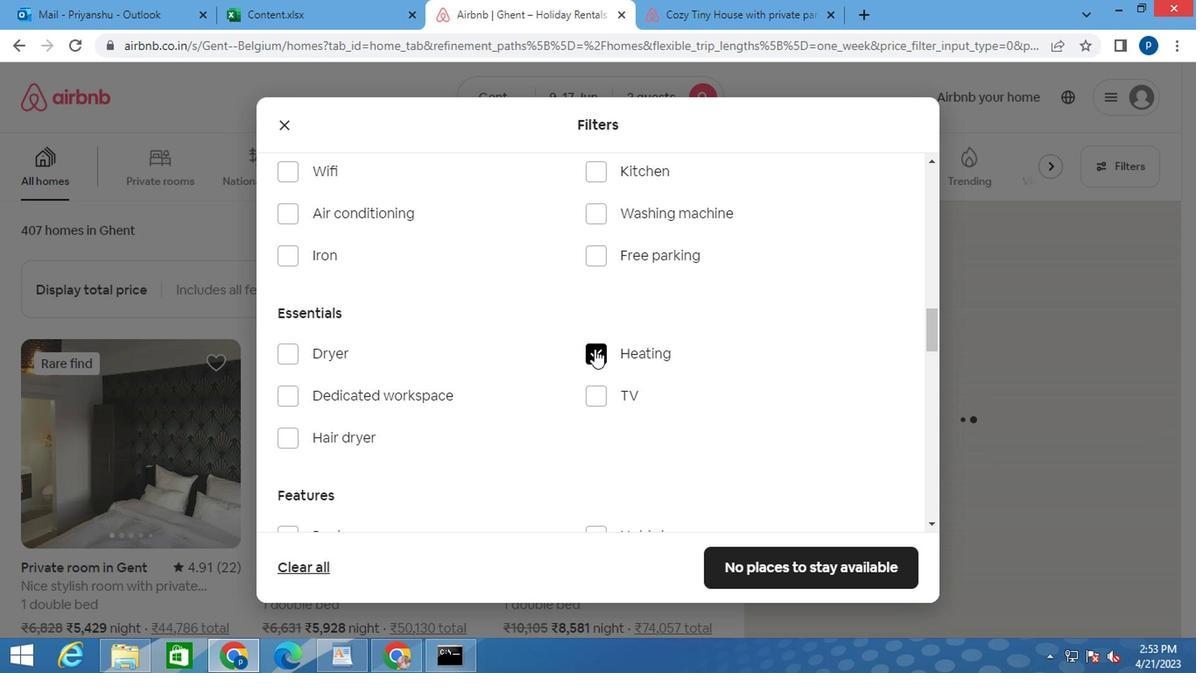 
Action: Mouse moved to (590, 350)
Screenshot: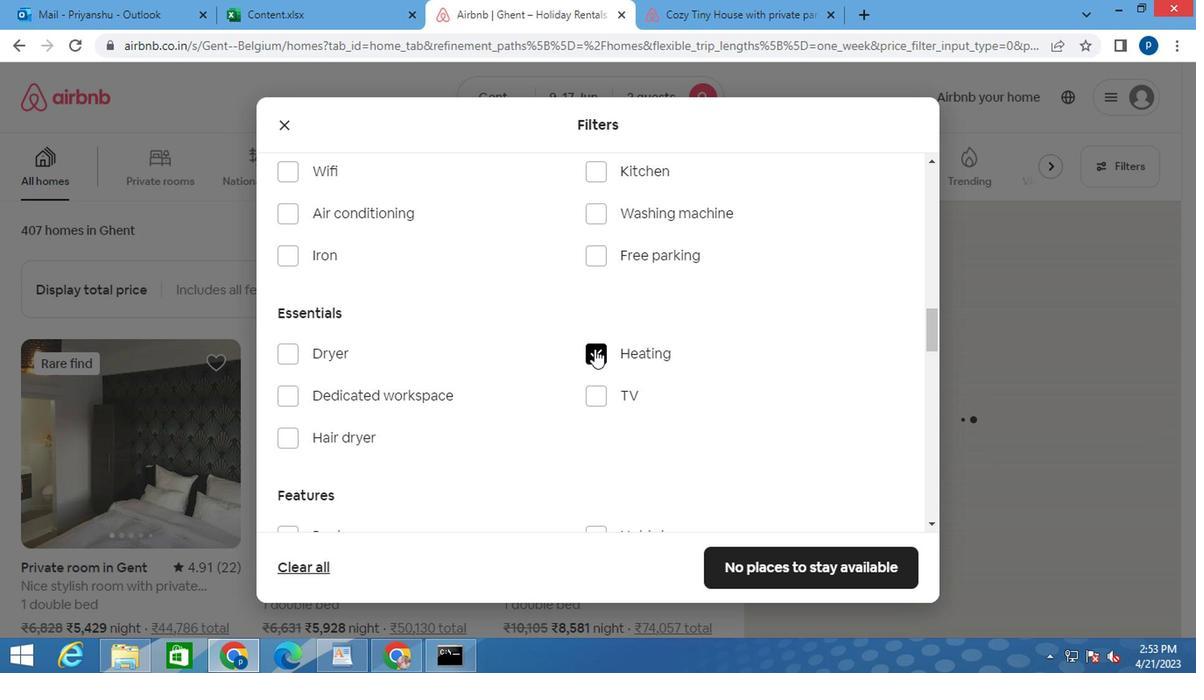 
Action: Mouse scrolled (590, 349) with delta (0, -1)
Screenshot: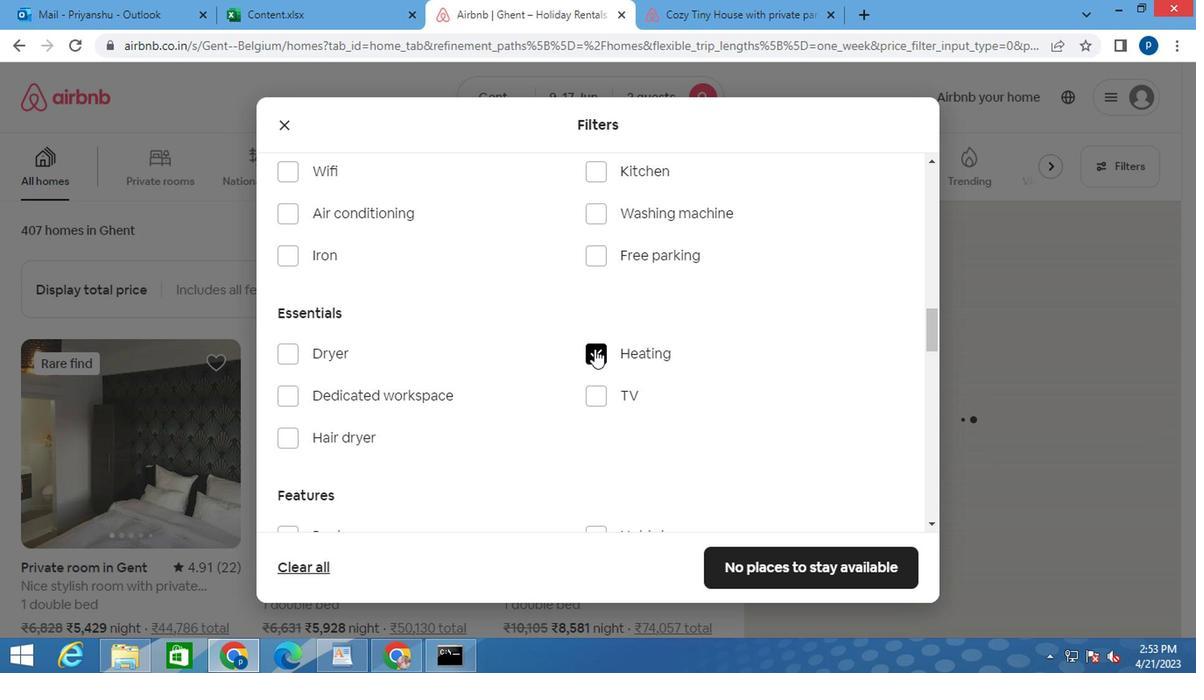 
Action: Mouse moved to (589, 350)
Screenshot: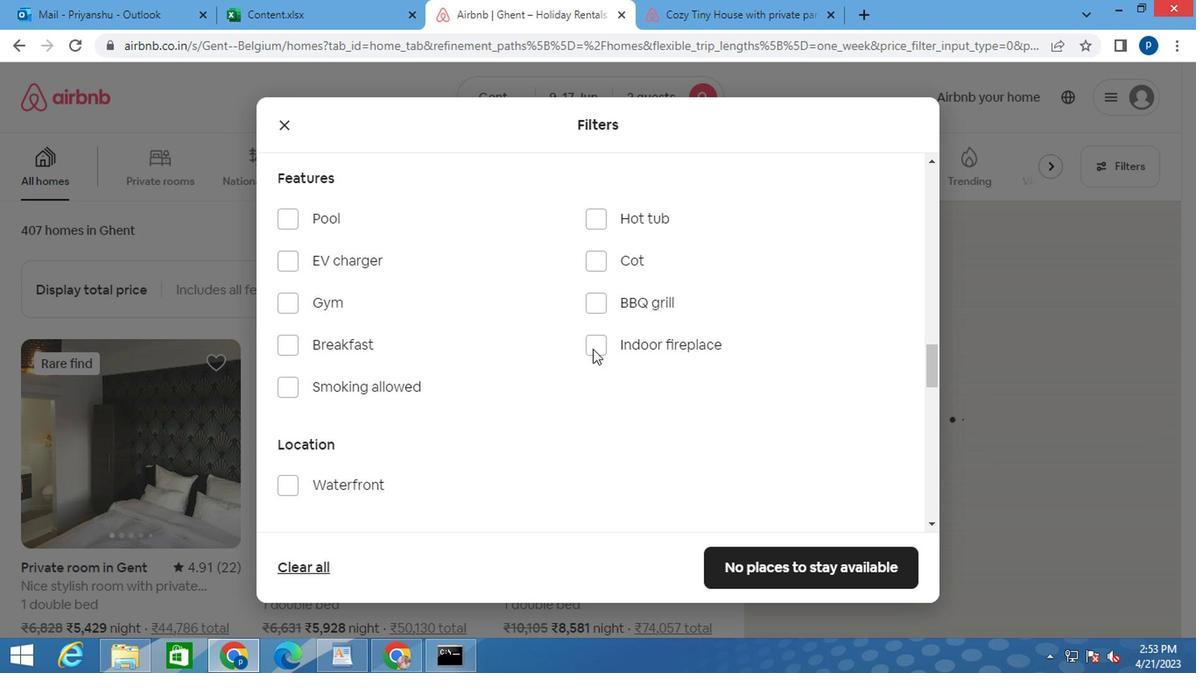 
Action: Mouse scrolled (589, 349) with delta (0, -1)
Screenshot: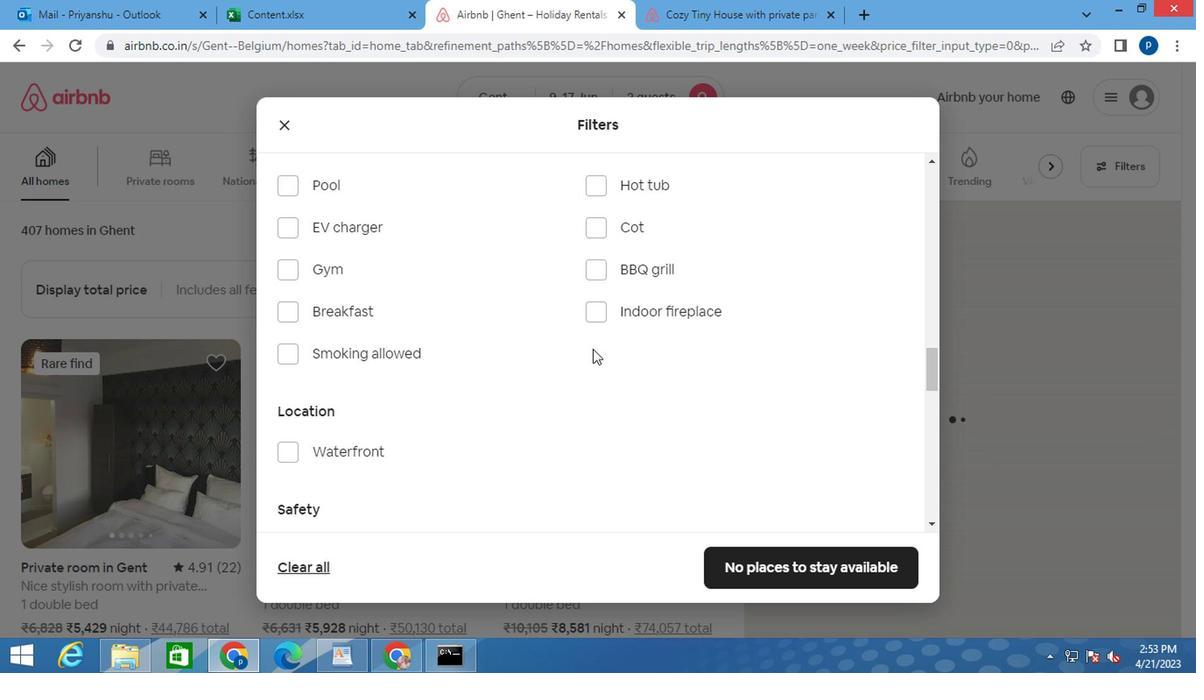 
Action: Mouse scrolled (589, 349) with delta (0, -1)
Screenshot: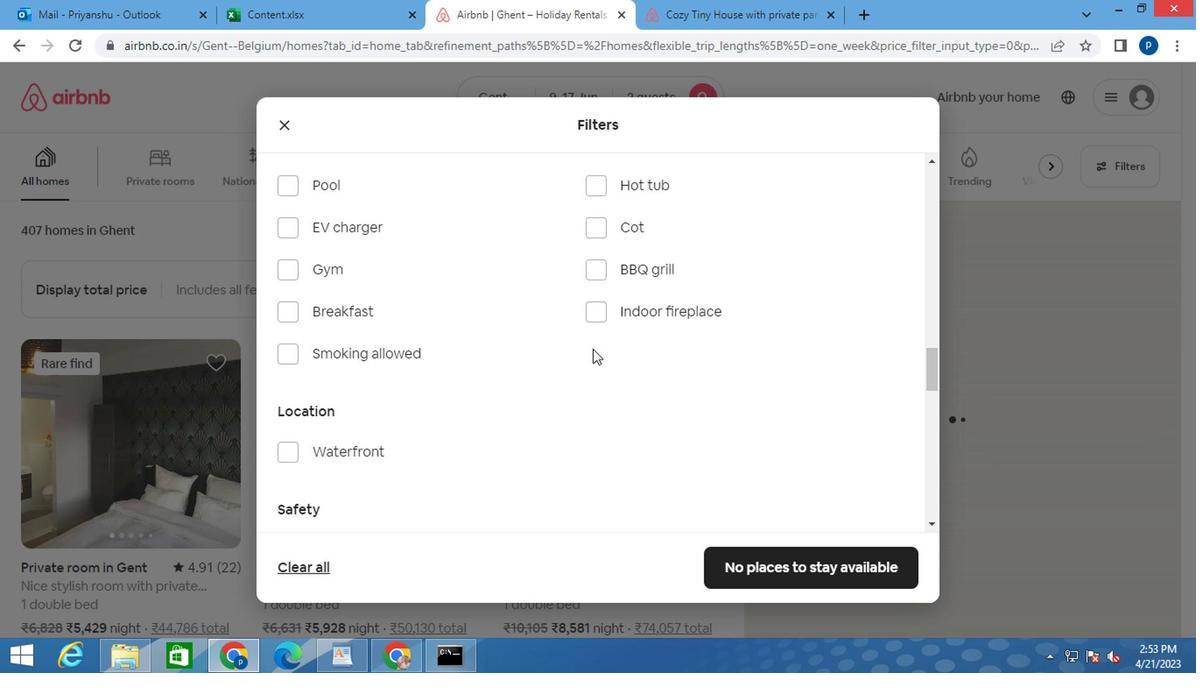 
Action: Mouse moved to (615, 347)
Screenshot: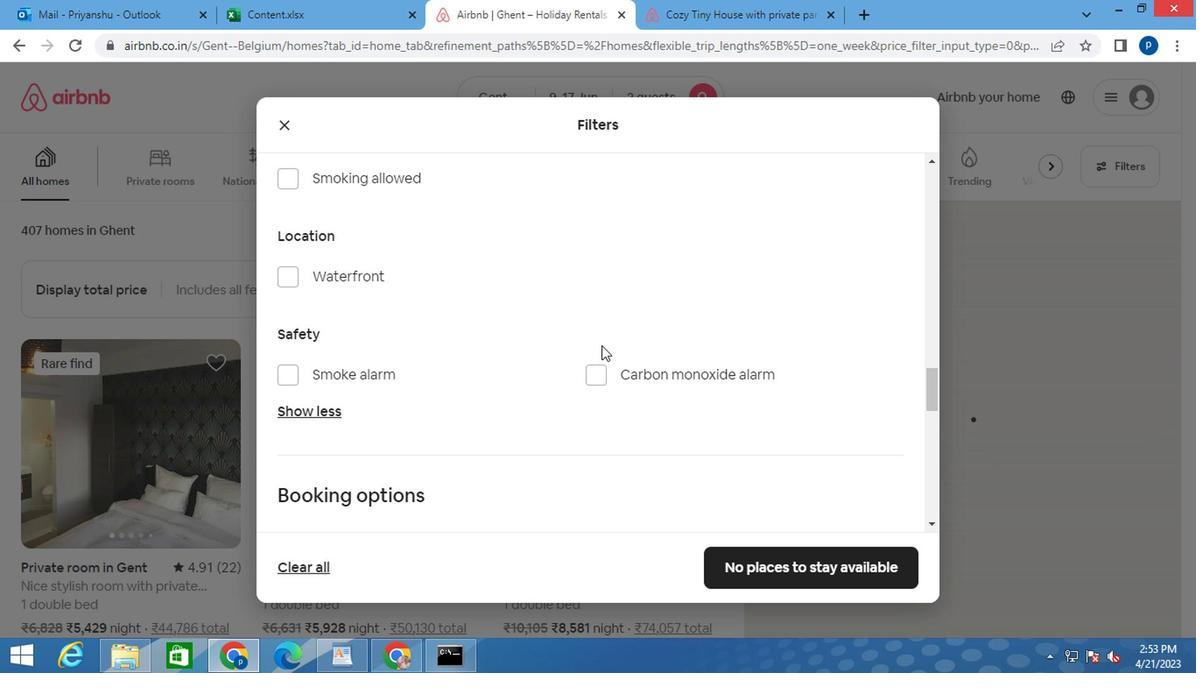 
Action: Mouse scrolled (615, 346) with delta (0, 0)
Screenshot: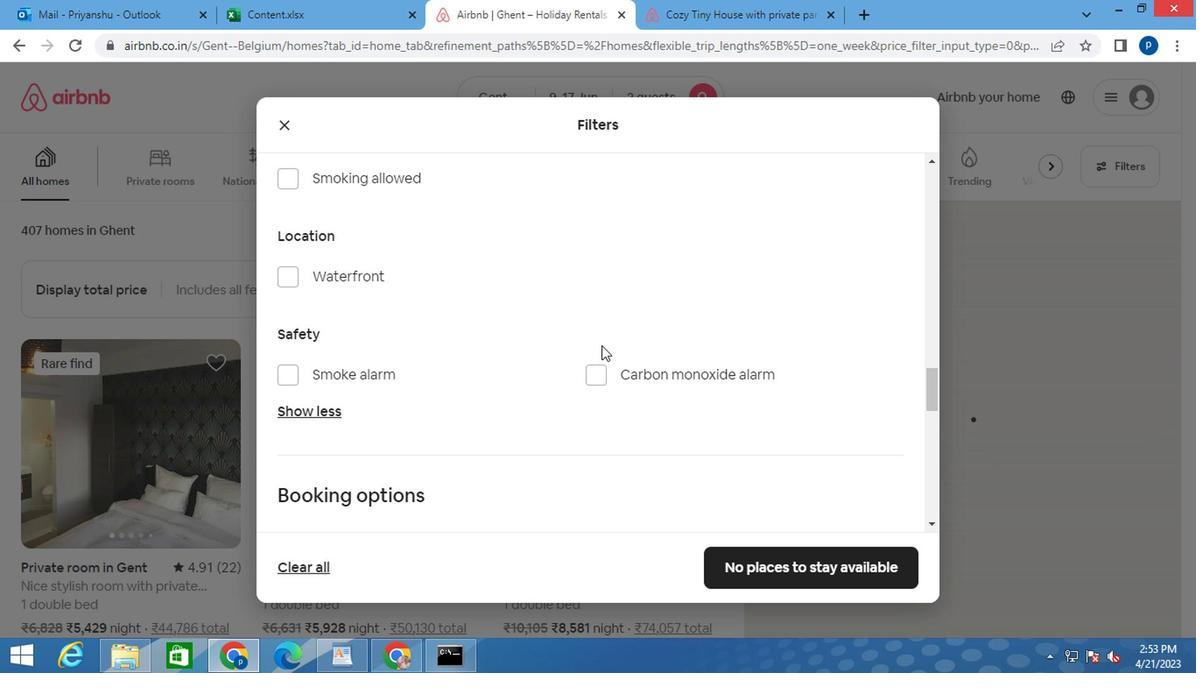 
Action: Mouse scrolled (615, 346) with delta (0, 0)
Screenshot: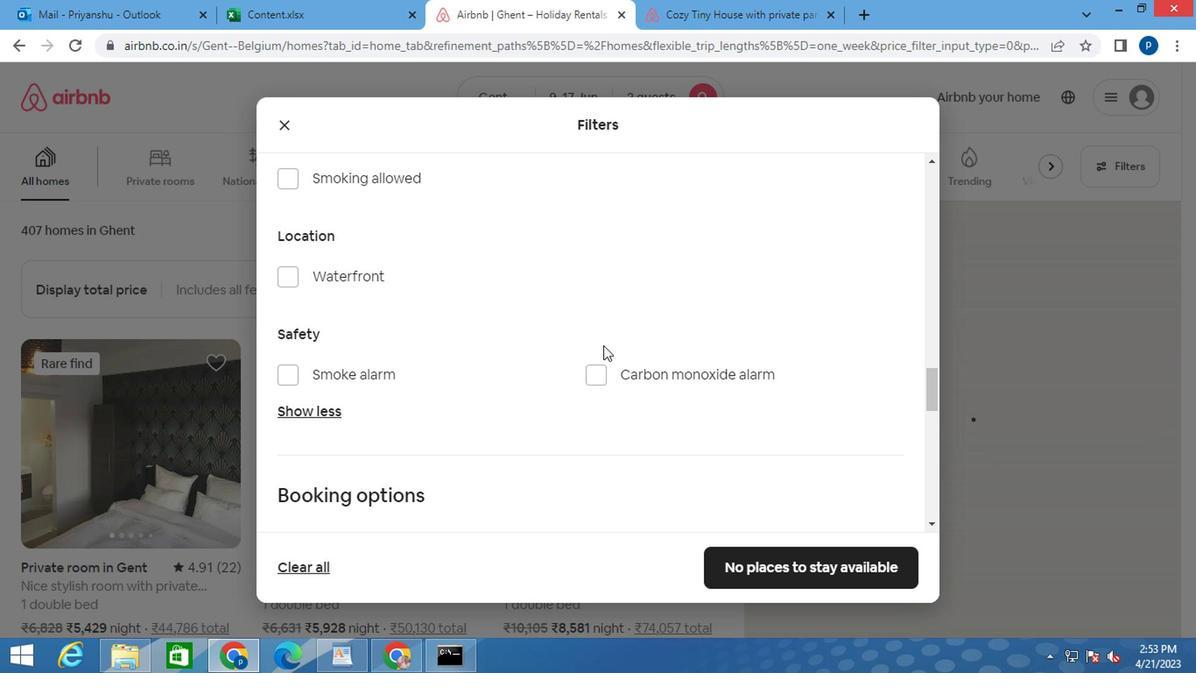 
Action: Mouse scrolled (615, 346) with delta (0, 0)
Screenshot: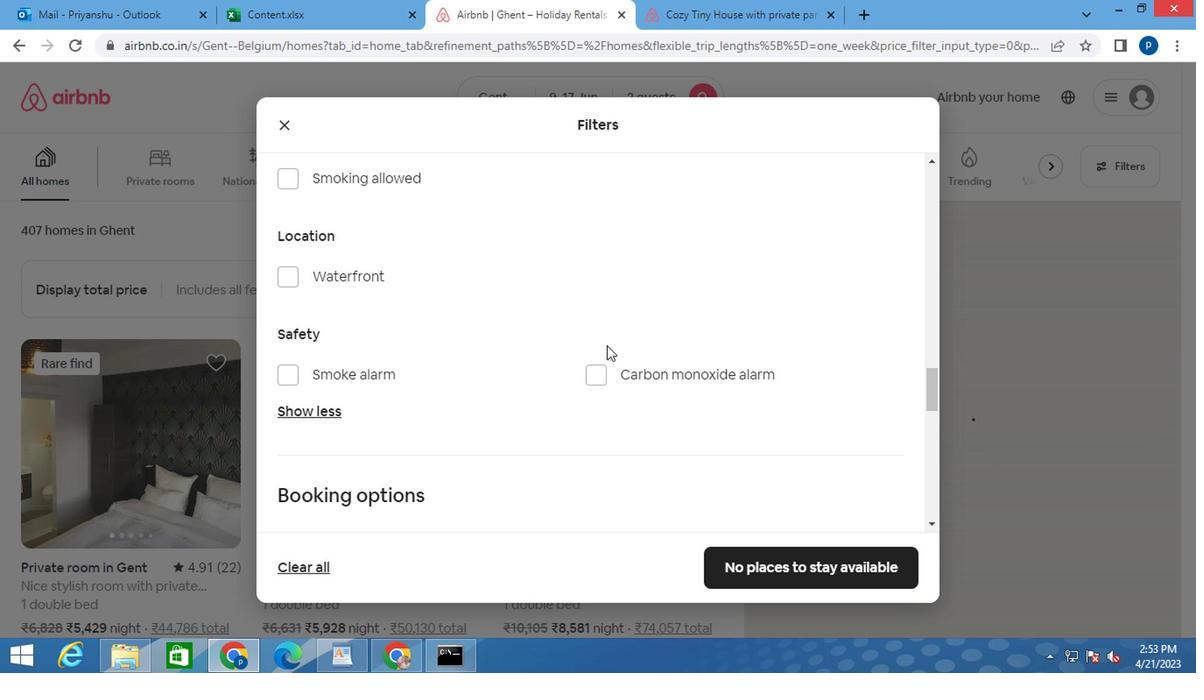 
Action: Mouse moved to (858, 354)
Screenshot: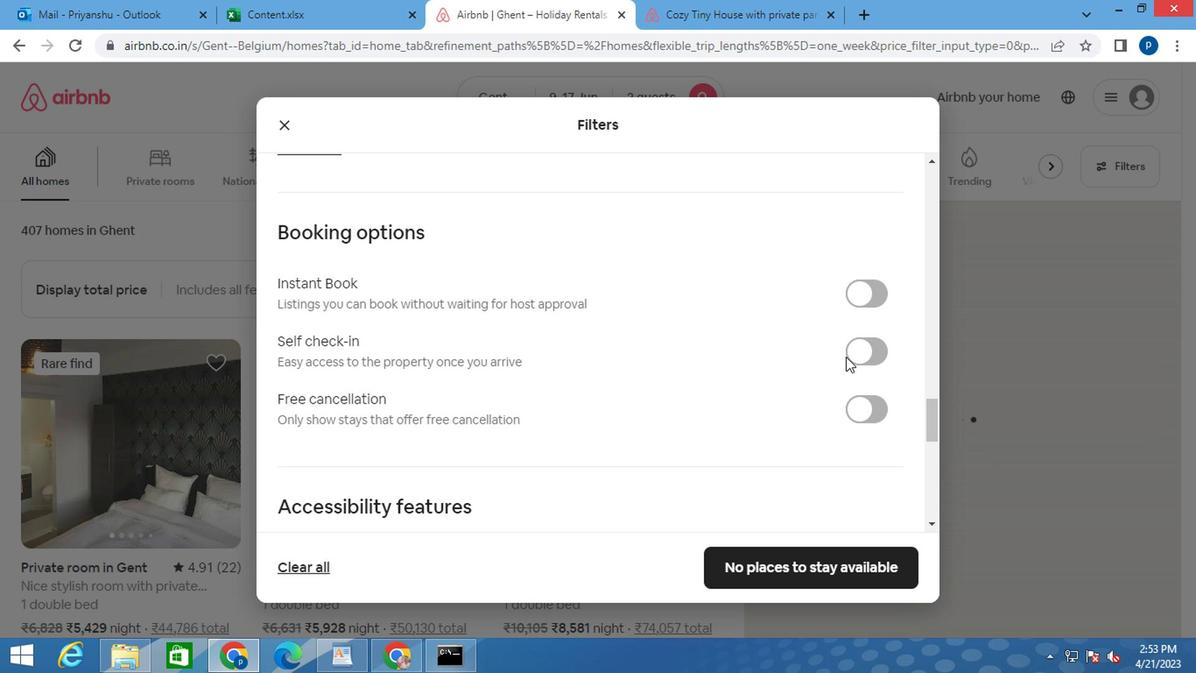 
Action: Mouse pressed left at (858, 354)
Screenshot: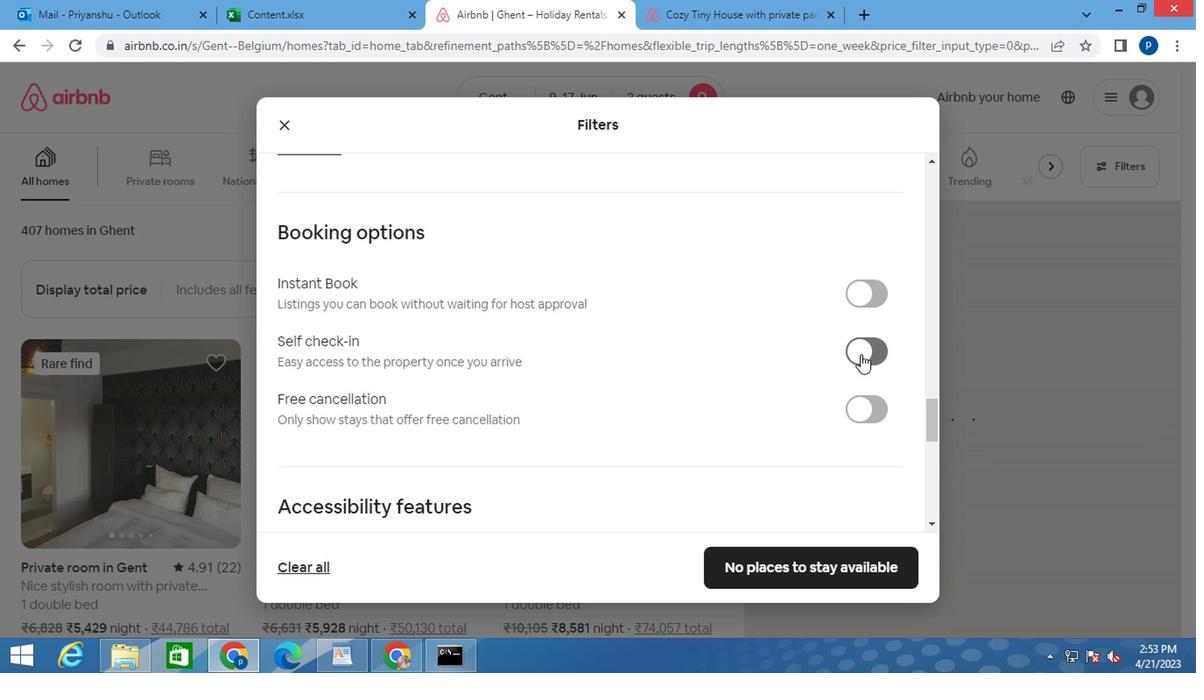 
Action: Mouse moved to (702, 376)
Screenshot: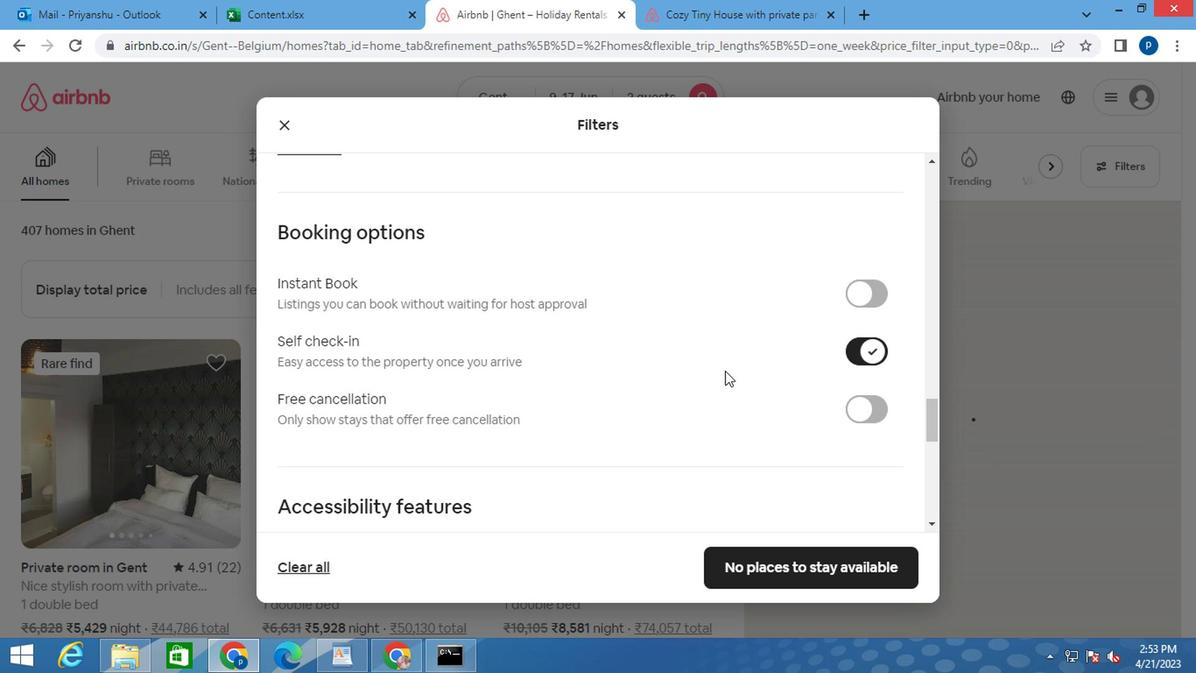 
Action: Mouse scrolled (702, 375) with delta (0, 0)
Screenshot: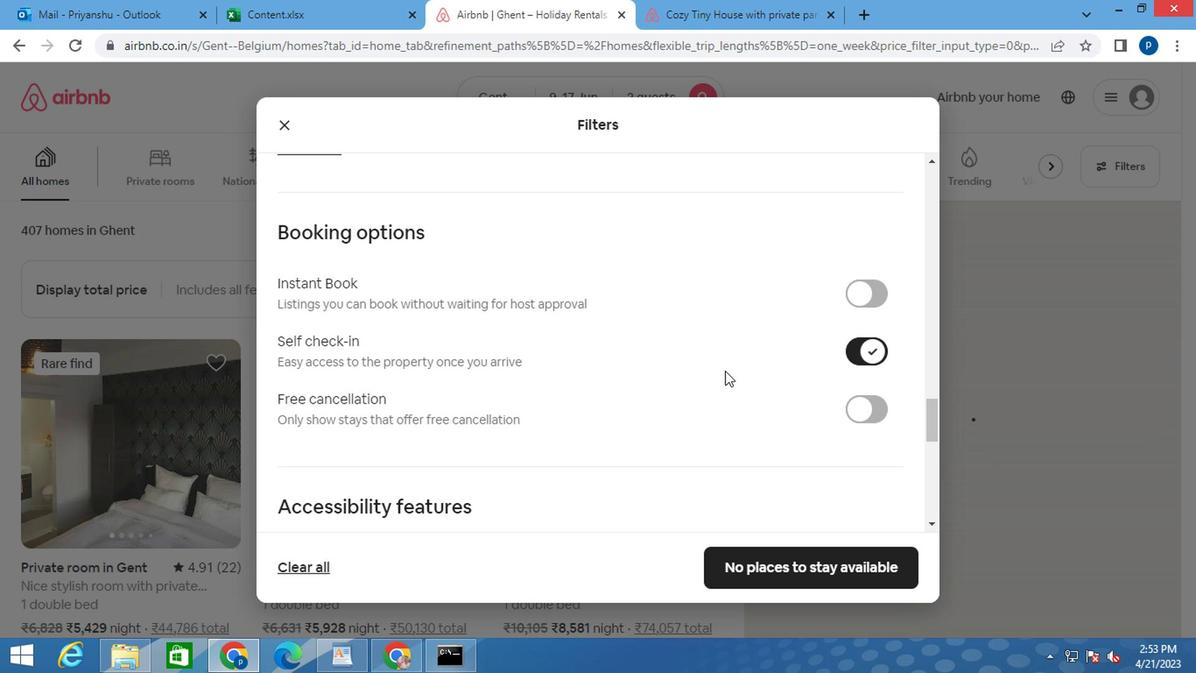
Action: Mouse moved to (698, 376)
Screenshot: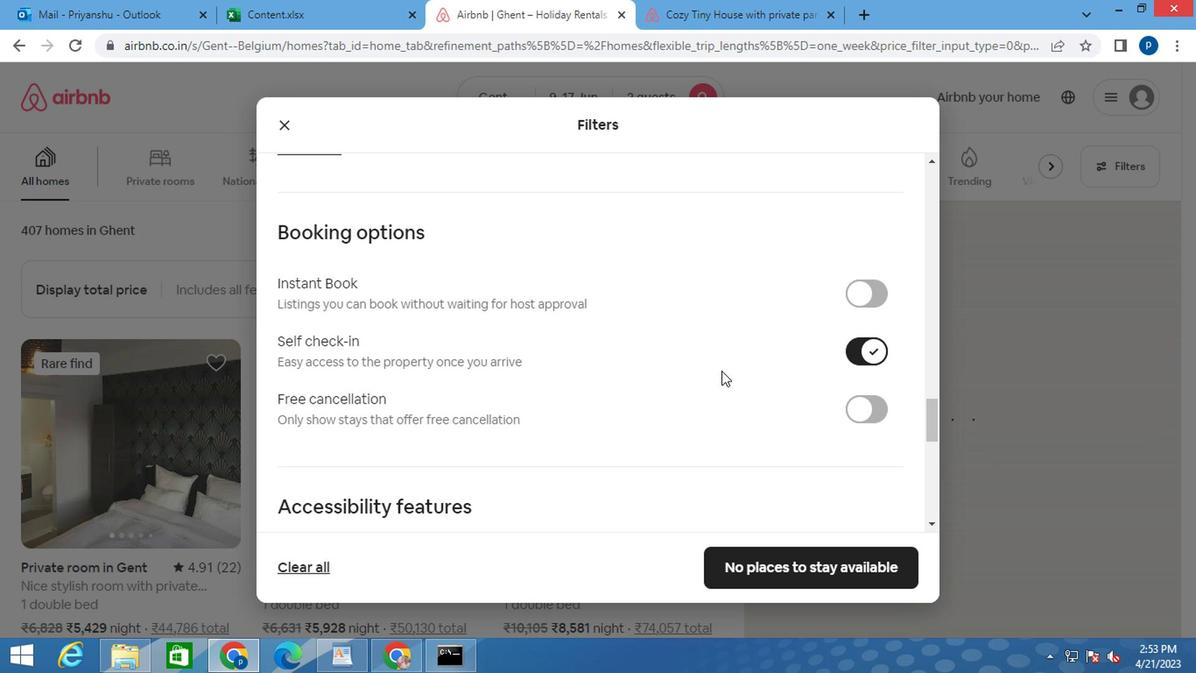
Action: Mouse scrolled (698, 375) with delta (0, 0)
Screenshot: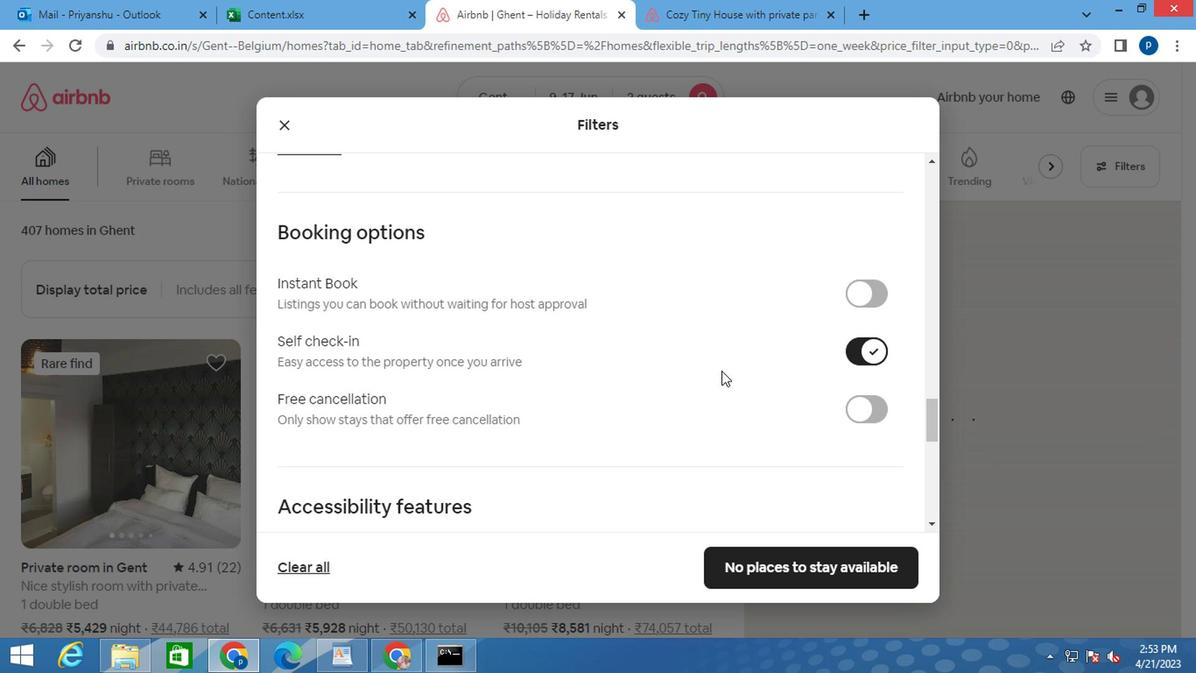 
Action: Mouse moved to (696, 377)
Screenshot: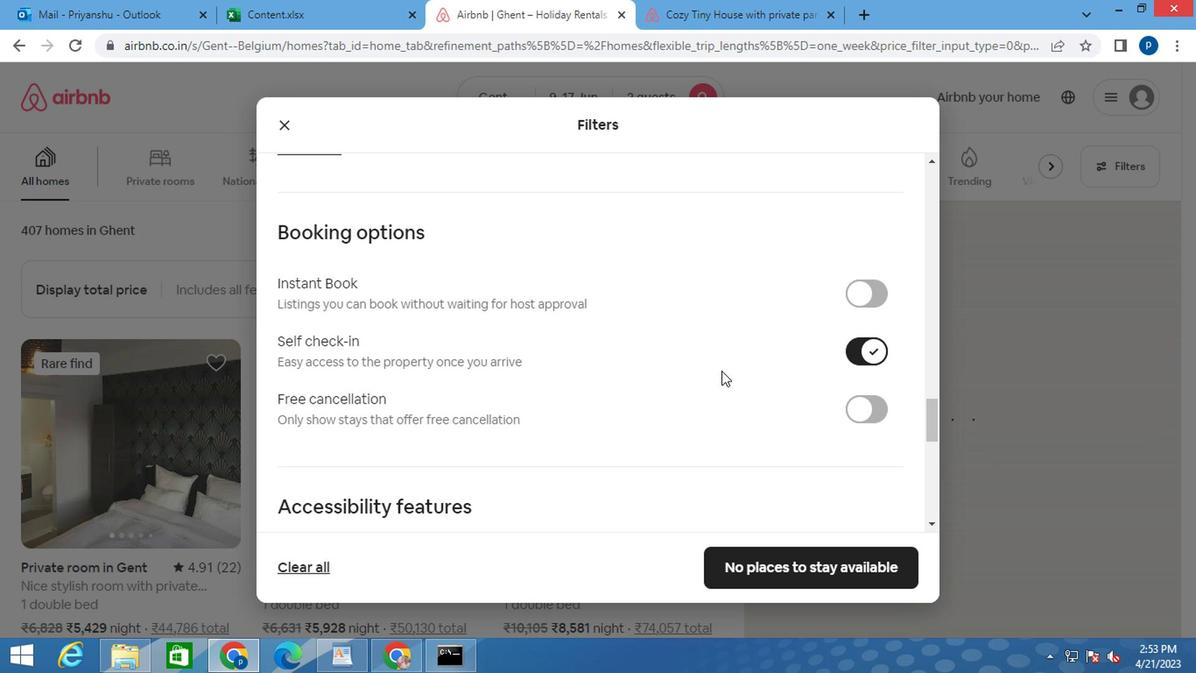 
Action: Mouse scrolled (696, 376) with delta (0, 0)
Screenshot: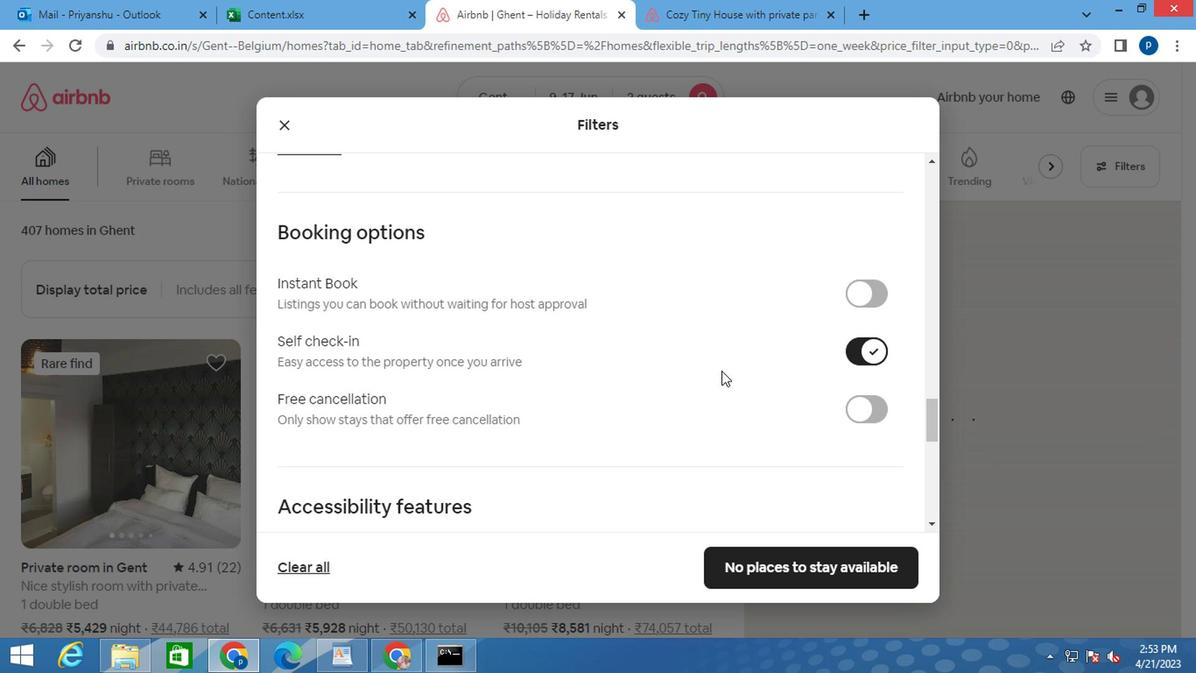 
Action: Mouse moved to (691, 378)
Screenshot: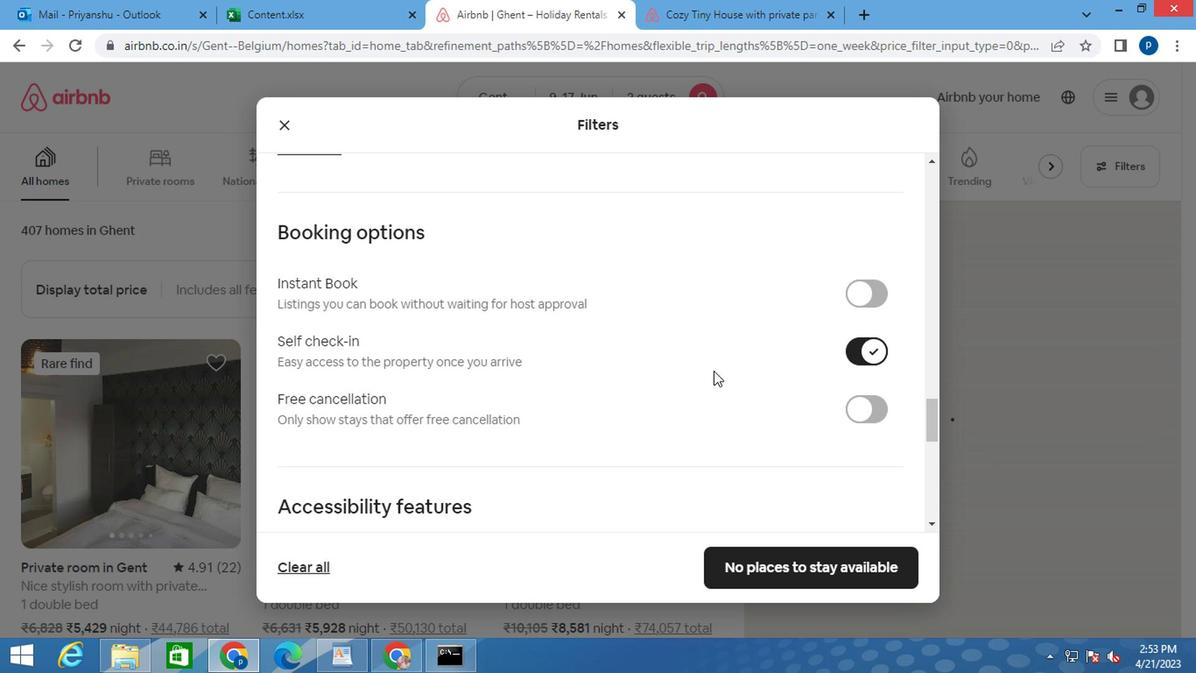 
Action: Mouse scrolled (691, 377) with delta (0, -1)
Screenshot: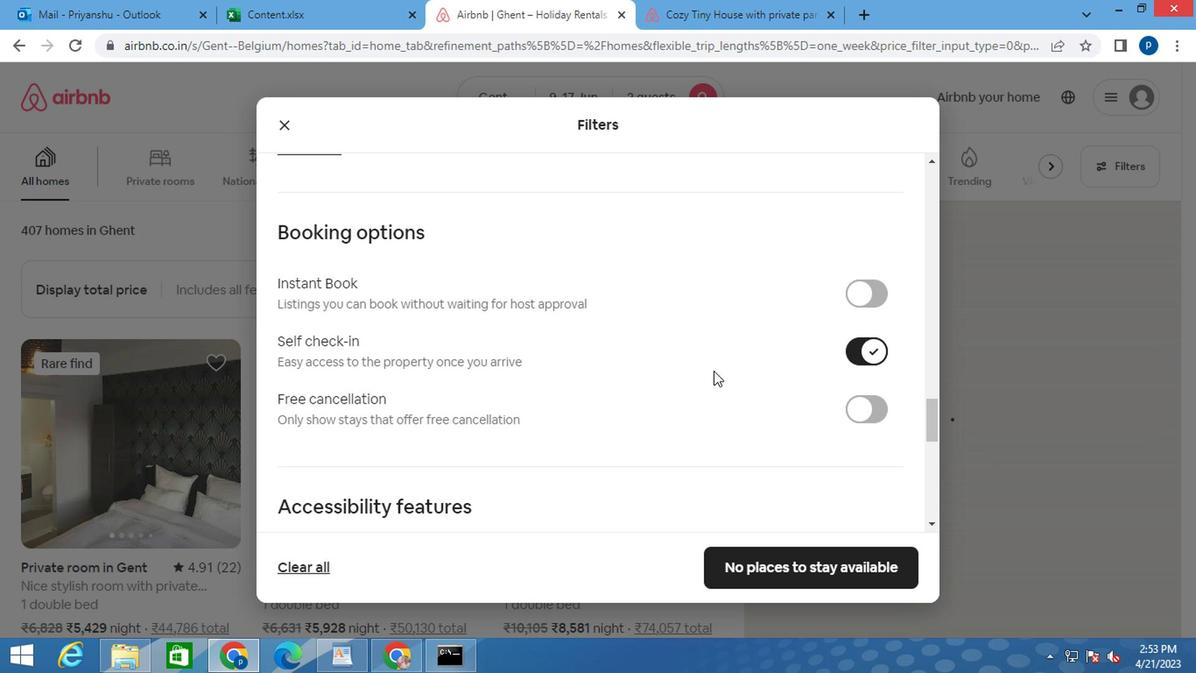 
Action: Mouse moved to (676, 374)
Screenshot: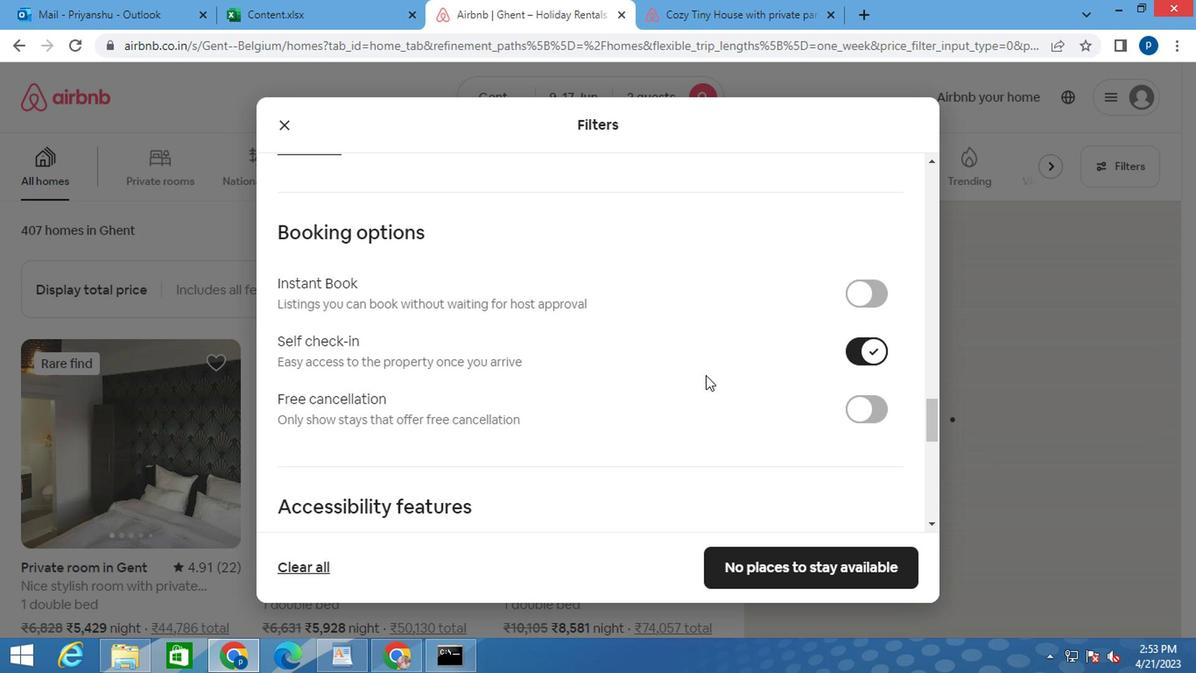 
Action: Mouse scrolled (682, 374) with delta (0, -1)
Screenshot: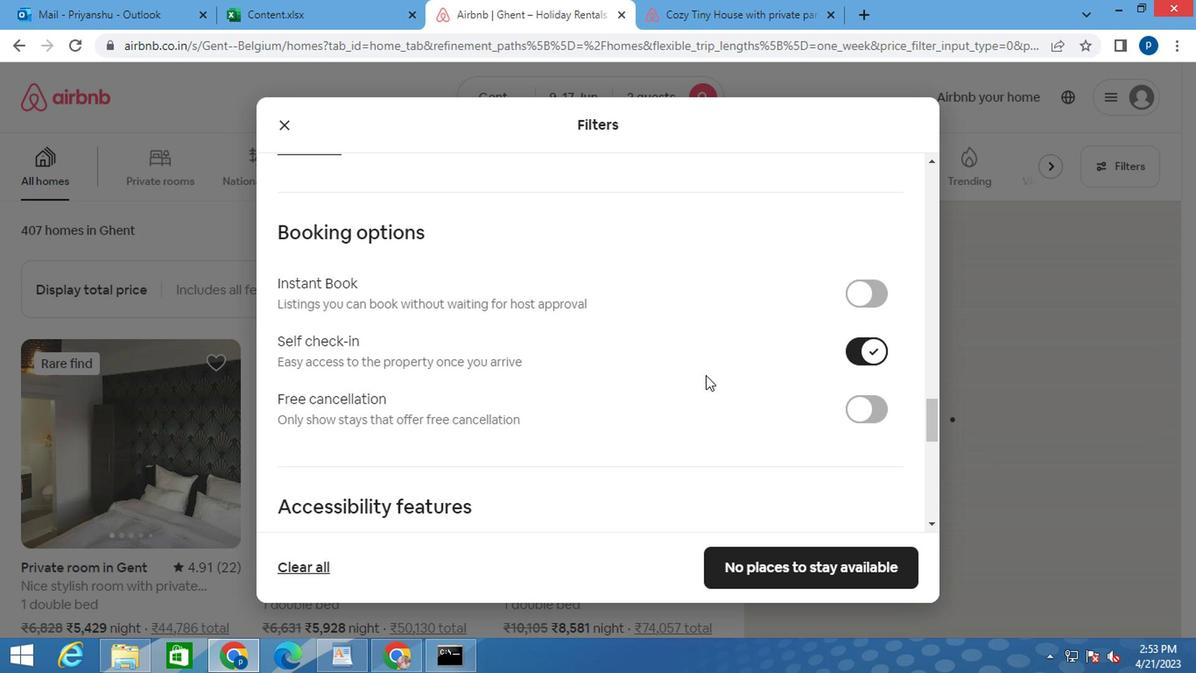 
Action: Mouse moved to (646, 369)
Screenshot: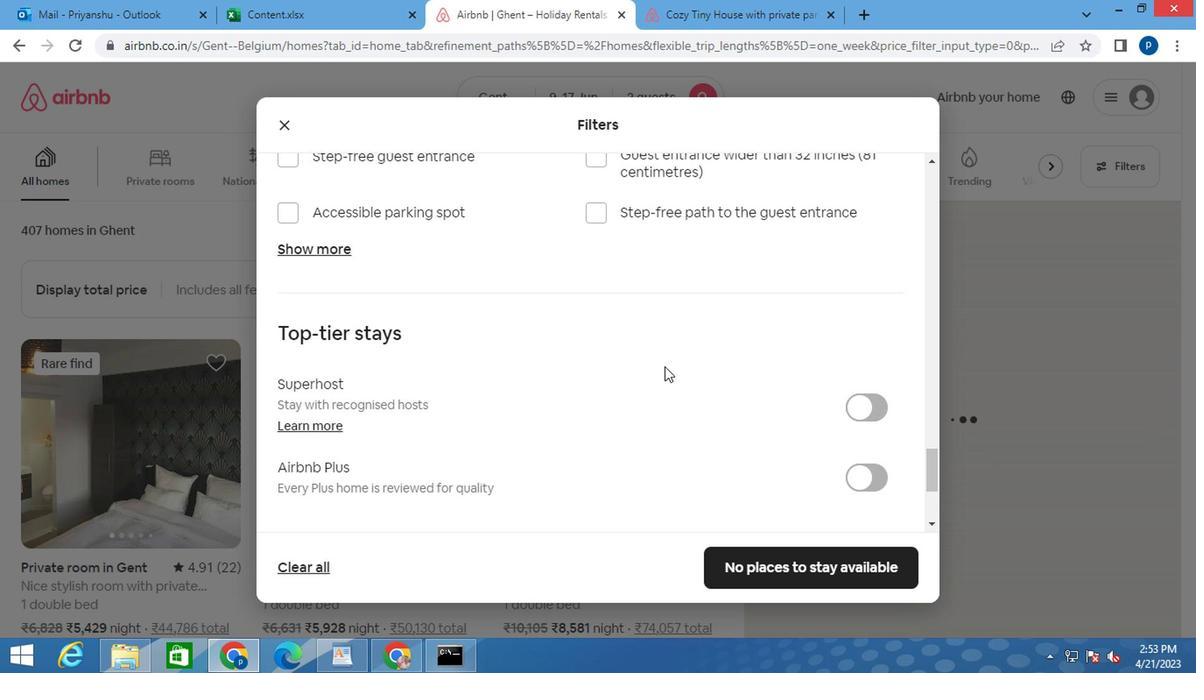 
Action: Mouse scrolled (646, 368) with delta (0, -1)
Screenshot: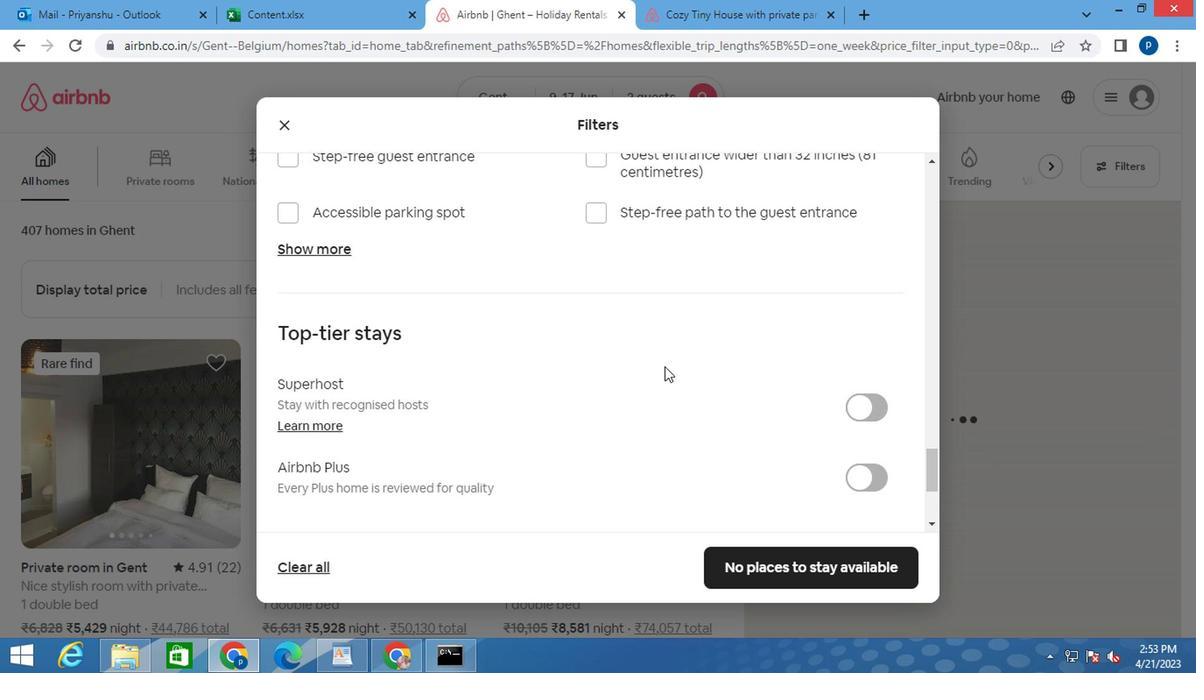 
Action: Mouse moved to (643, 369)
Screenshot: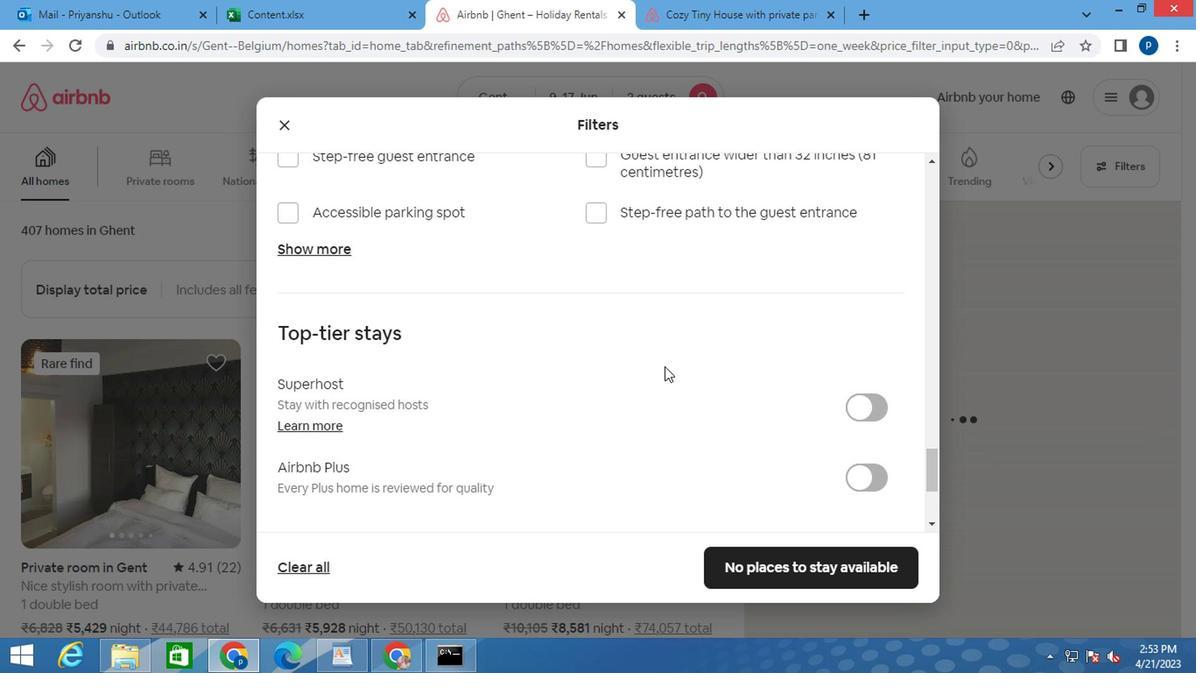 
Action: Mouse scrolled (643, 368) with delta (0, -1)
Screenshot: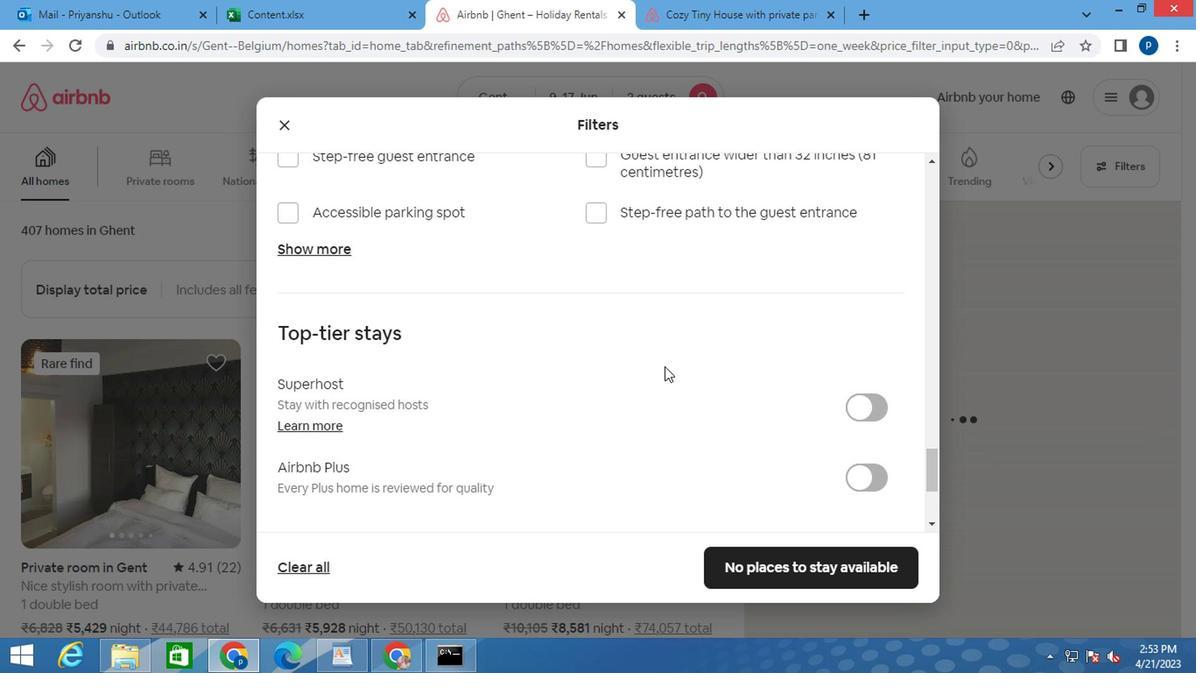 
Action: Mouse moved to (443, 418)
Screenshot: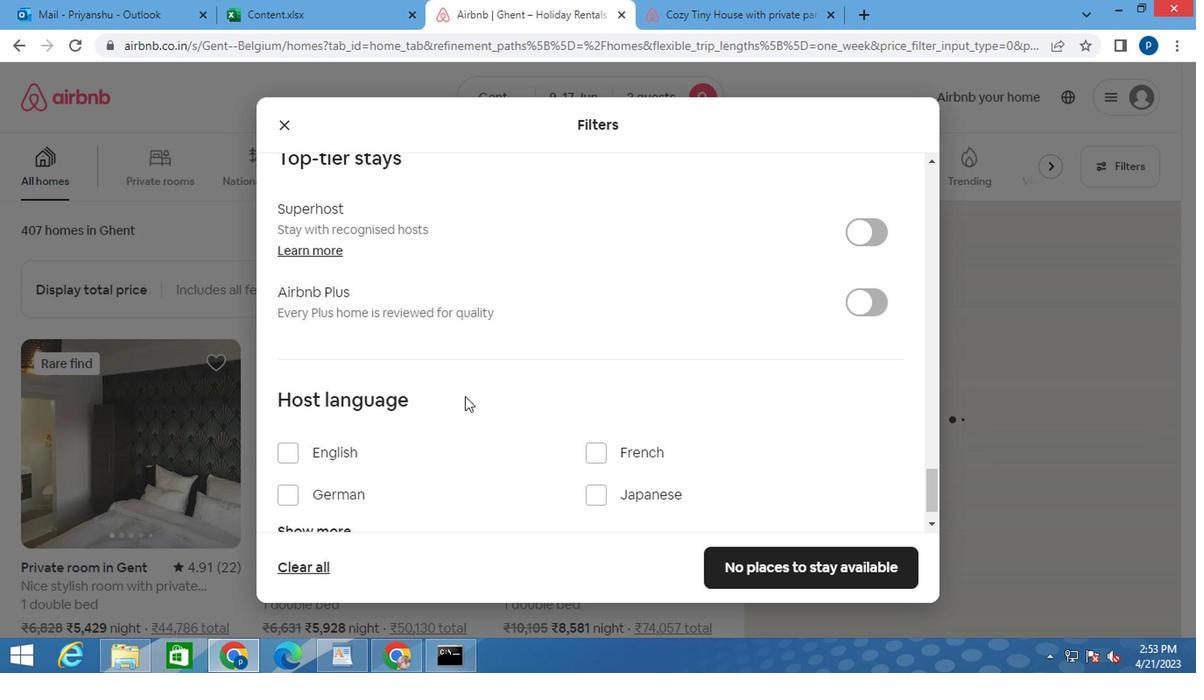 
Action: Mouse scrolled (443, 416) with delta (0, -1)
Screenshot: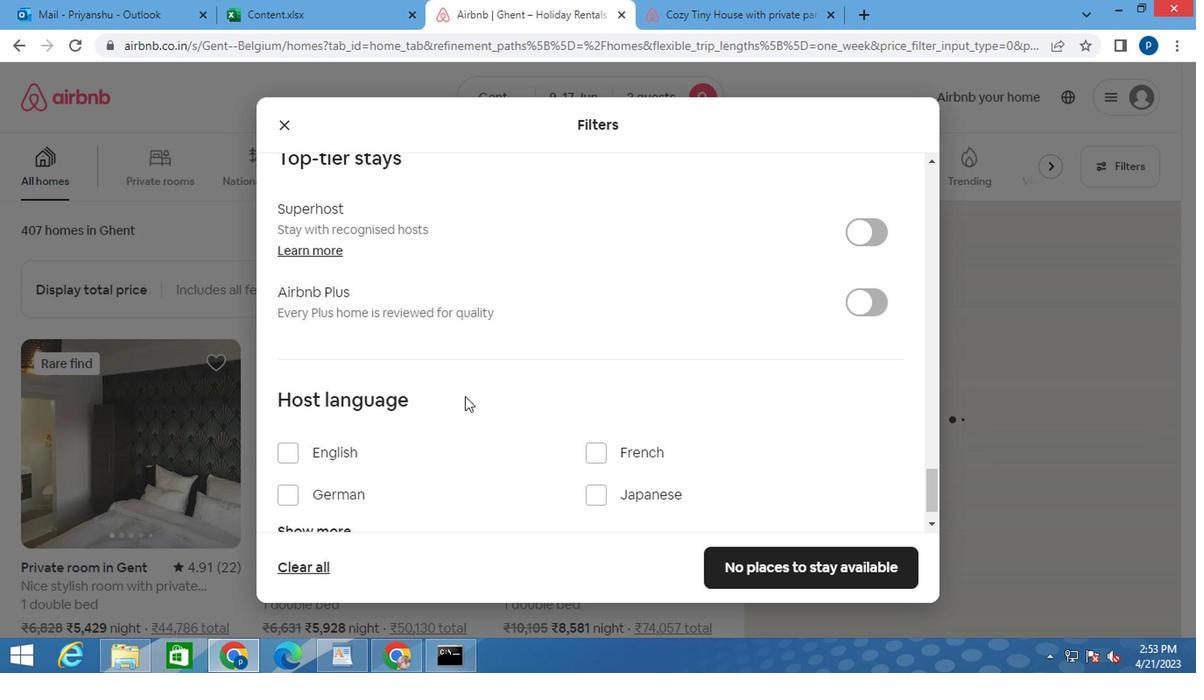
Action: Mouse moved to (443, 418)
Screenshot: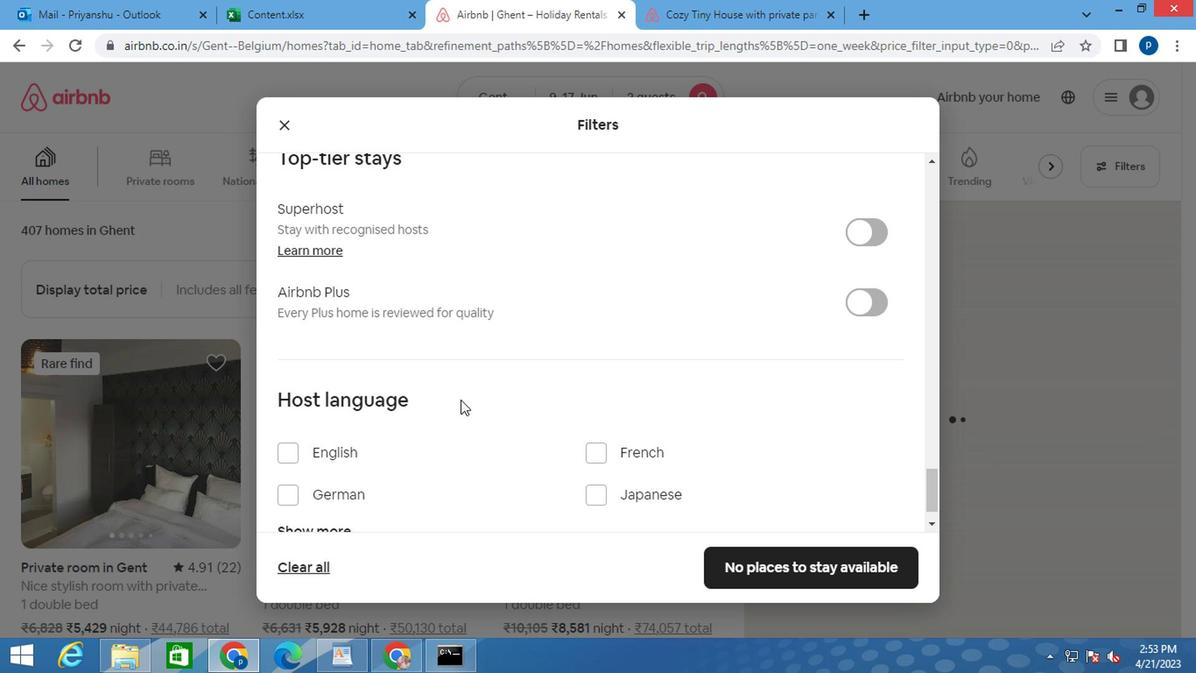
Action: Mouse scrolled (443, 416) with delta (0, -1)
Screenshot: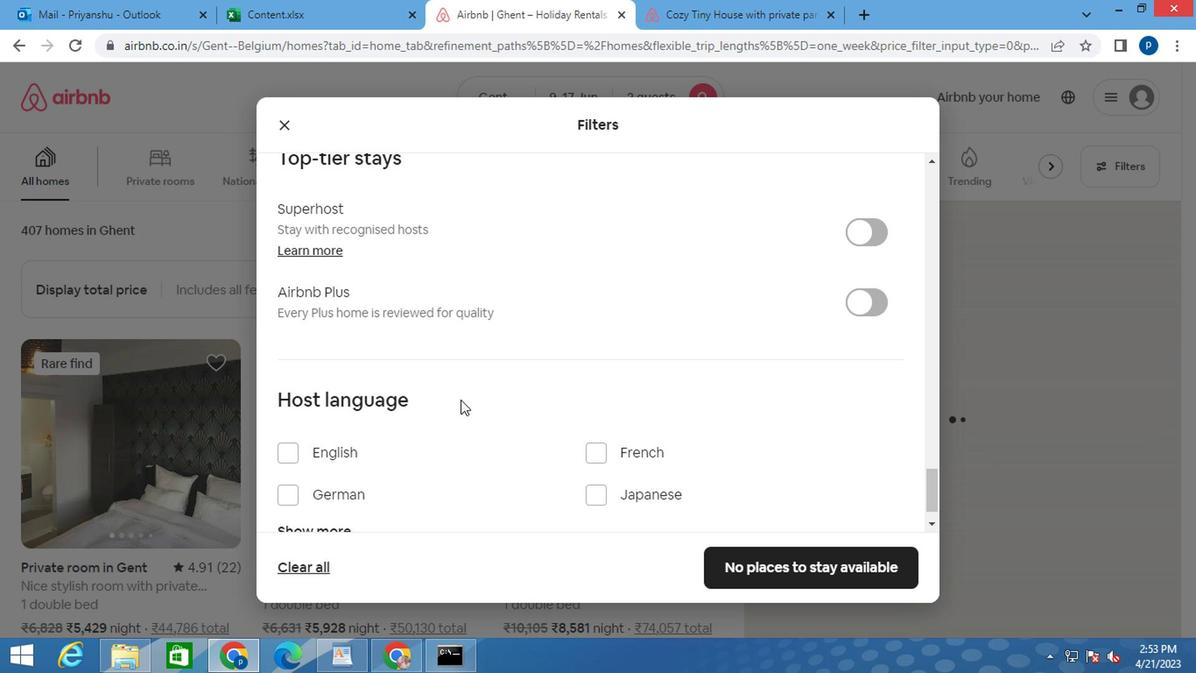 
Action: Mouse moved to (287, 408)
Screenshot: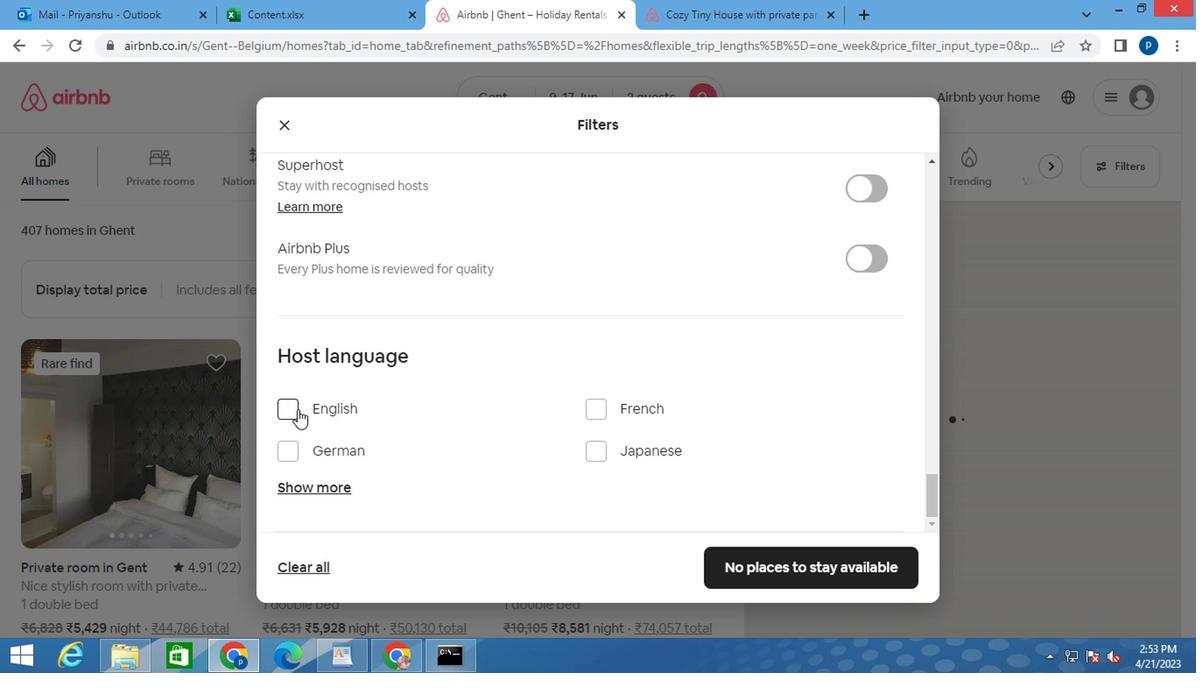 
Action: Mouse pressed left at (287, 408)
Screenshot: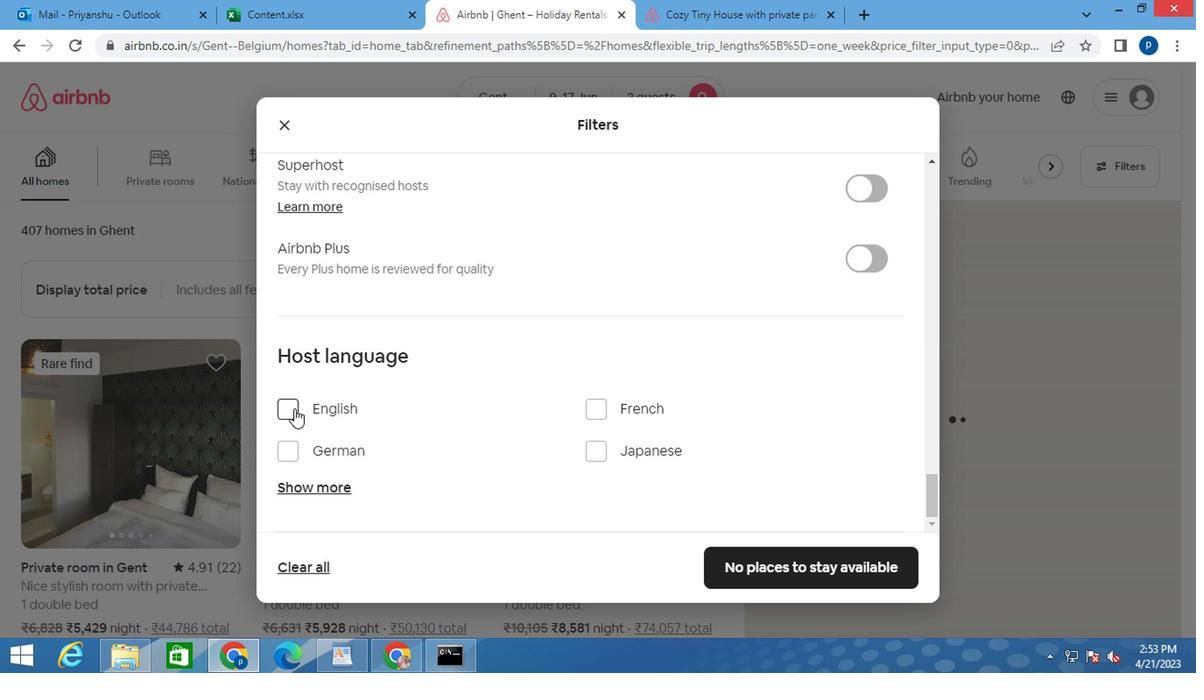 
Action: Mouse moved to (797, 560)
Screenshot: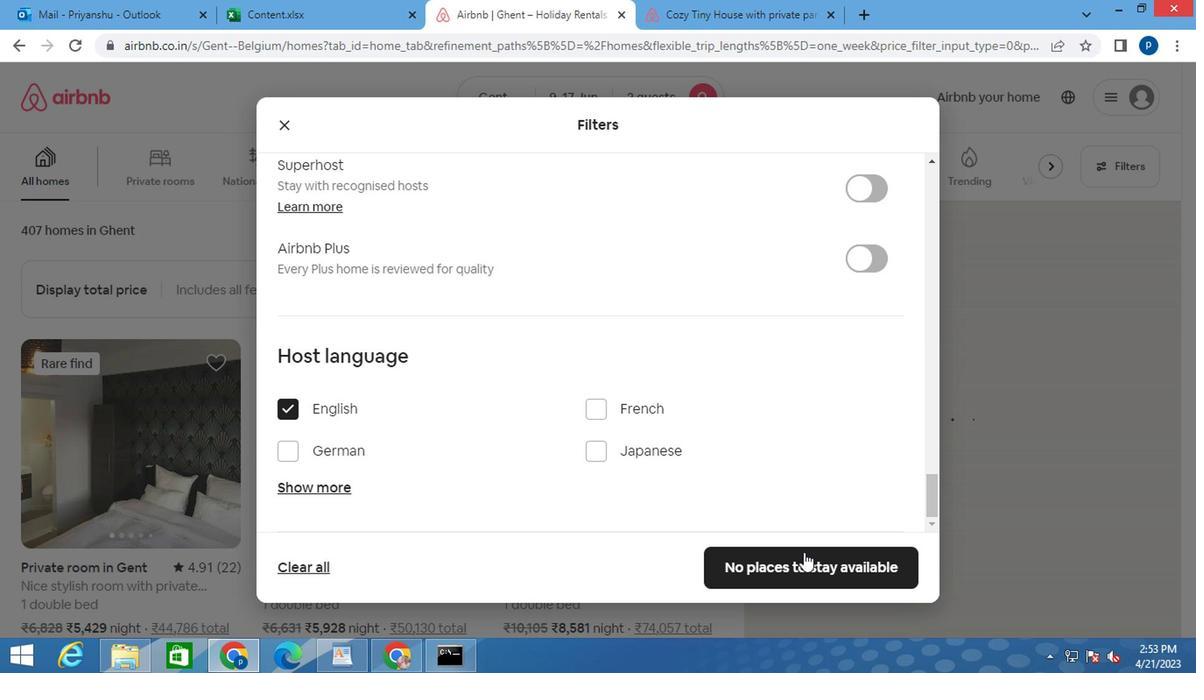 
Action: Mouse pressed left at (797, 560)
Screenshot: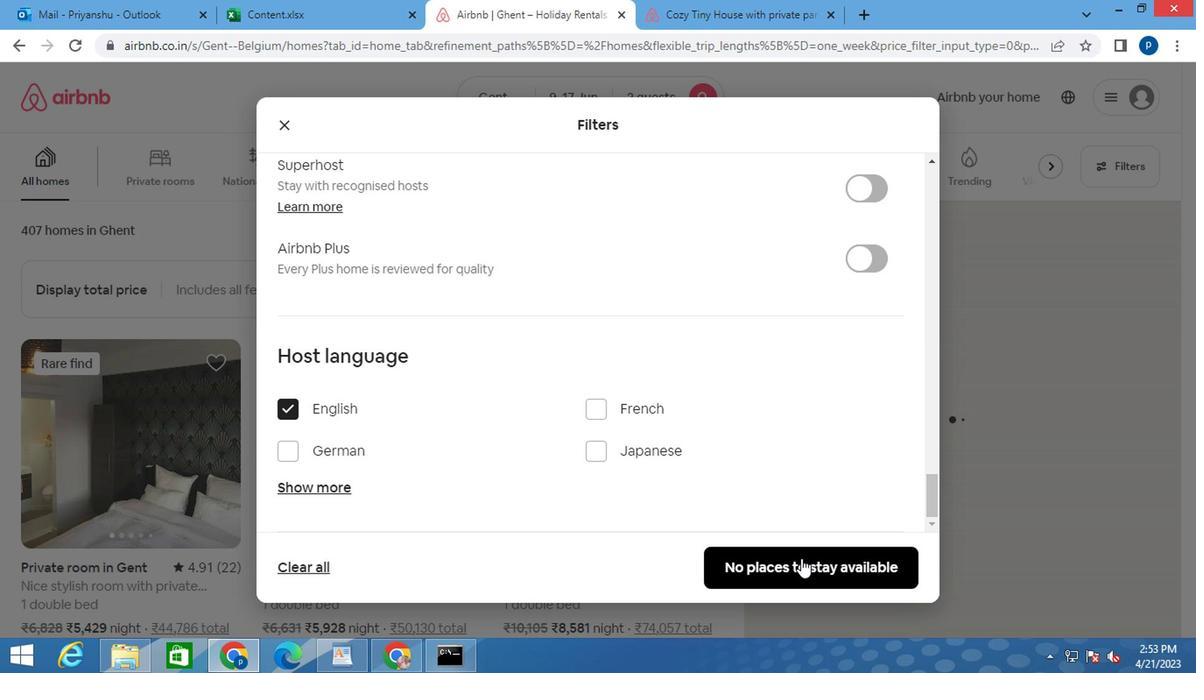 
